 Task: Compose an email with the signature Heather Cooper with the subject Request for a recommendation and the message Can you please send me the details of the new project management software? from softage.5@softage.net to softage.7@softage.net, select last word, change the font color from current to yellow and background color to blue Send the email. Finally, move the email from Sent Items to the label Weightlifting
Action: Mouse moved to (1155, 91)
Screenshot: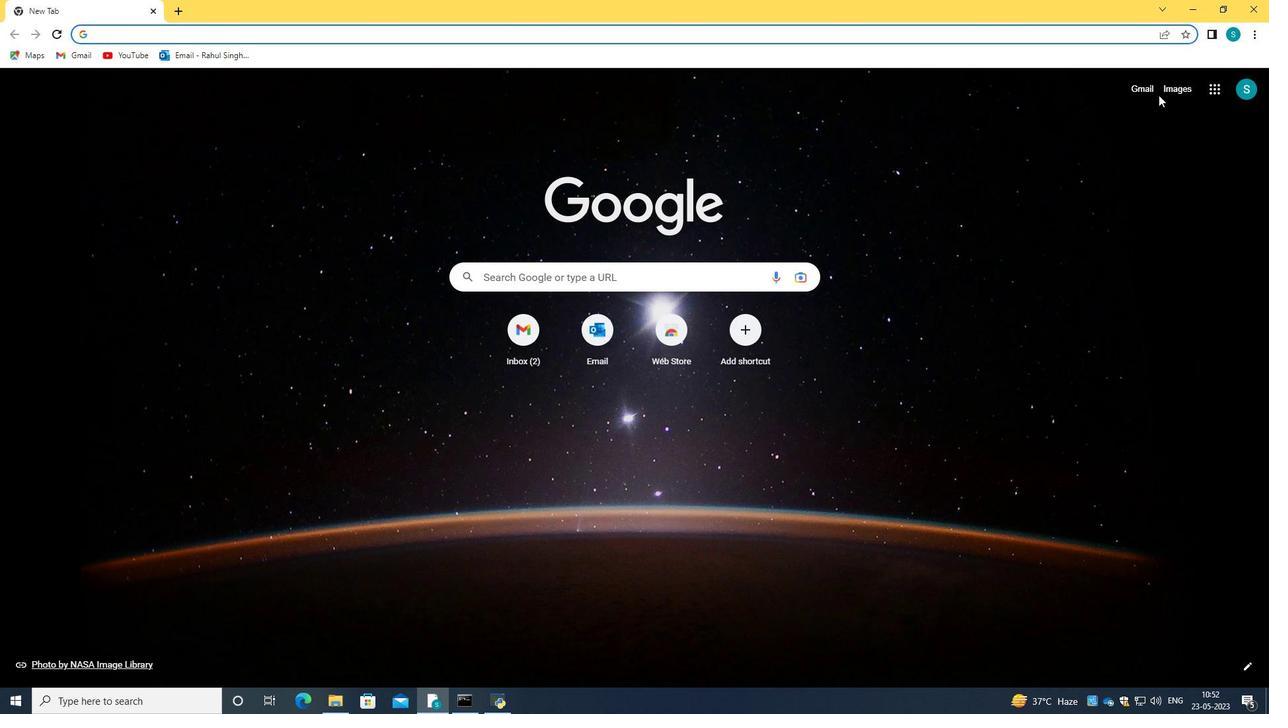 
Action: Mouse pressed left at (1155, 91)
Screenshot: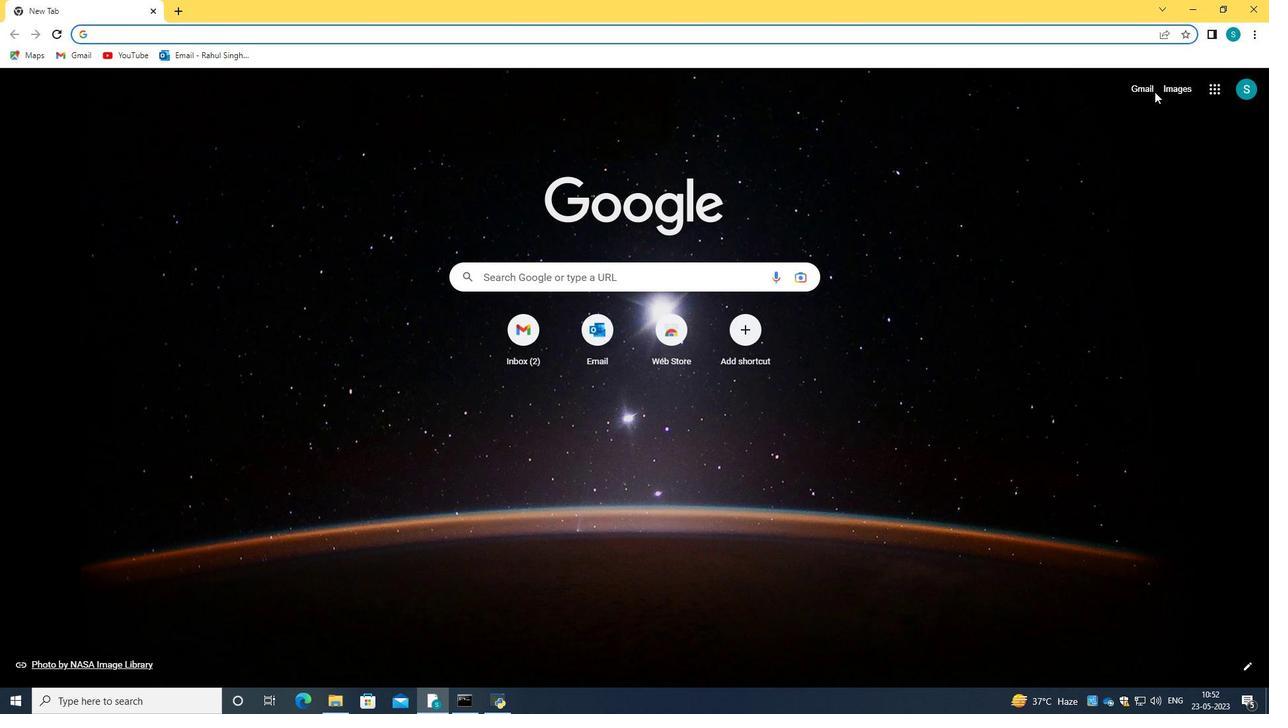 
Action: Mouse moved to (1143, 88)
Screenshot: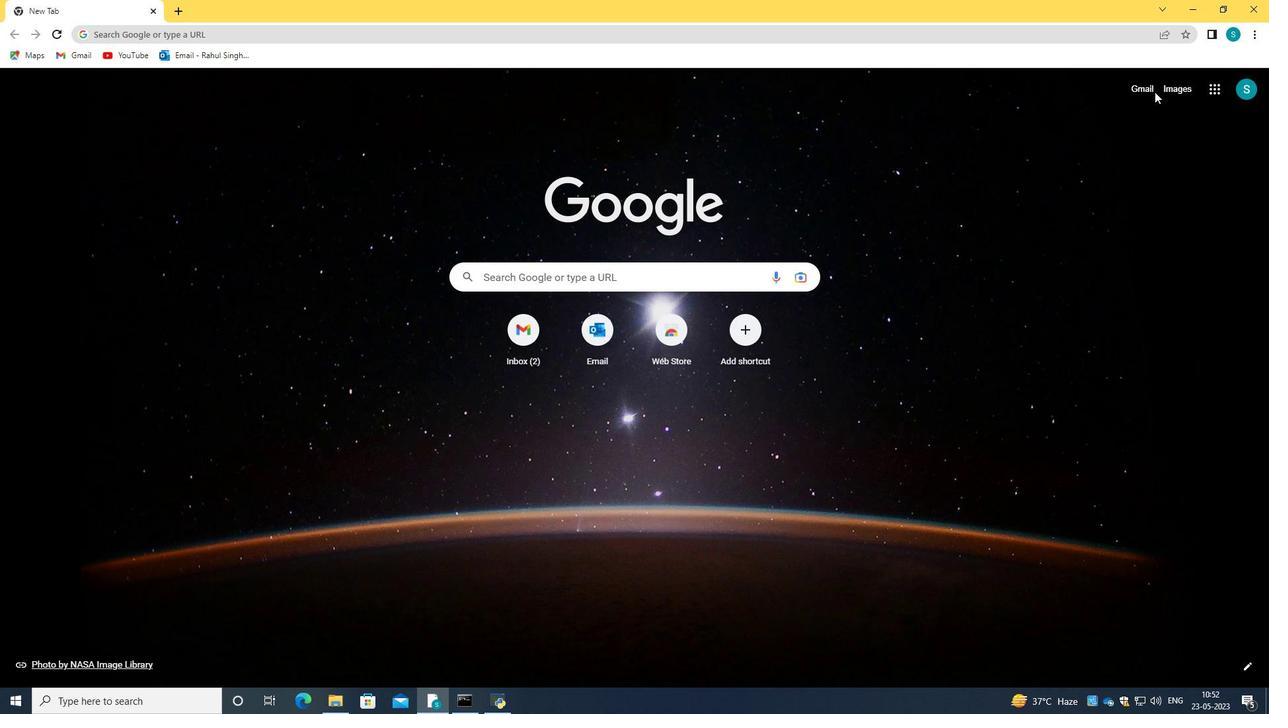 
Action: Mouse pressed left at (1143, 88)
Screenshot: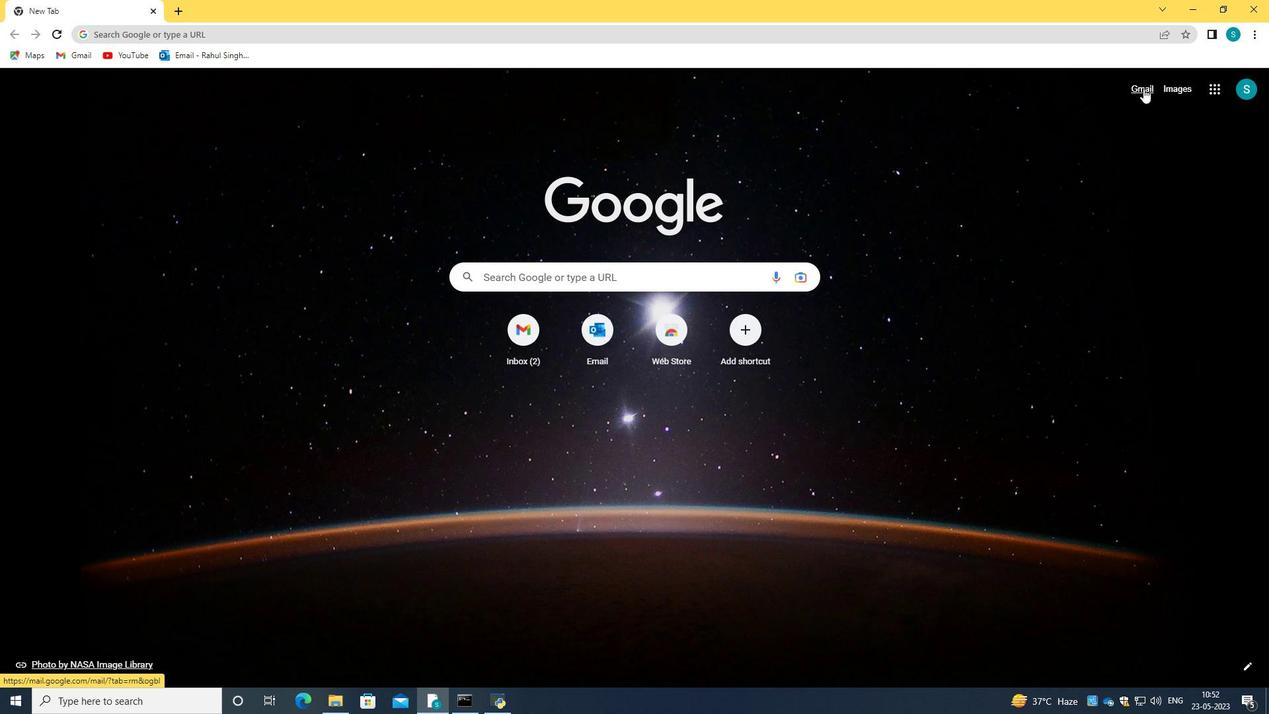 
Action: Mouse moved to (656, 212)
Screenshot: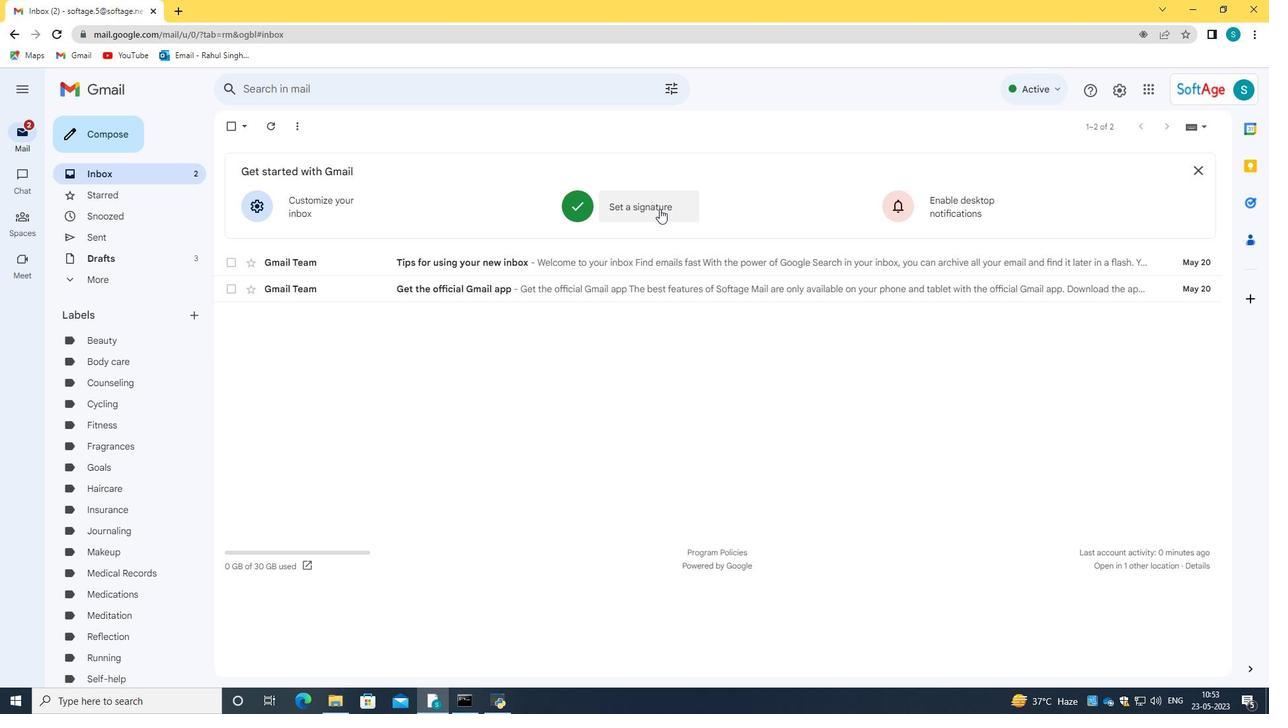 
Action: Mouse pressed left at (656, 212)
Screenshot: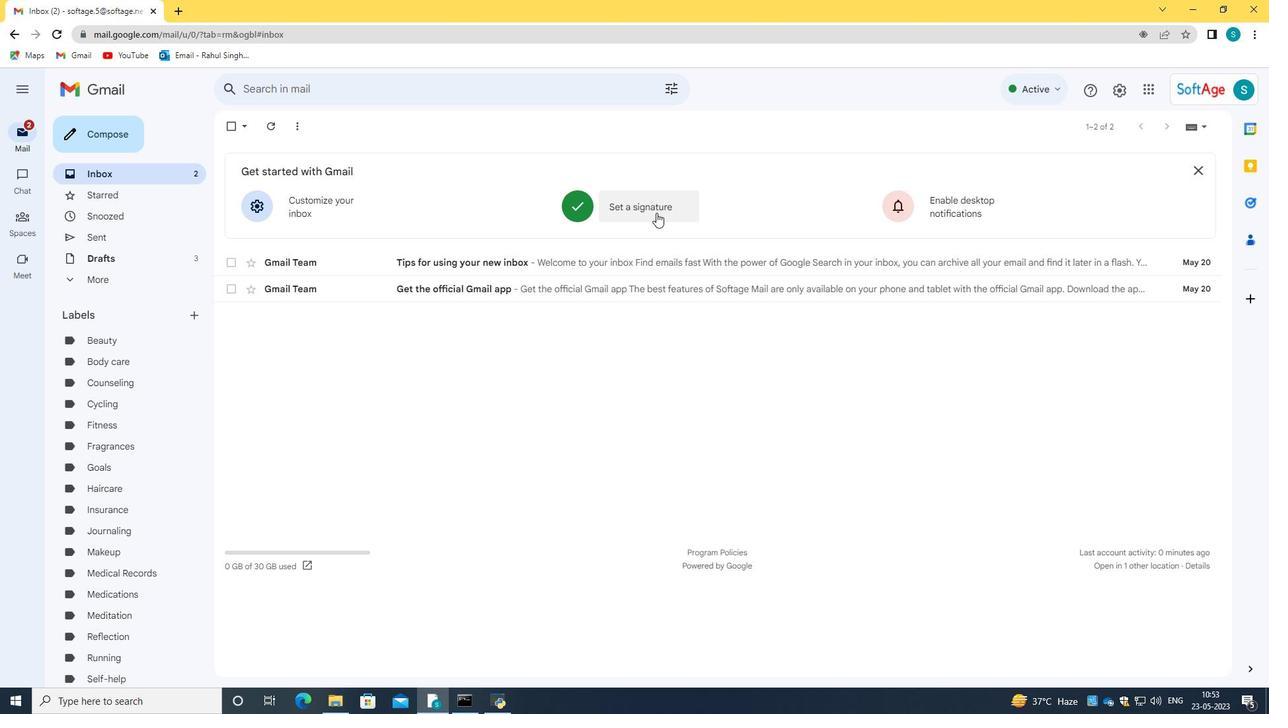 
Action: Mouse moved to (773, 285)
Screenshot: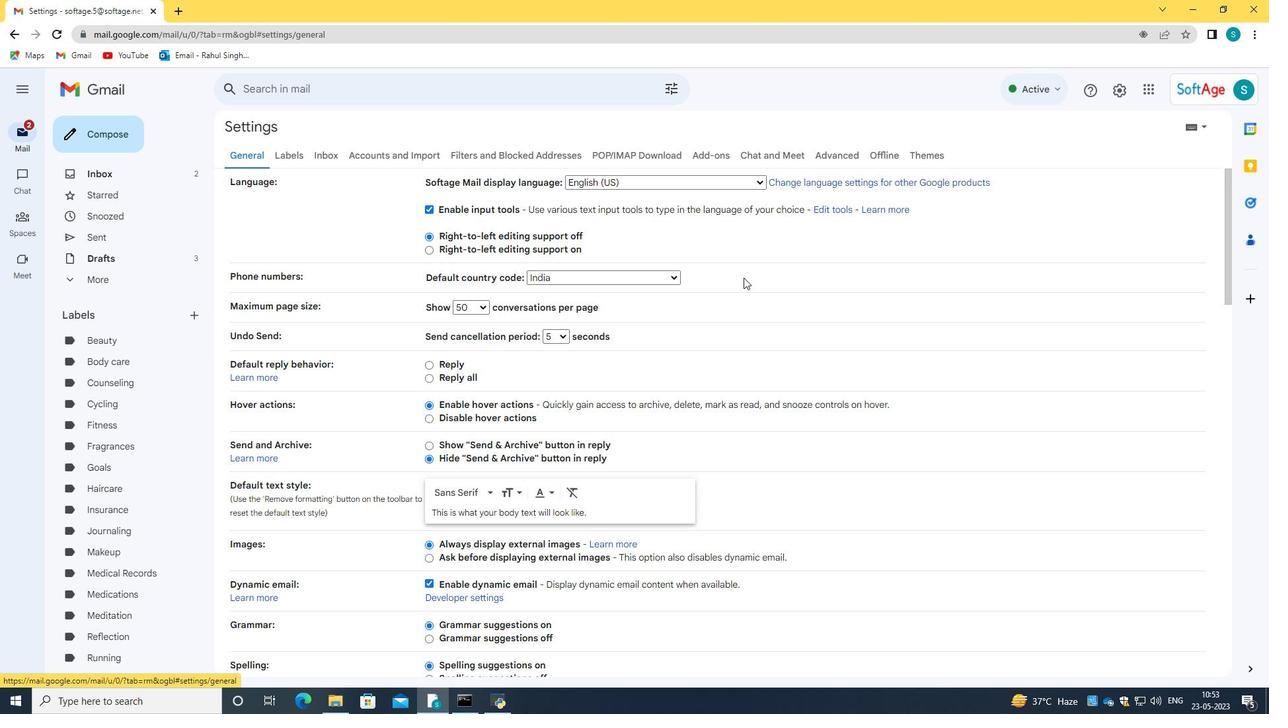 
Action: Mouse scrolled (773, 284) with delta (0, 0)
Screenshot: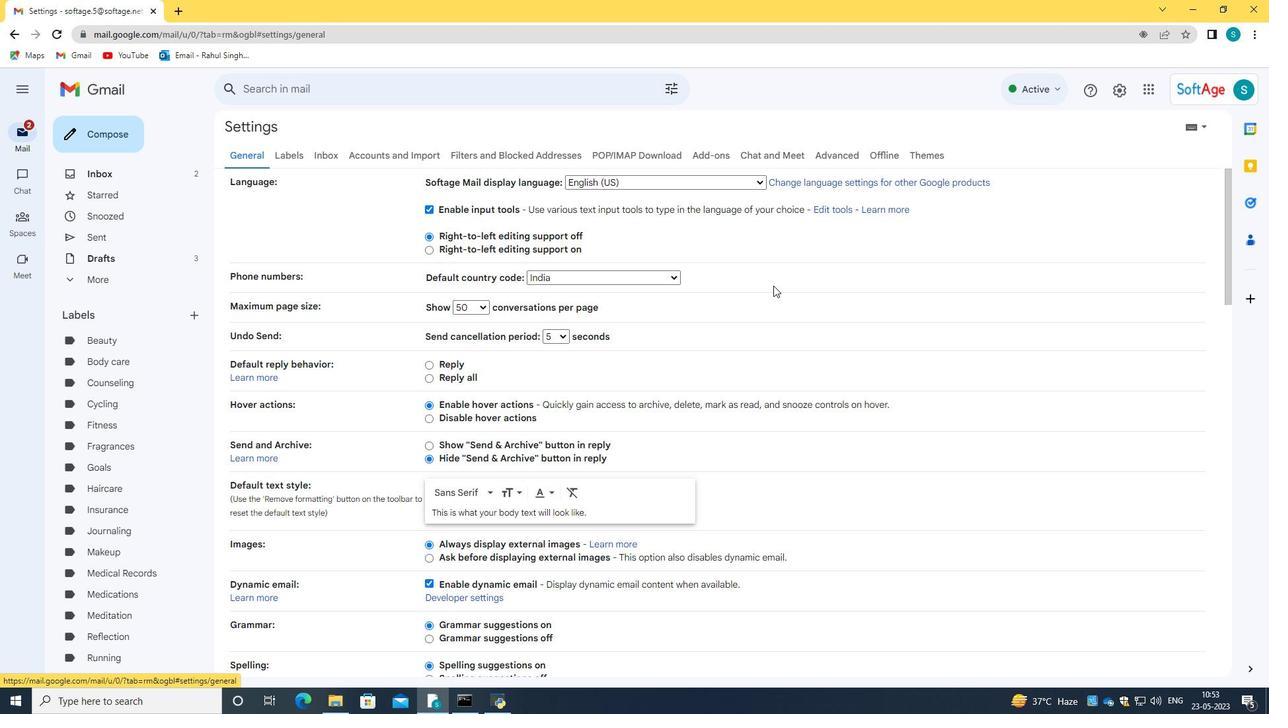 
Action: Mouse scrolled (773, 284) with delta (0, 0)
Screenshot: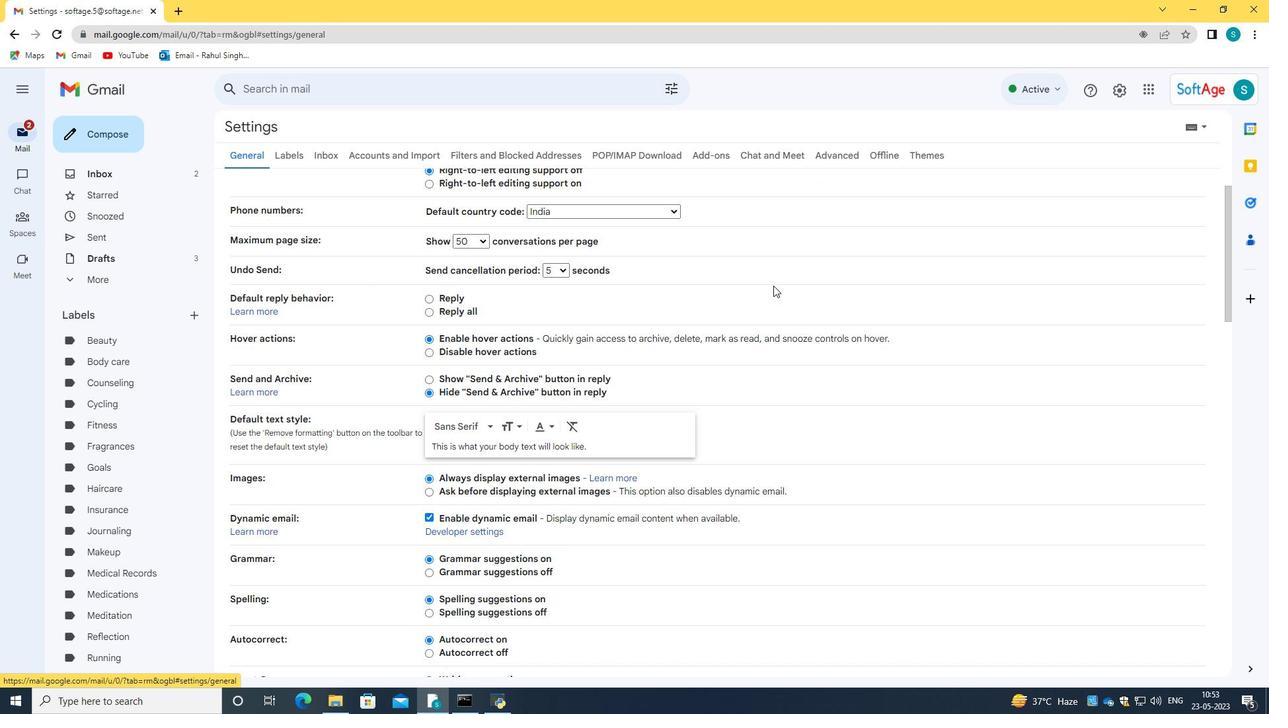 
Action: Mouse scrolled (773, 284) with delta (0, 0)
Screenshot: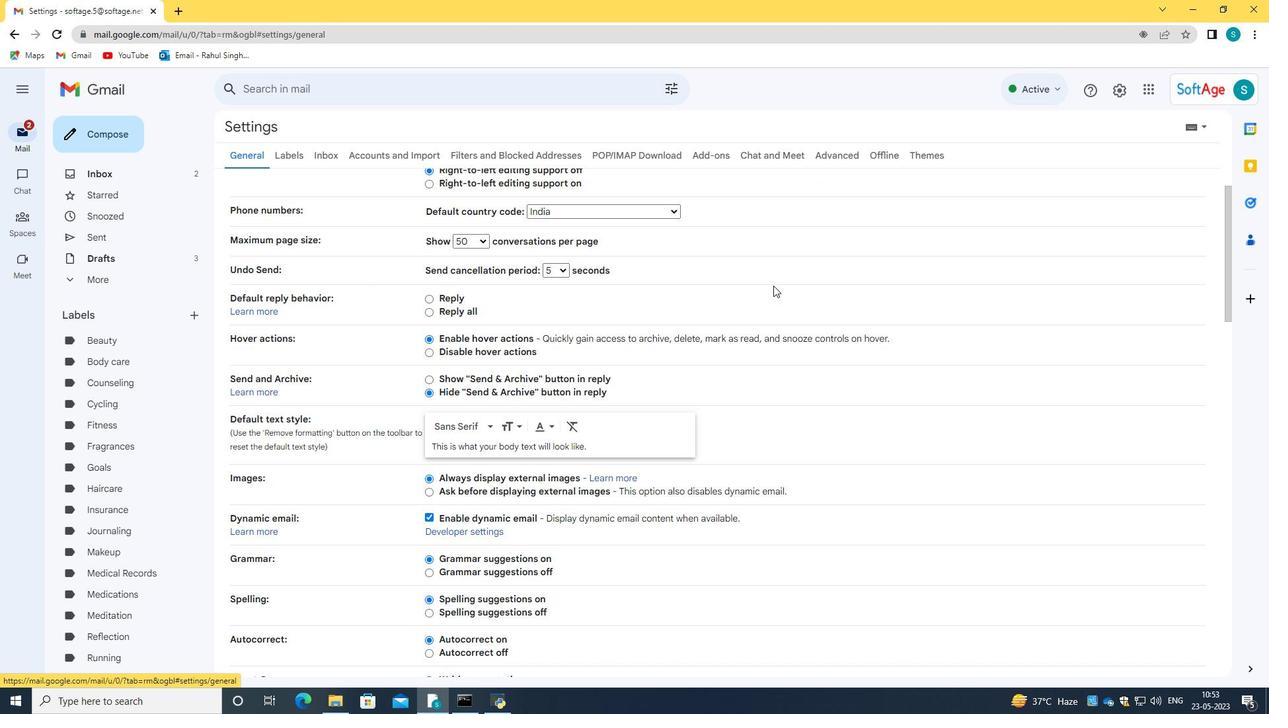 
Action: Mouse moved to (773, 285)
Screenshot: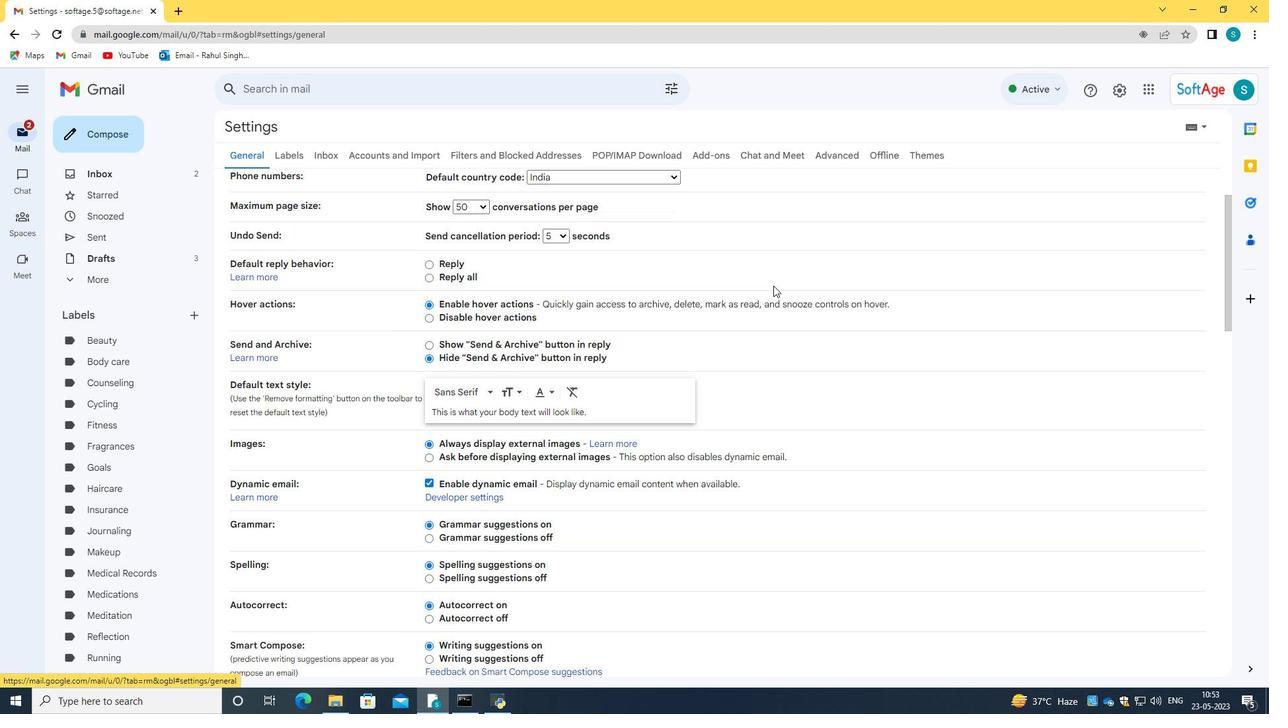 
Action: Mouse scrolled (773, 284) with delta (0, 0)
Screenshot: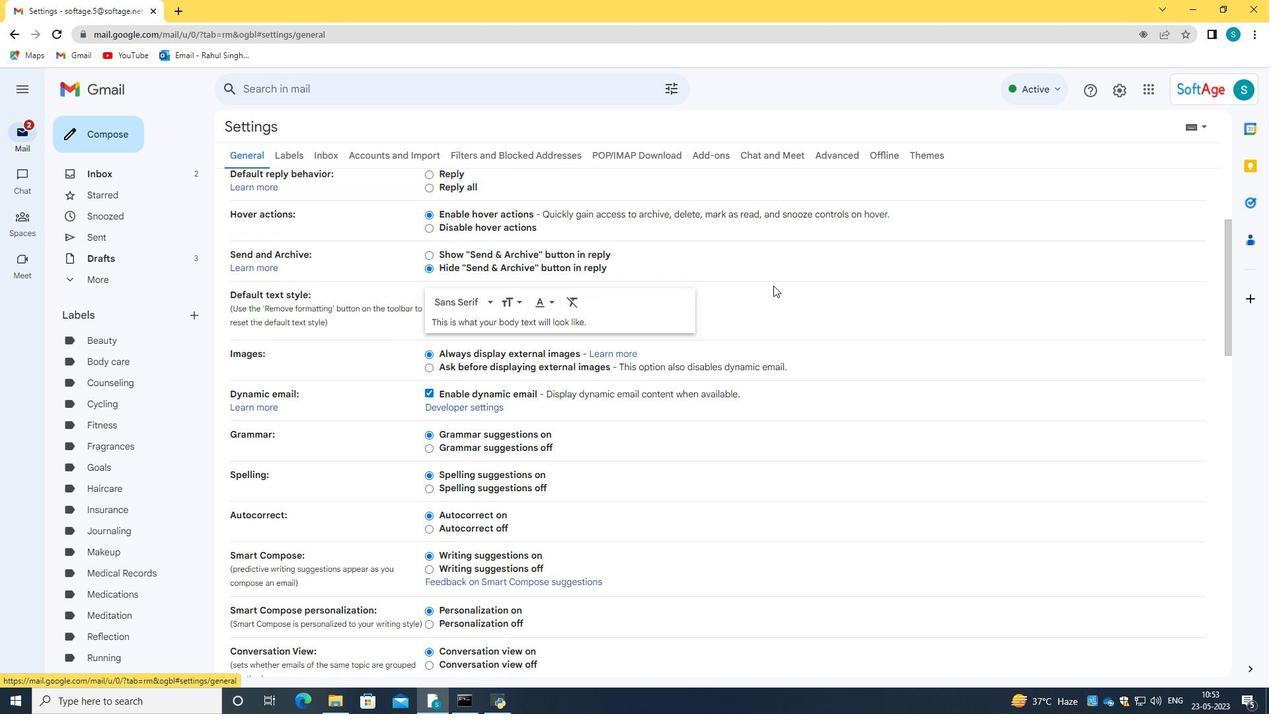 
Action: Mouse moved to (773, 286)
Screenshot: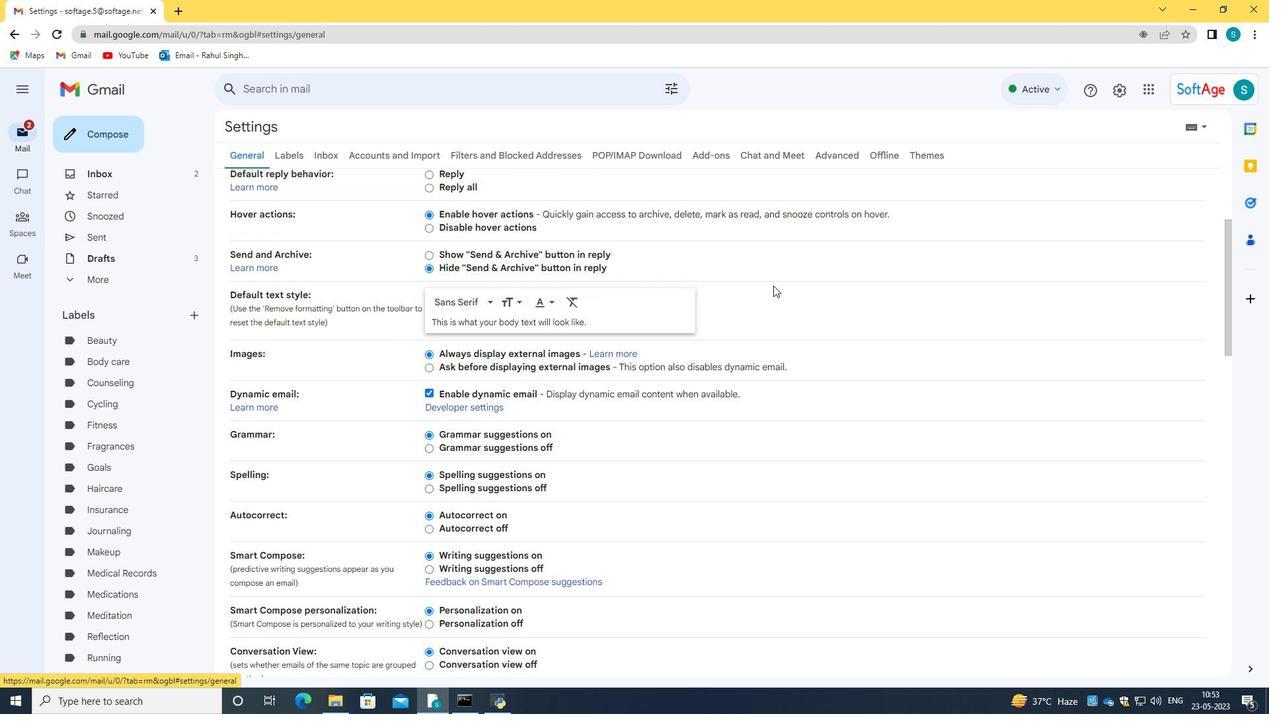 
Action: Mouse scrolled (773, 286) with delta (0, 0)
Screenshot: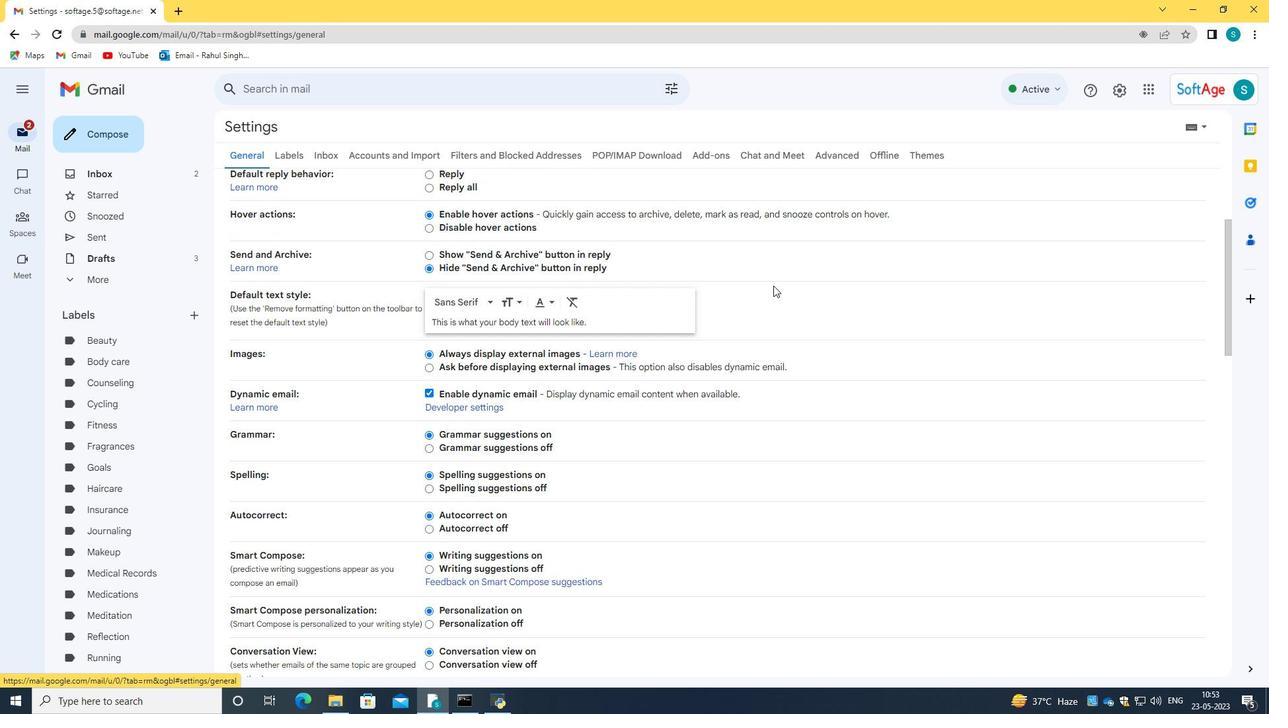 
Action: Mouse moved to (773, 287)
Screenshot: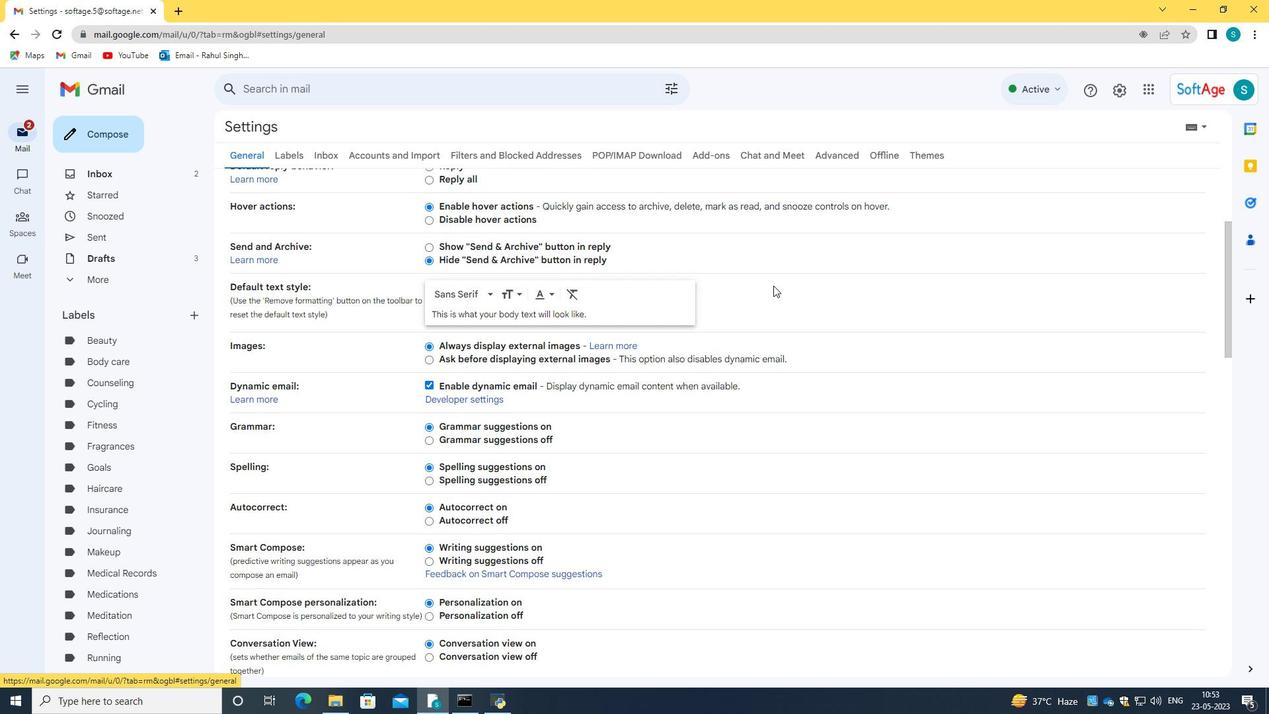 
Action: Mouse scrolled (773, 286) with delta (0, 0)
Screenshot: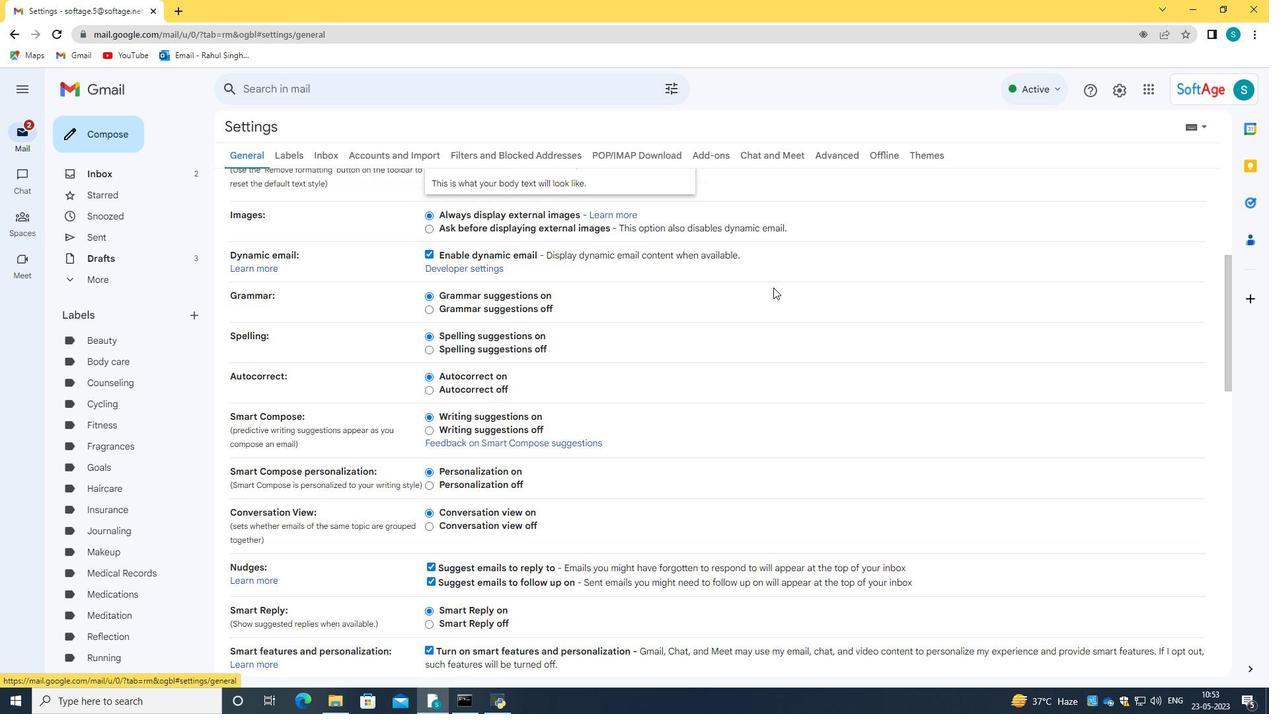 
Action: Mouse scrolled (773, 286) with delta (0, 0)
Screenshot: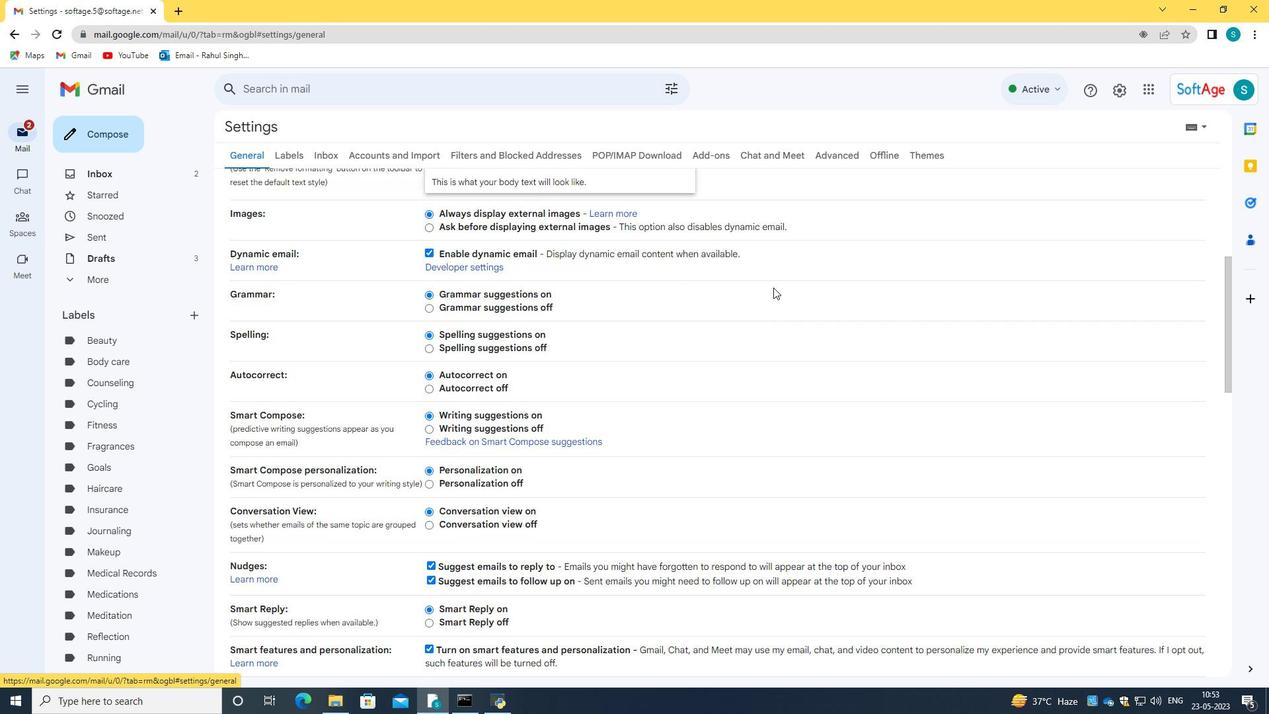 
Action: Mouse scrolled (773, 286) with delta (0, 0)
Screenshot: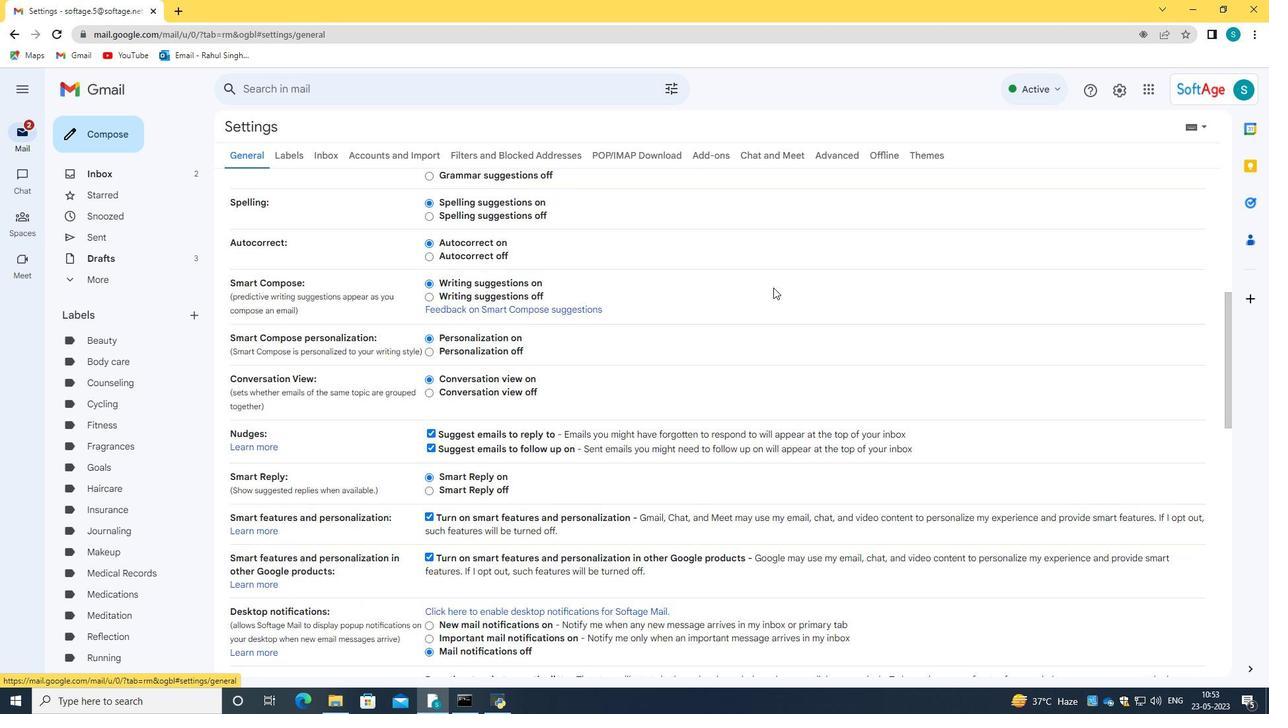 
Action: Mouse scrolled (773, 286) with delta (0, 0)
Screenshot: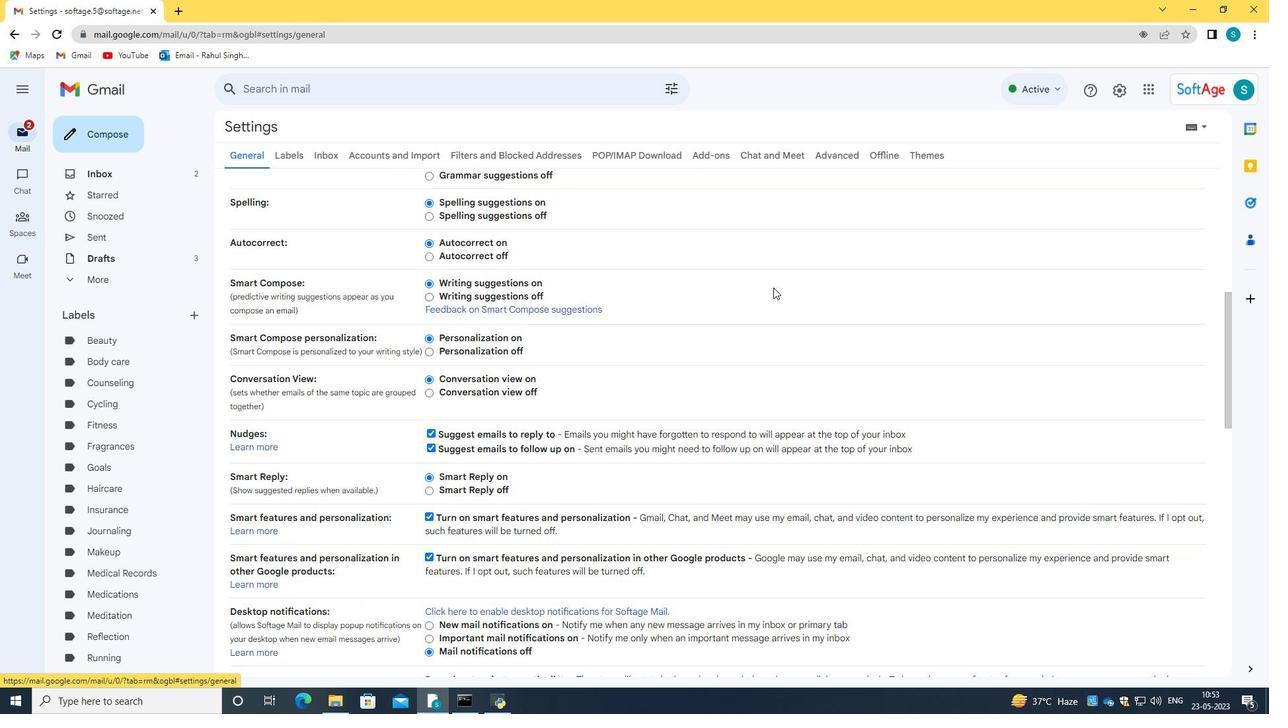 
Action: Mouse scrolled (773, 286) with delta (0, 0)
Screenshot: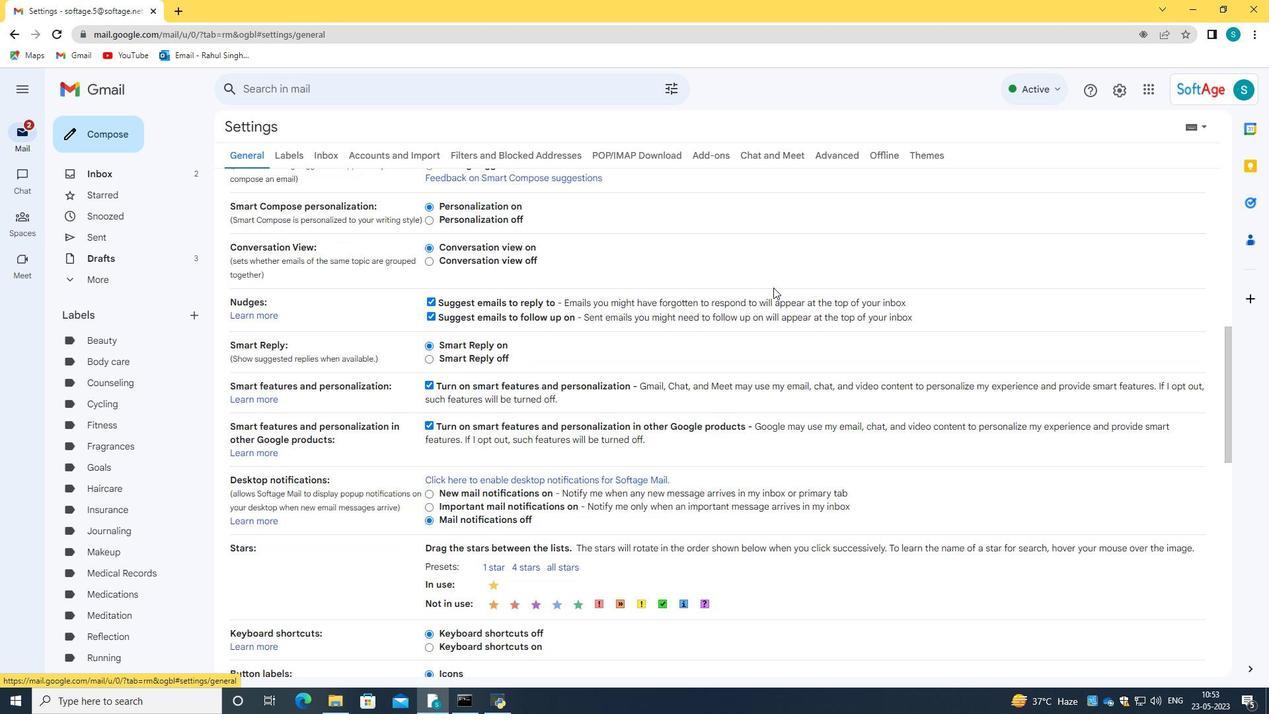 
Action: Mouse scrolled (773, 286) with delta (0, 0)
Screenshot: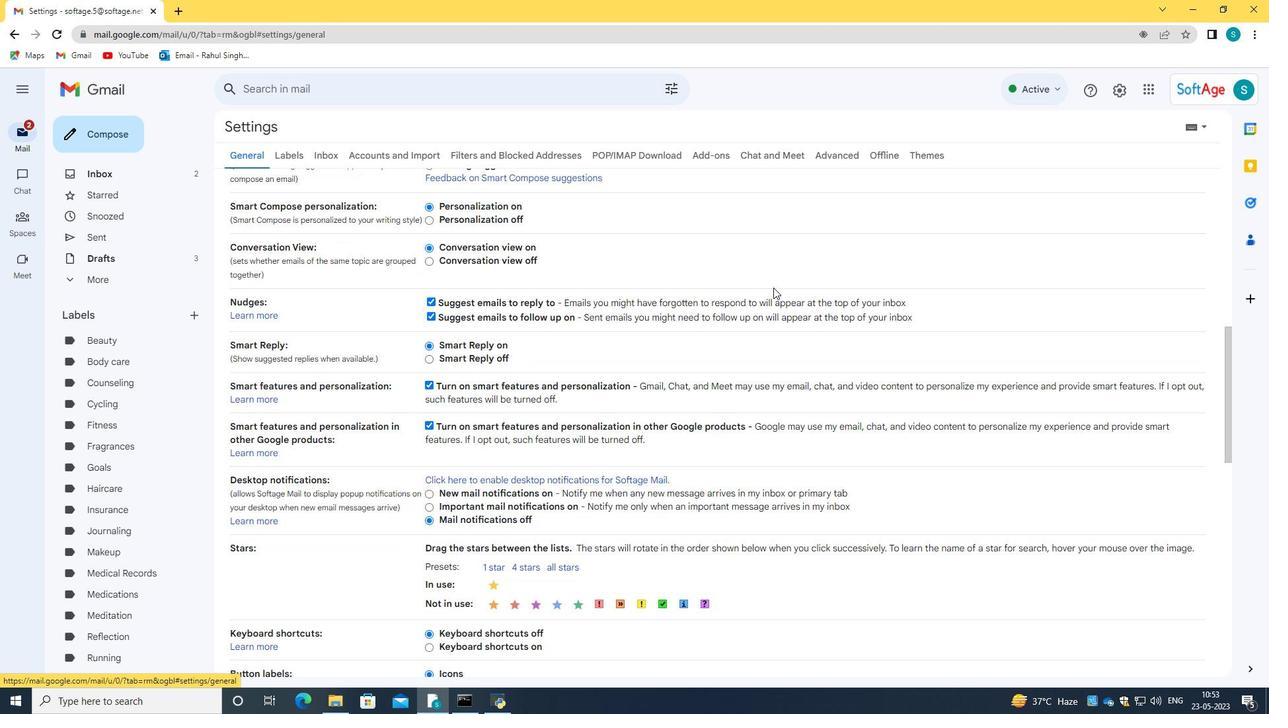 
Action: Mouse moved to (770, 308)
Screenshot: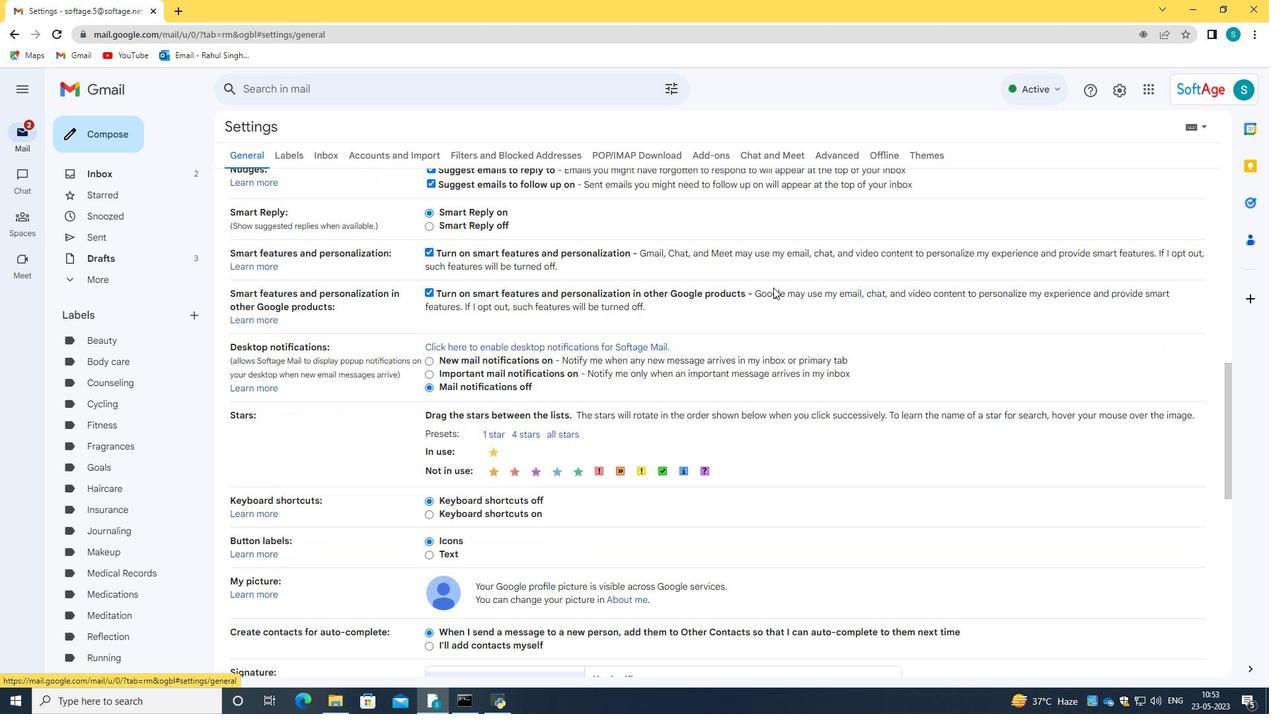 
Action: Mouse scrolled (770, 307) with delta (0, 0)
Screenshot: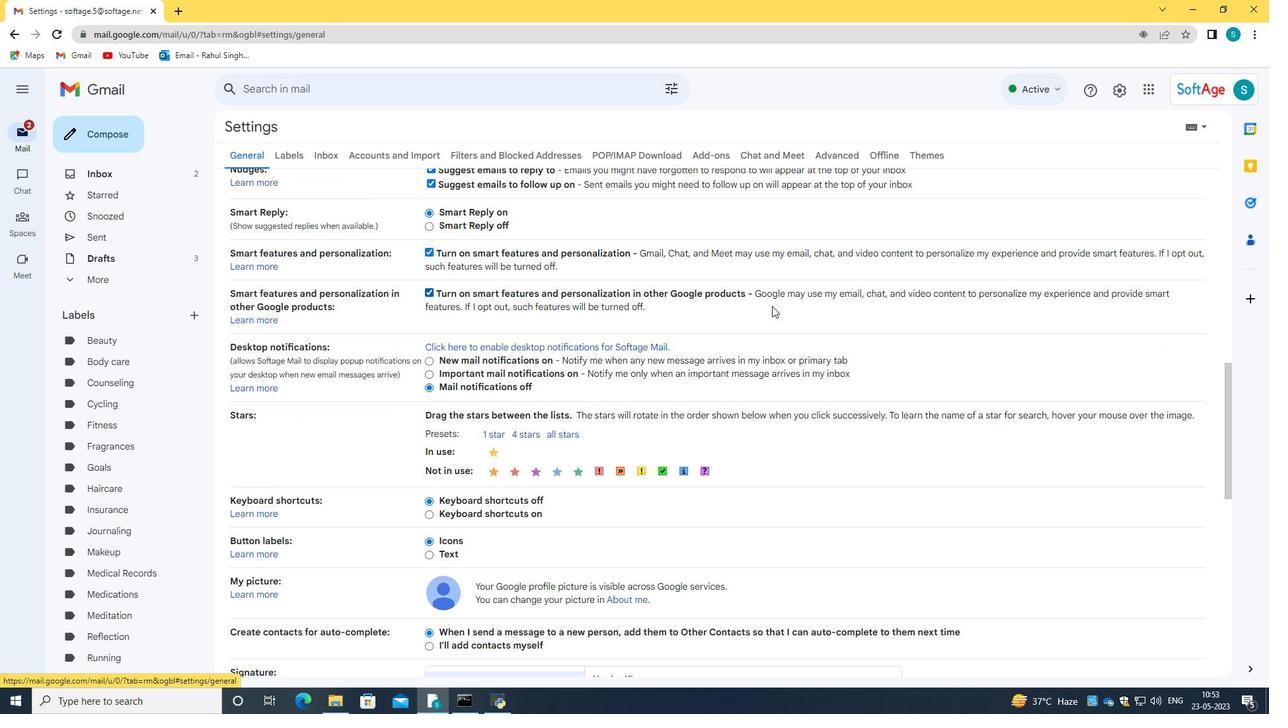 
Action: Mouse scrolled (770, 307) with delta (0, 0)
Screenshot: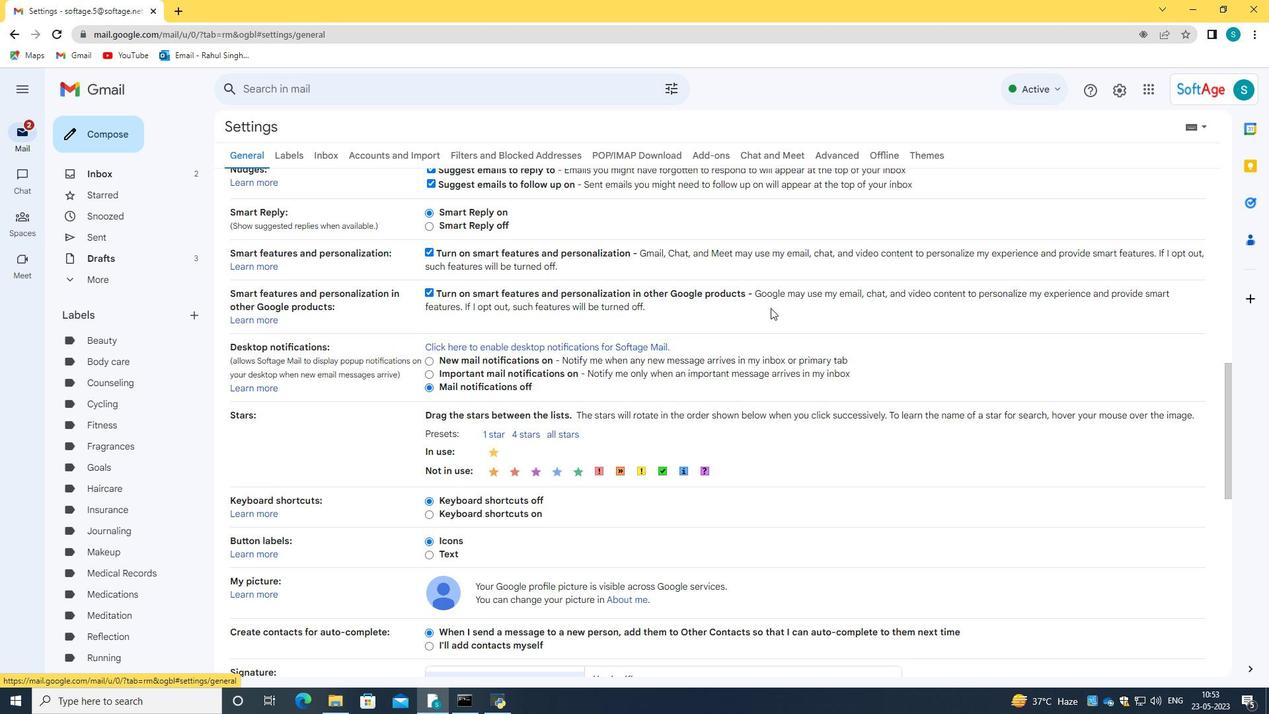 
Action: Mouse moved to (494, 662)
Screenshot: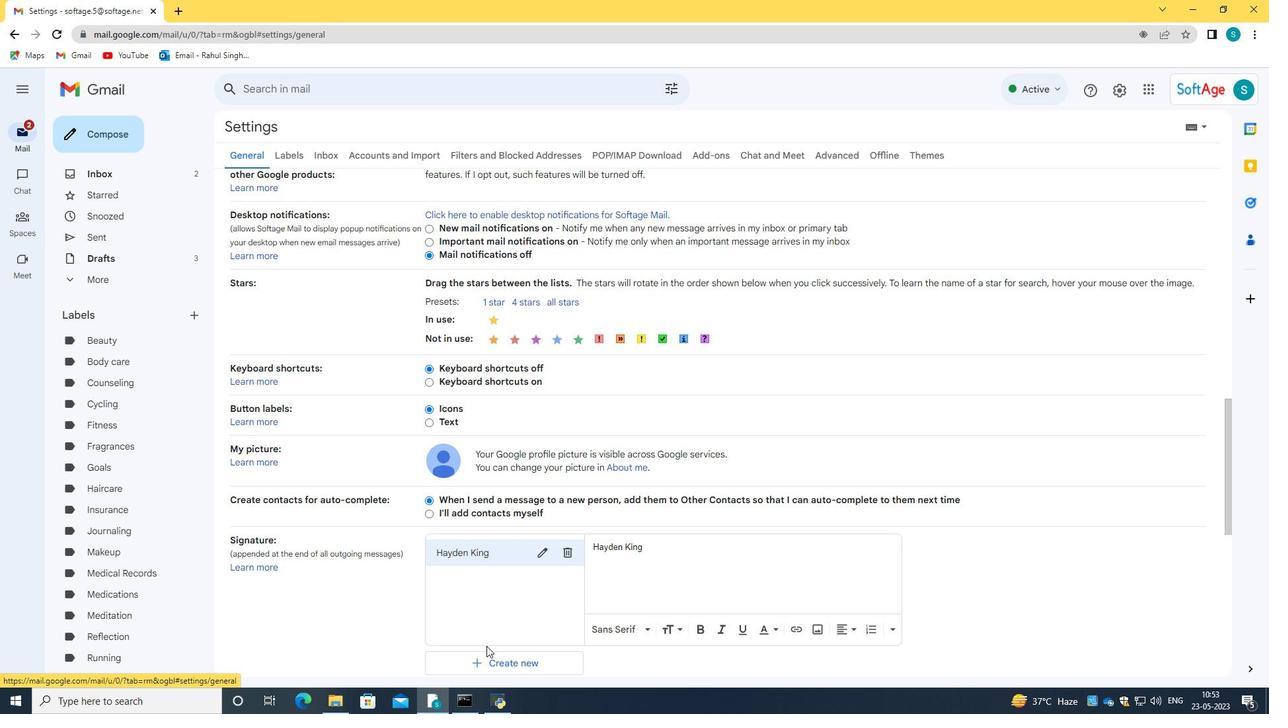 
Action: Mouse pressed left at (494, 662)
Screenshot: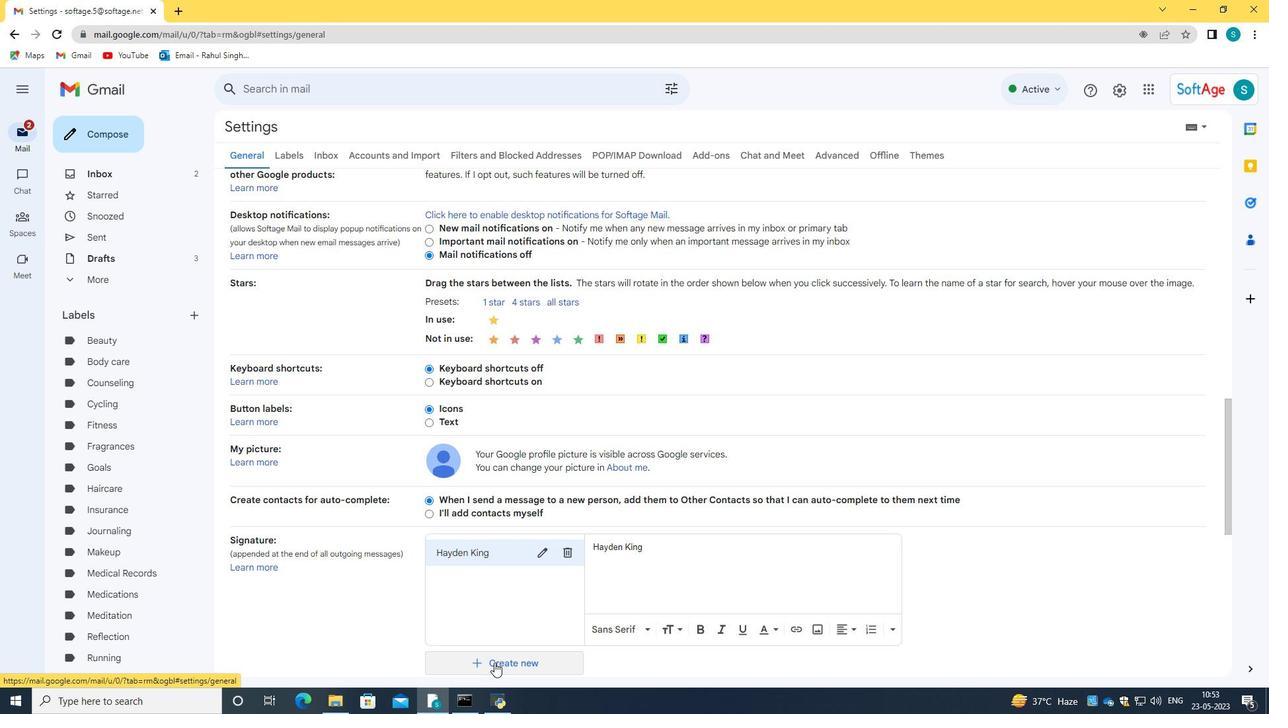 
Action: Mouse moved to (567, 369)
Screenshot: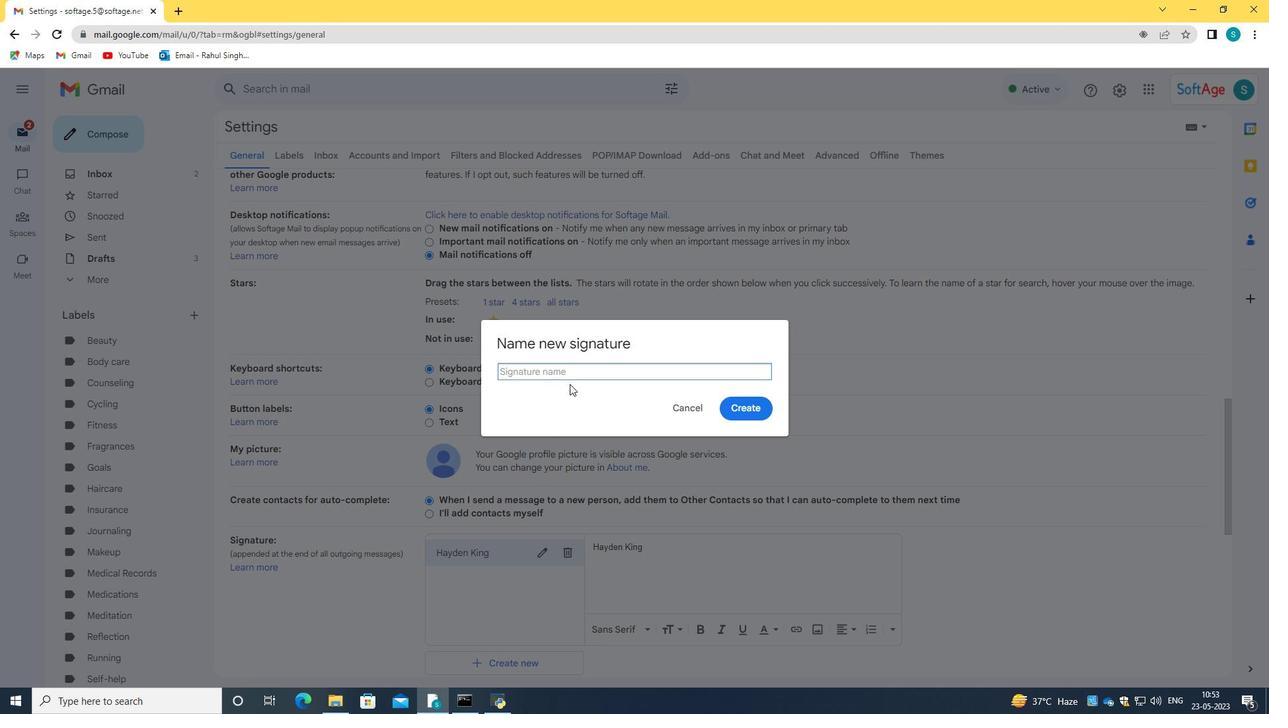 
Action: Key pressed <Key.caps_lock>J<Key.caps_lock><Key.backspace><Key.caps_lock>H<Key.caps_lock>eather<Key.space><Key.caps_lock>C<Key.caps_lock>ooper
Screenshot: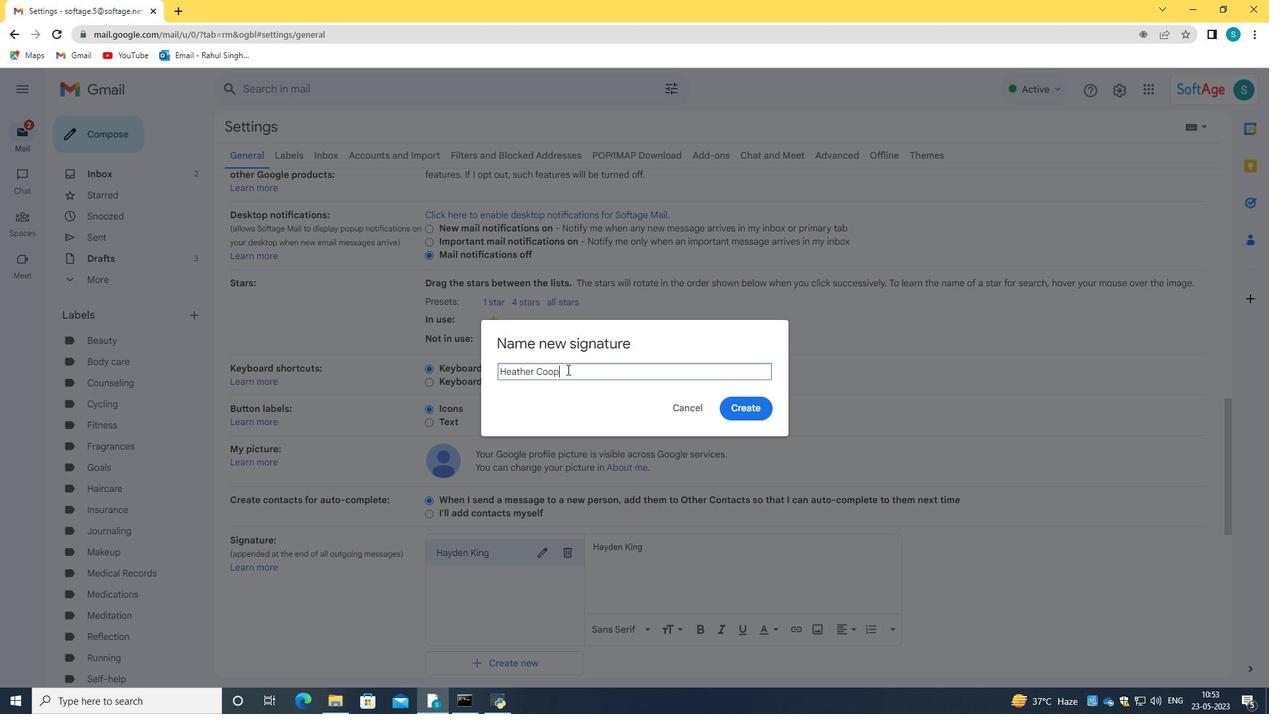
Action: Mouse moved to (745, 403)
Screenshot: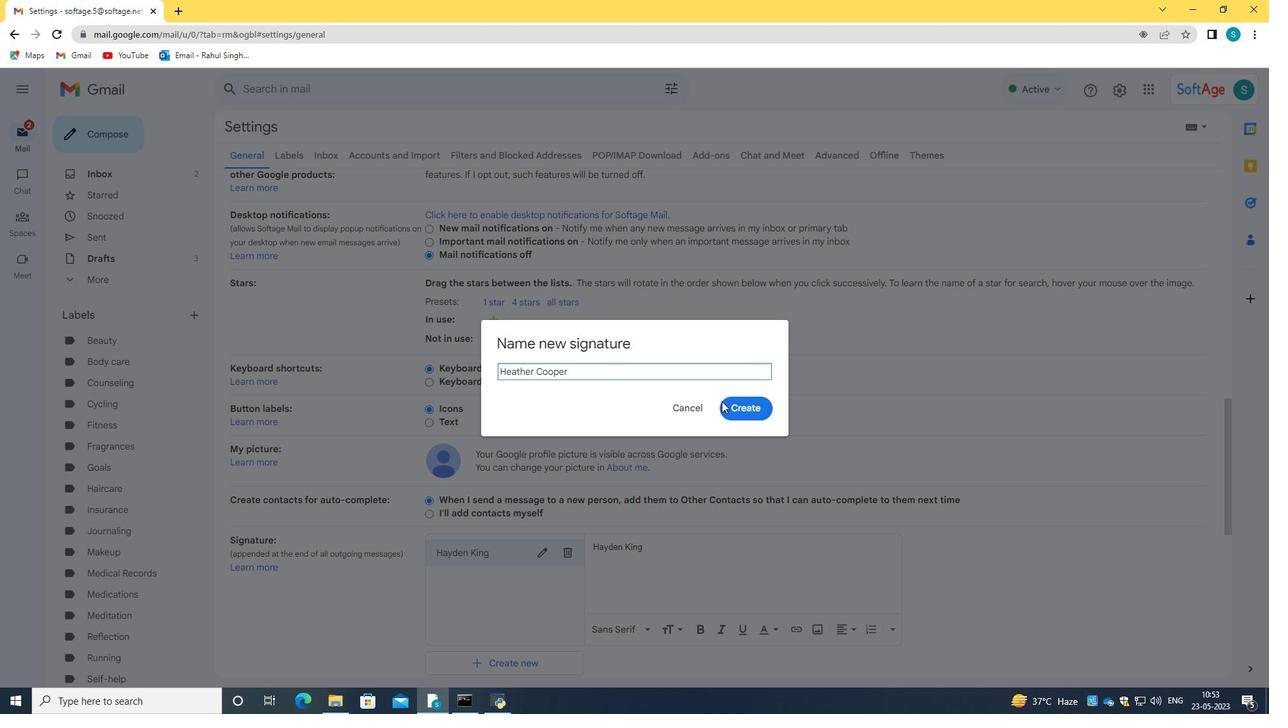 
Action: Mouse pressed left at (745, 403)
Screenshot: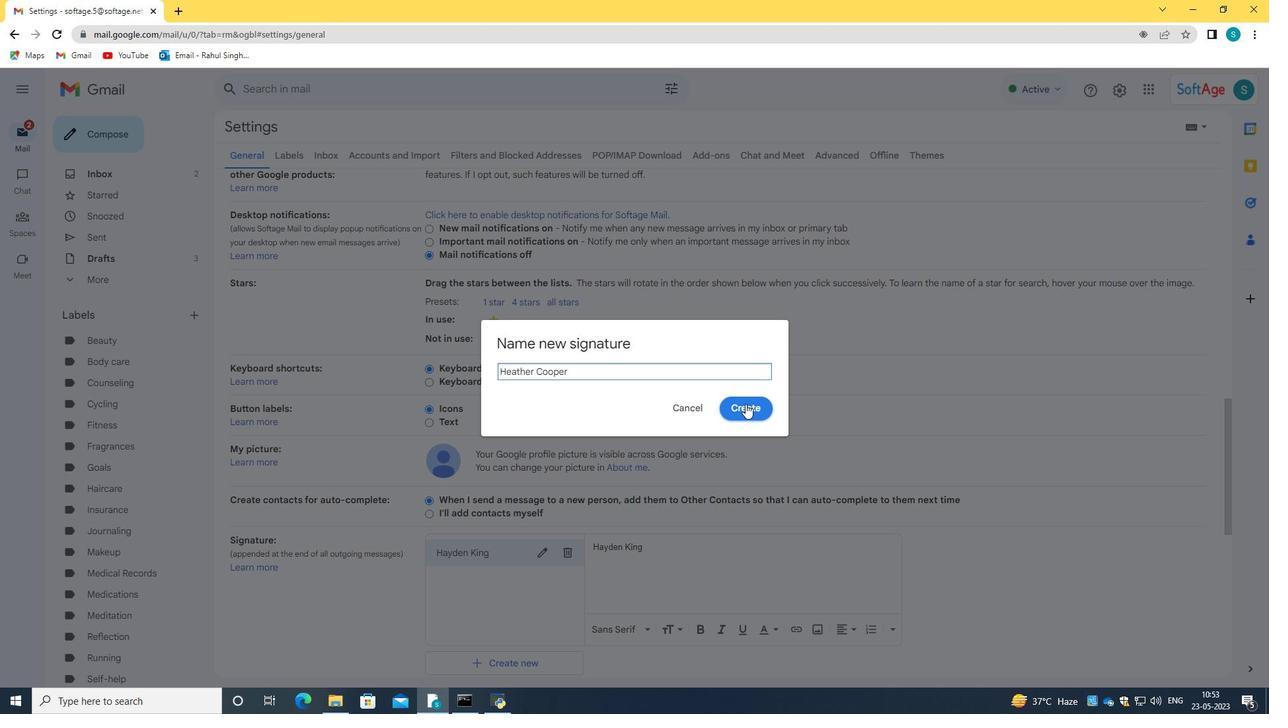 
Action: Mouse moved to (678, 558)
Screenshot: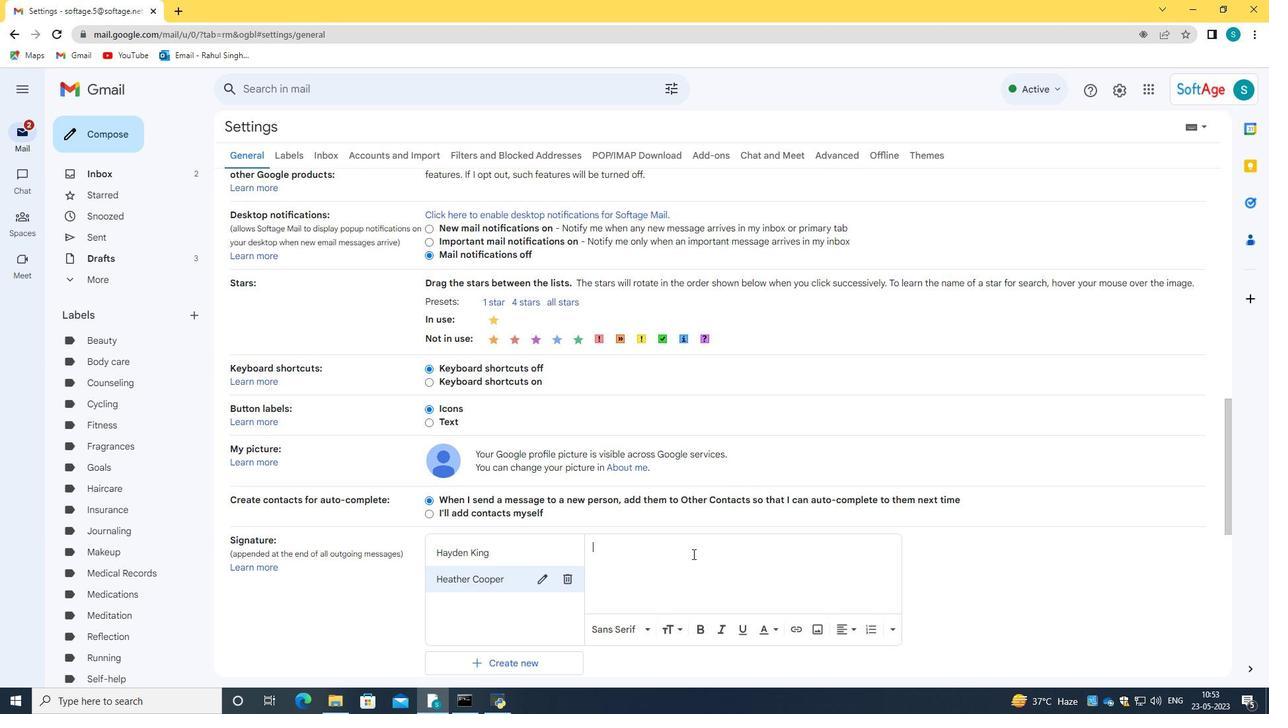 
Action: Mouse pressed left at (678, 558)
Screenshot: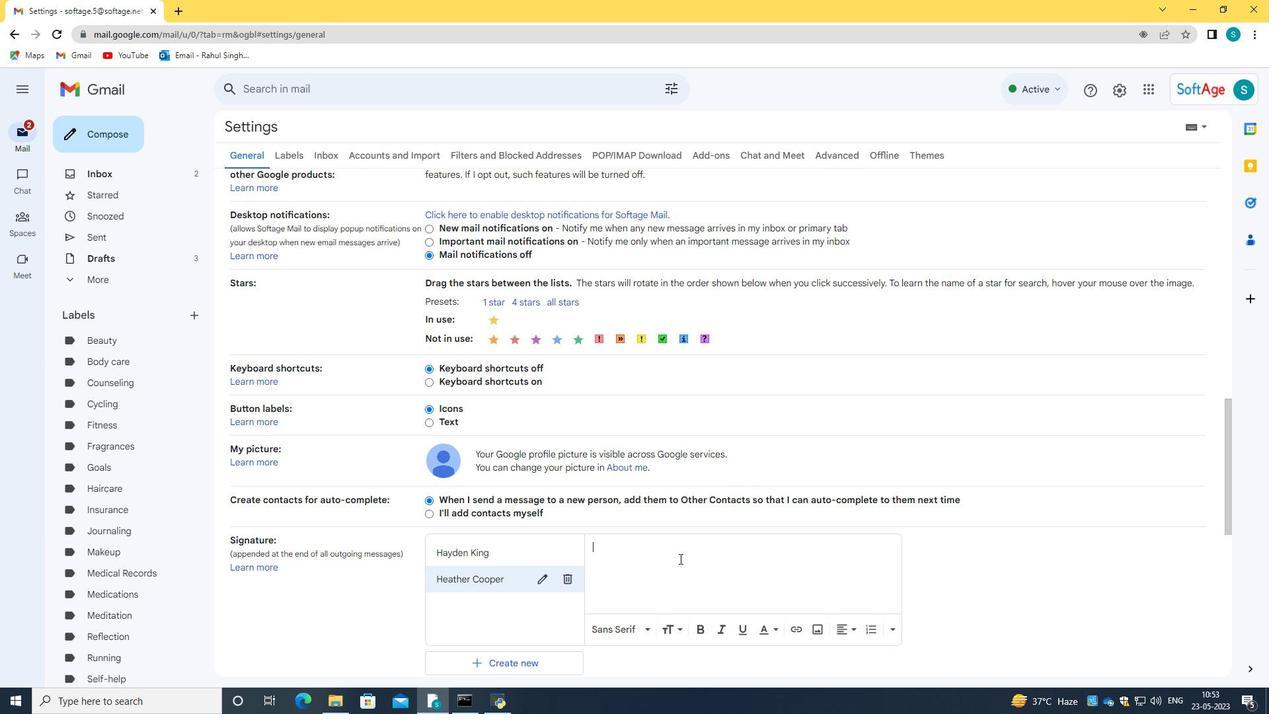 
Action: Key pressed <Key.caps_lock>H<Key.caps_lock>eather<Key.space><Key.caps_lock>C<Key.caps_lock>ooper
Screenshot: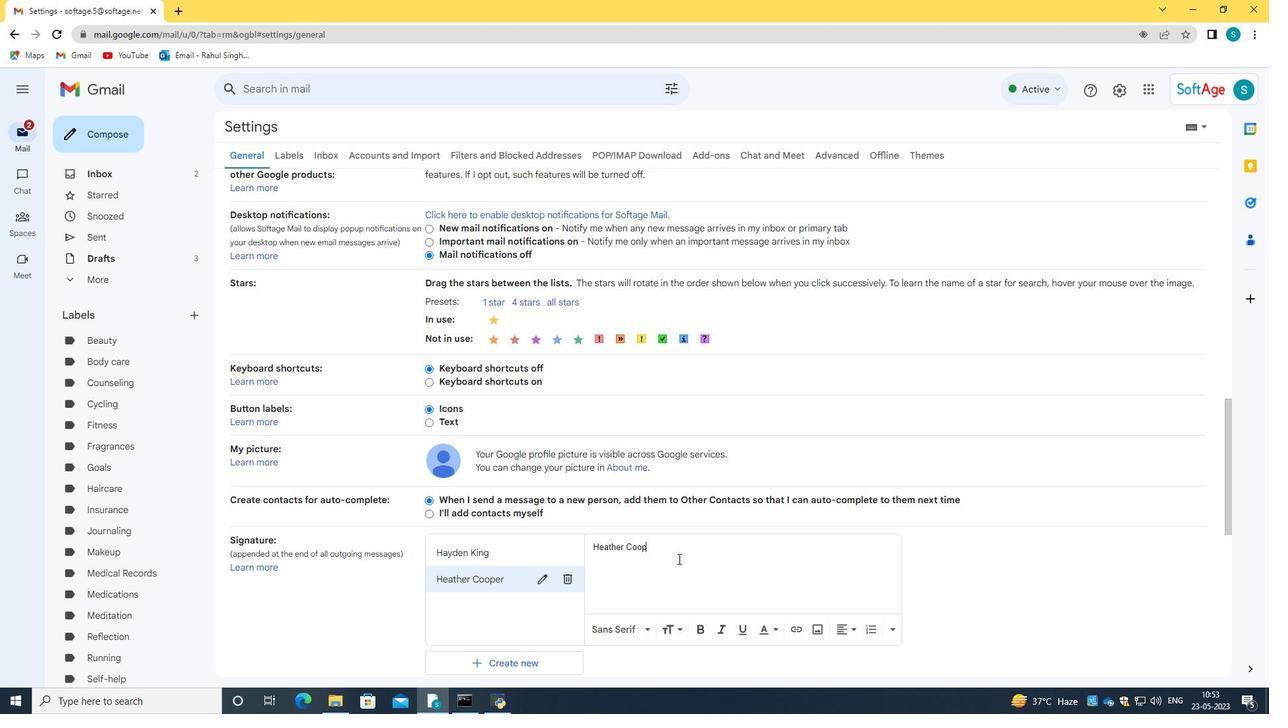 
Action: Mouse scrolled (678, 558) with delta (0, 0)
Screenshot: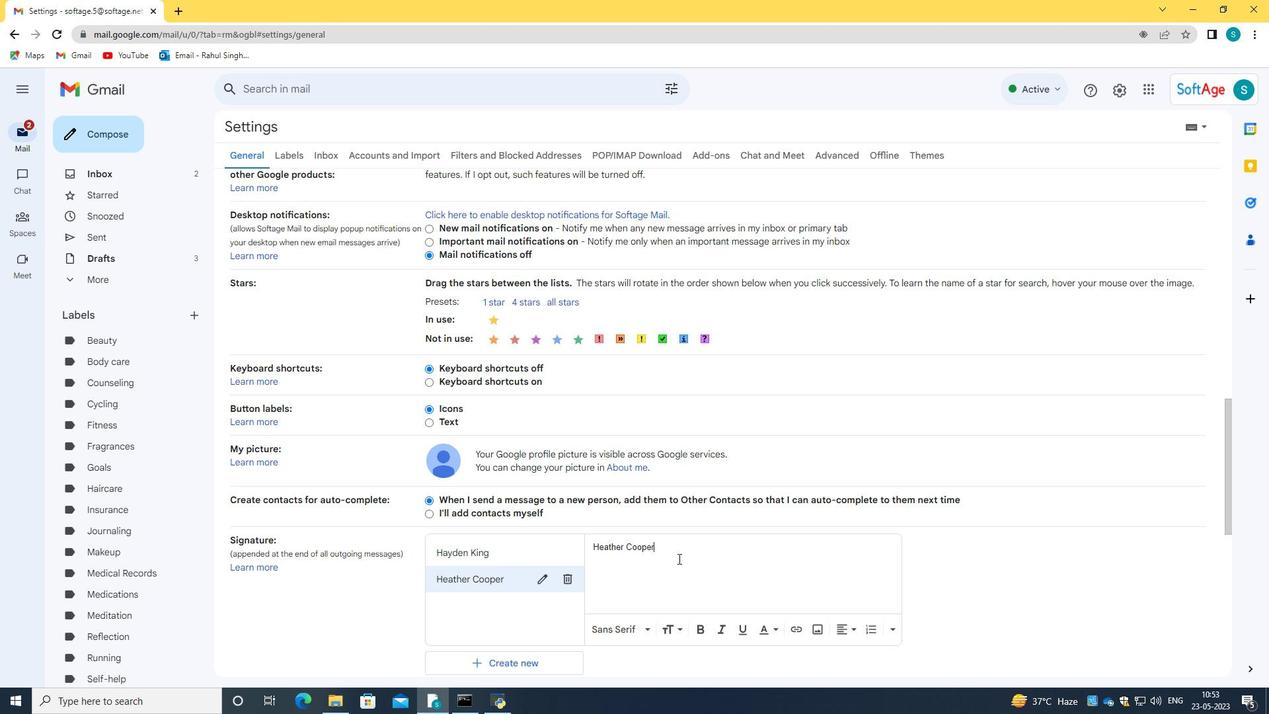
Action: Mouse scrolled (678, 558) with delta (0, 0)
Screenshot: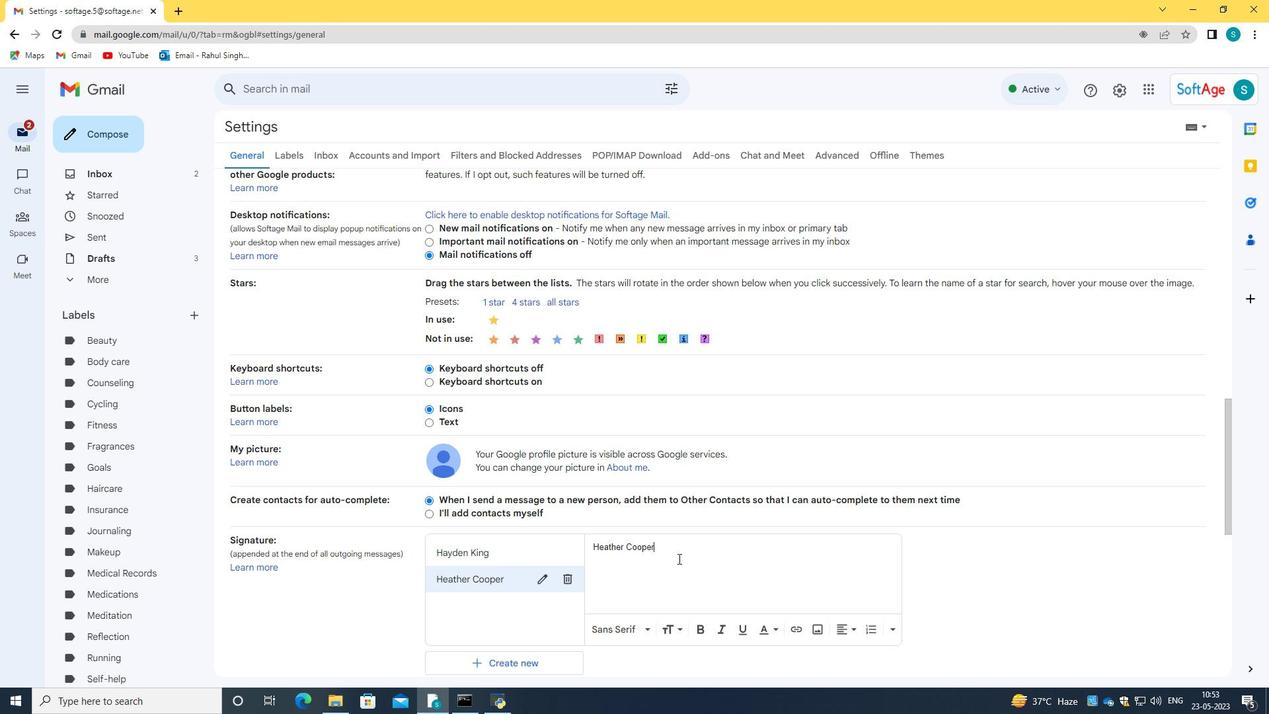 
Action: Mouse scrolled (678, 558) with delta (0, 0)
Screenshot: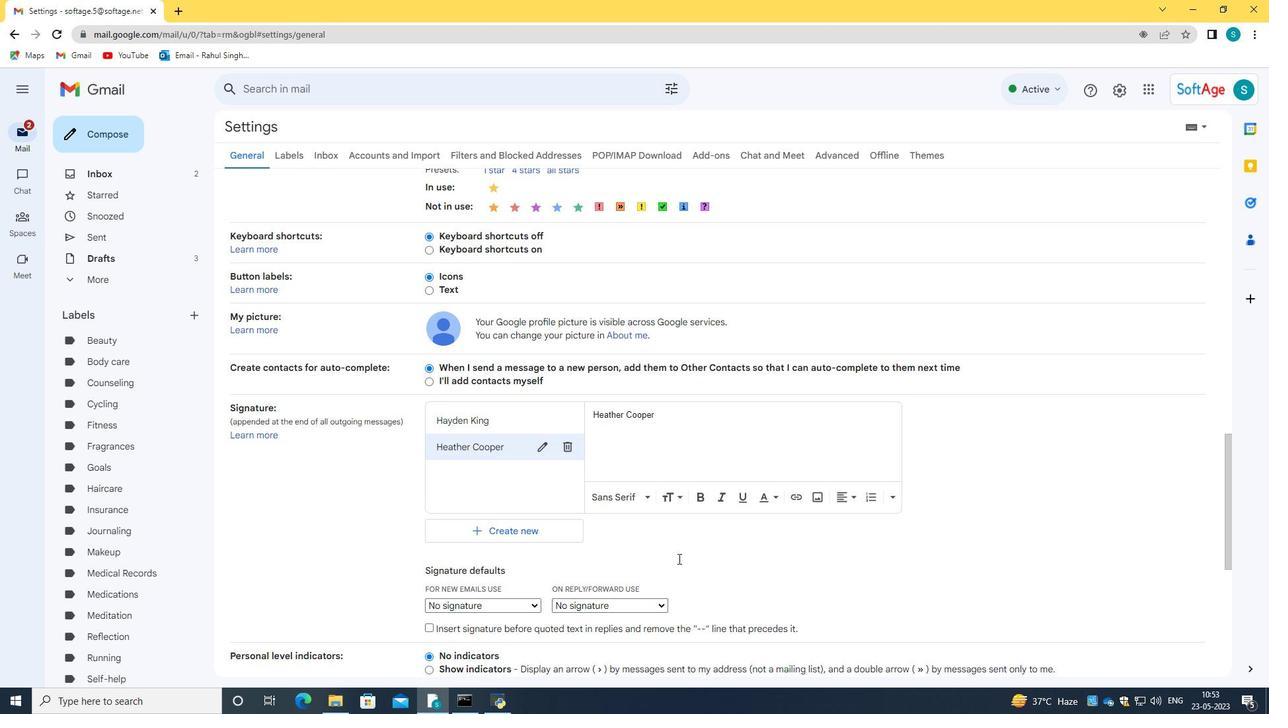 
Action: Mouse scrolled (678, 558) with delta (0, 0)
Screenshot: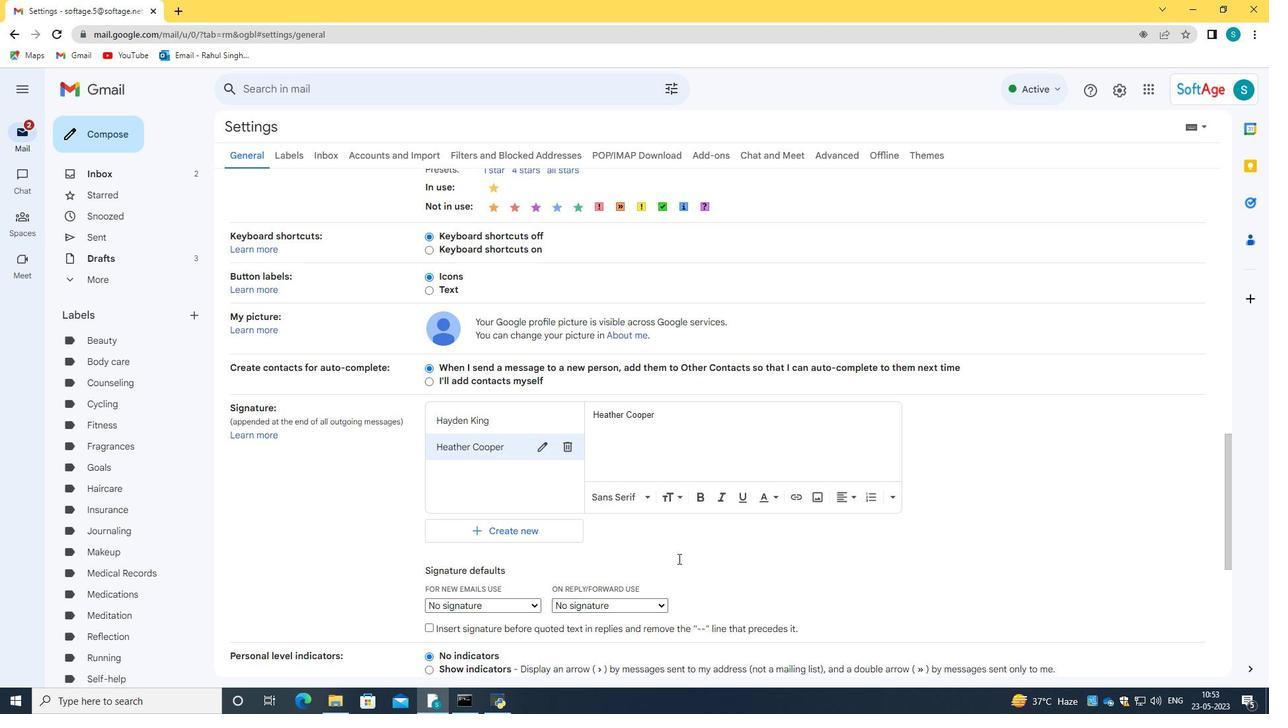 
Action: Mouse scrolled (678, 558) with delta (0, 0)
Screenshot: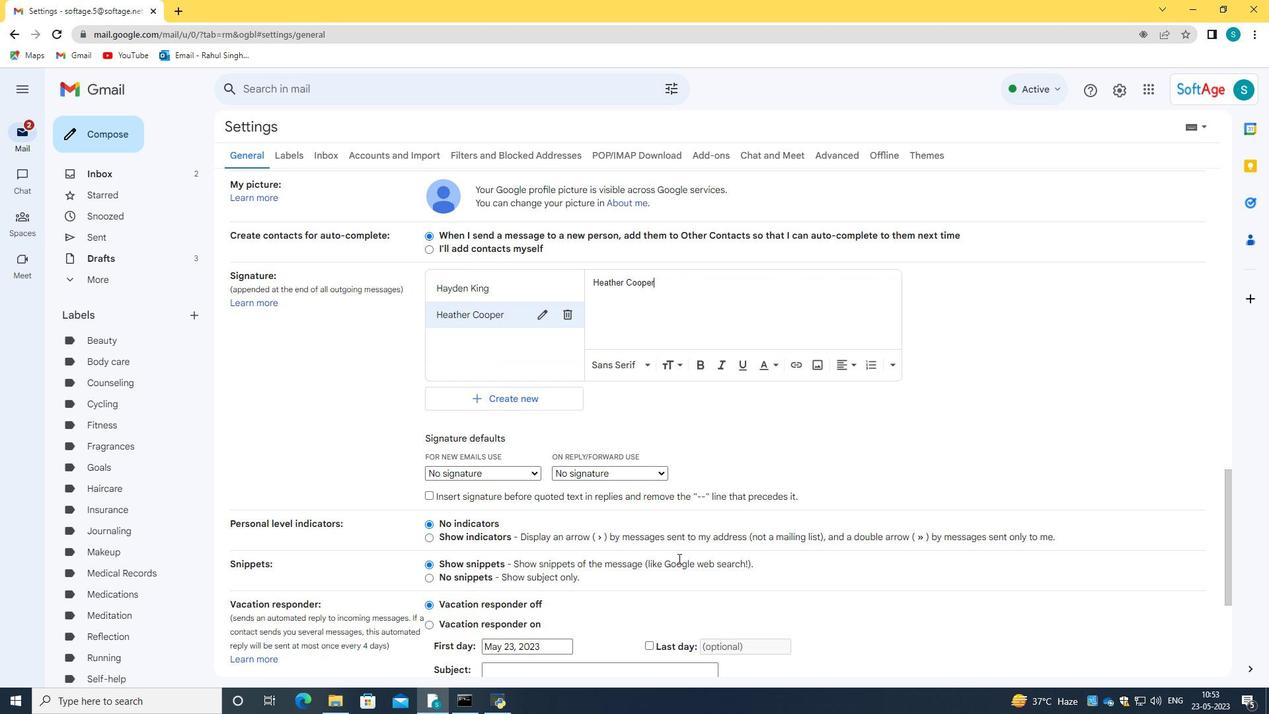 
Action: Mouse scrolled (678, 558) with delta (0, 0)
Screenshot: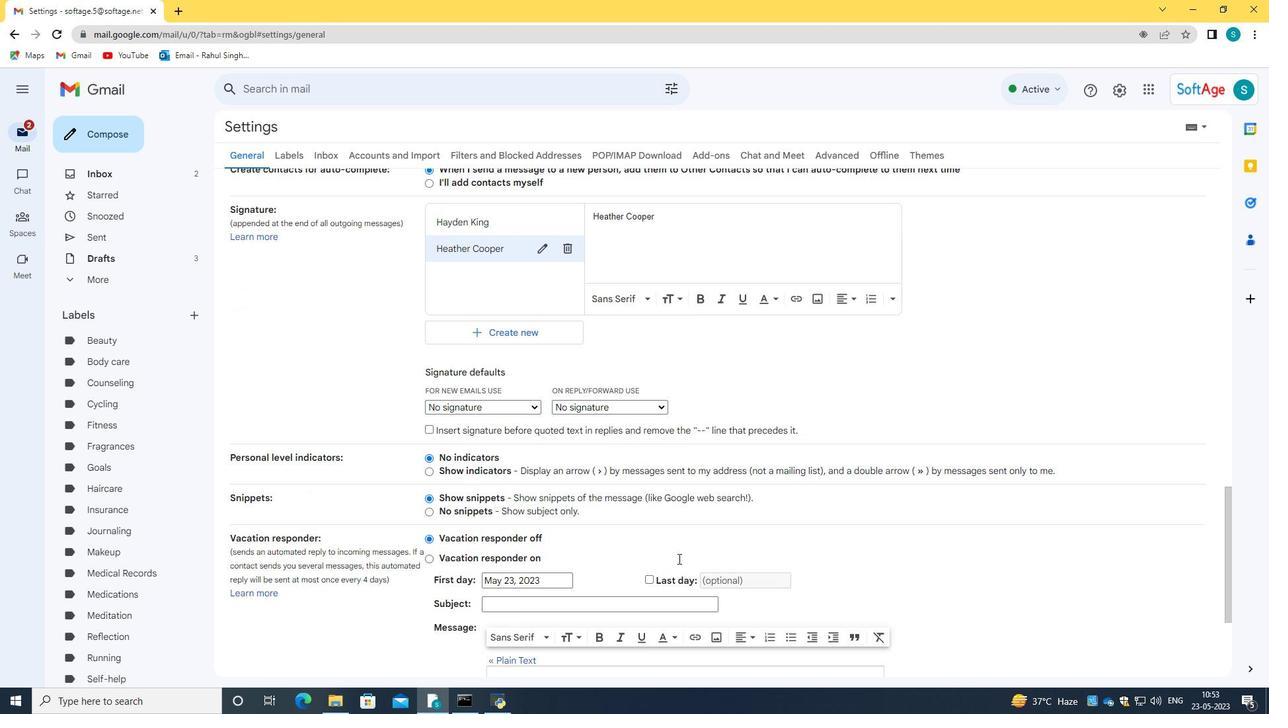 
Action: Mouse scrolled (678, 558) with delta (0, 0)
Screenshot: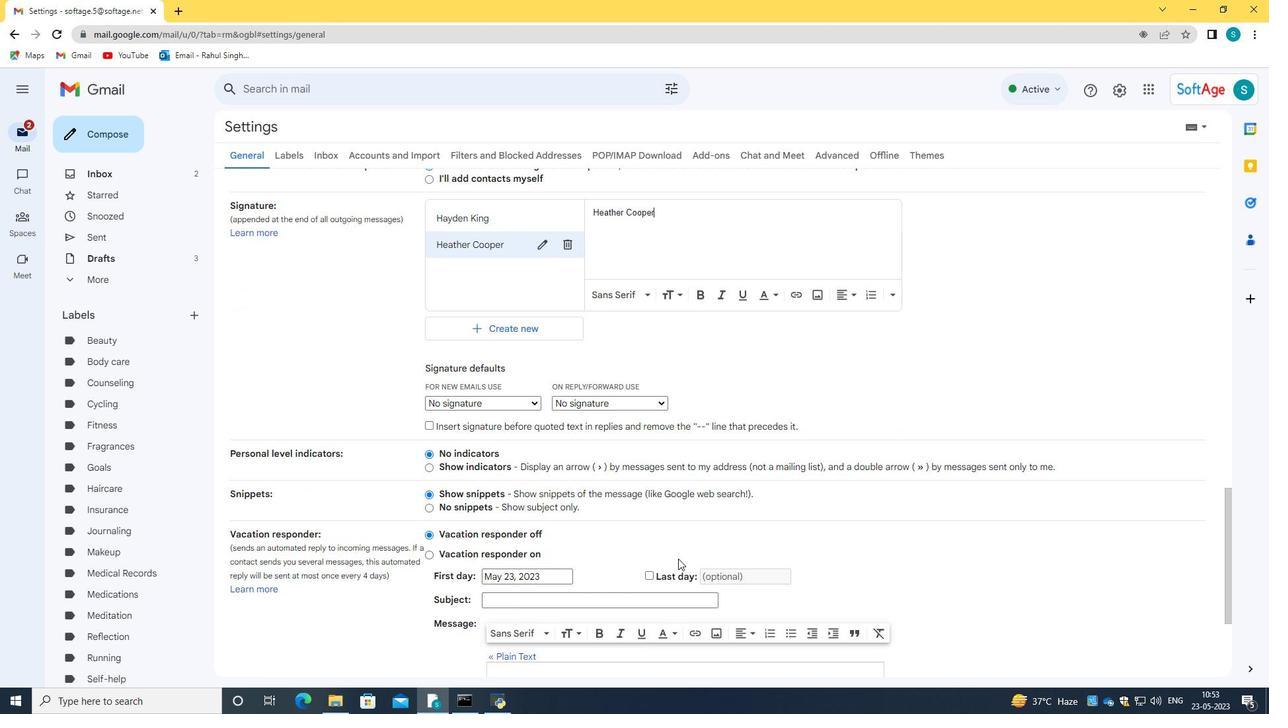 
Action: Mouse scrolled (678, 558) with delta (0, 0)
Screenshot: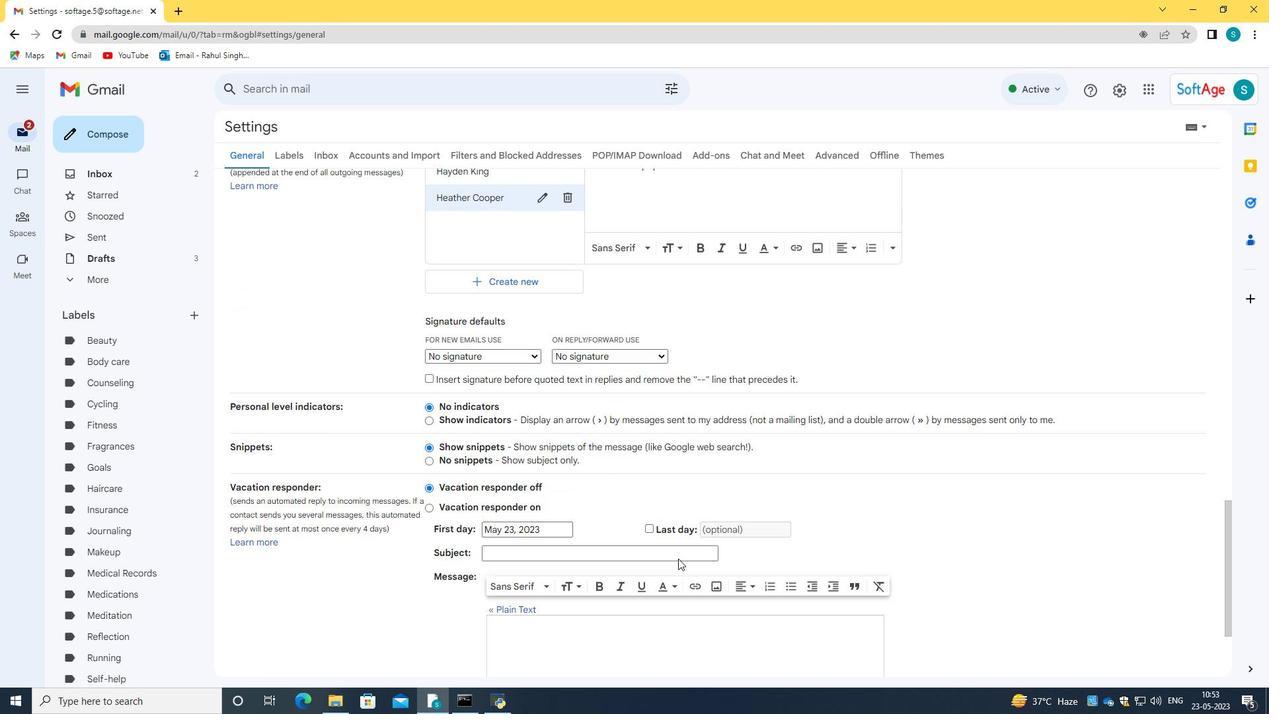 
Action: Mouse scrolled (678, 558) with delta (0, 0)
Screenshot: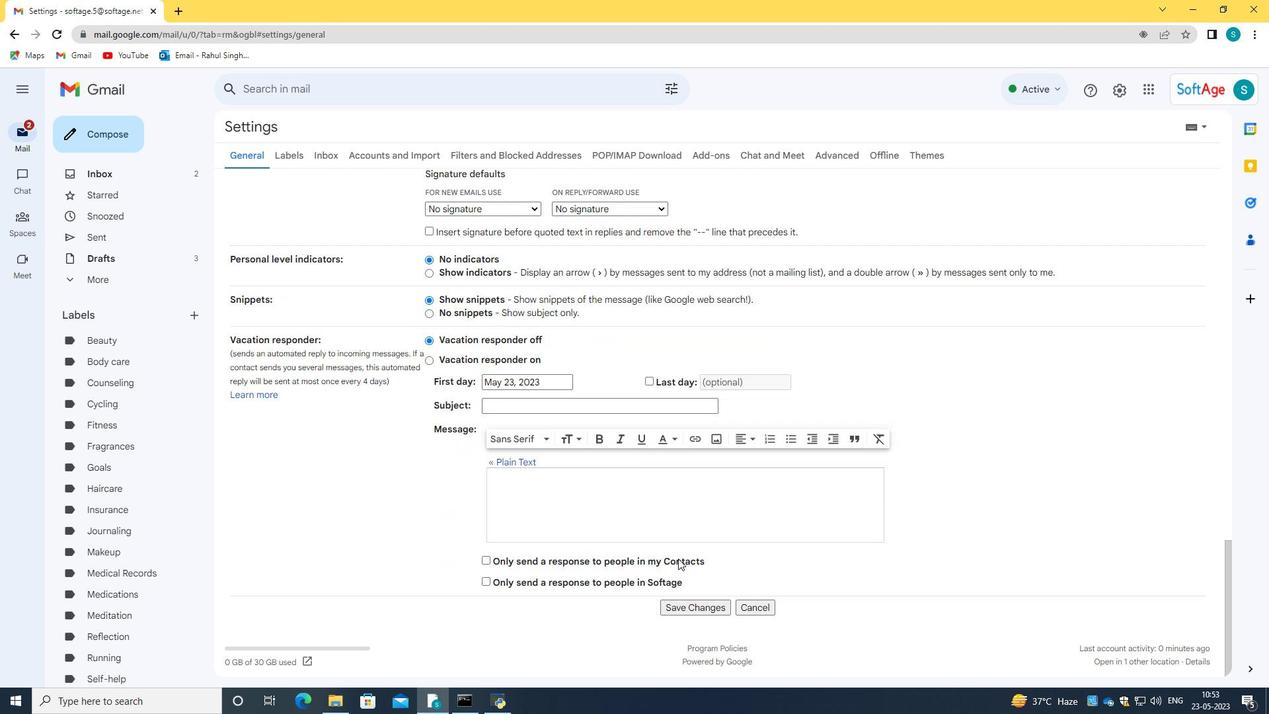 
Action: Mouse moved to (686, 603)
Screenshot: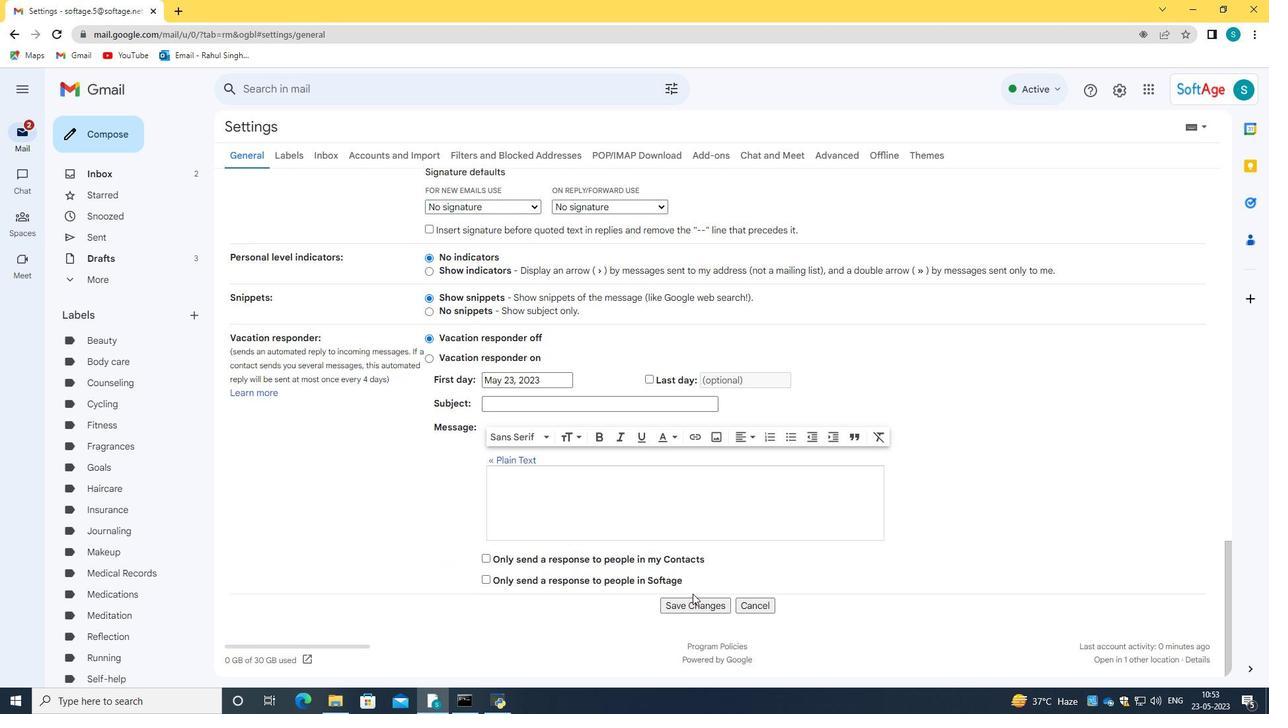 
Action: Mouse pressed left at (686, 603)
Screenshot: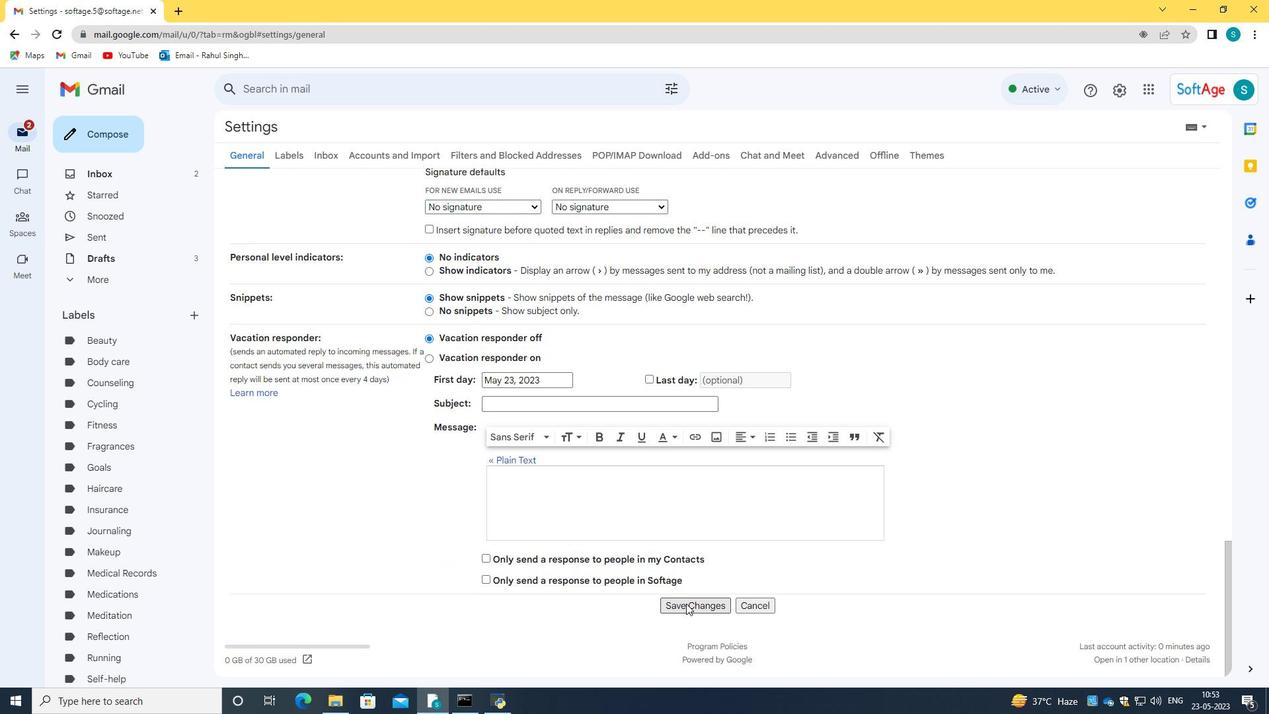 
Action: Mouse moved to (97, 135)
Screenshot: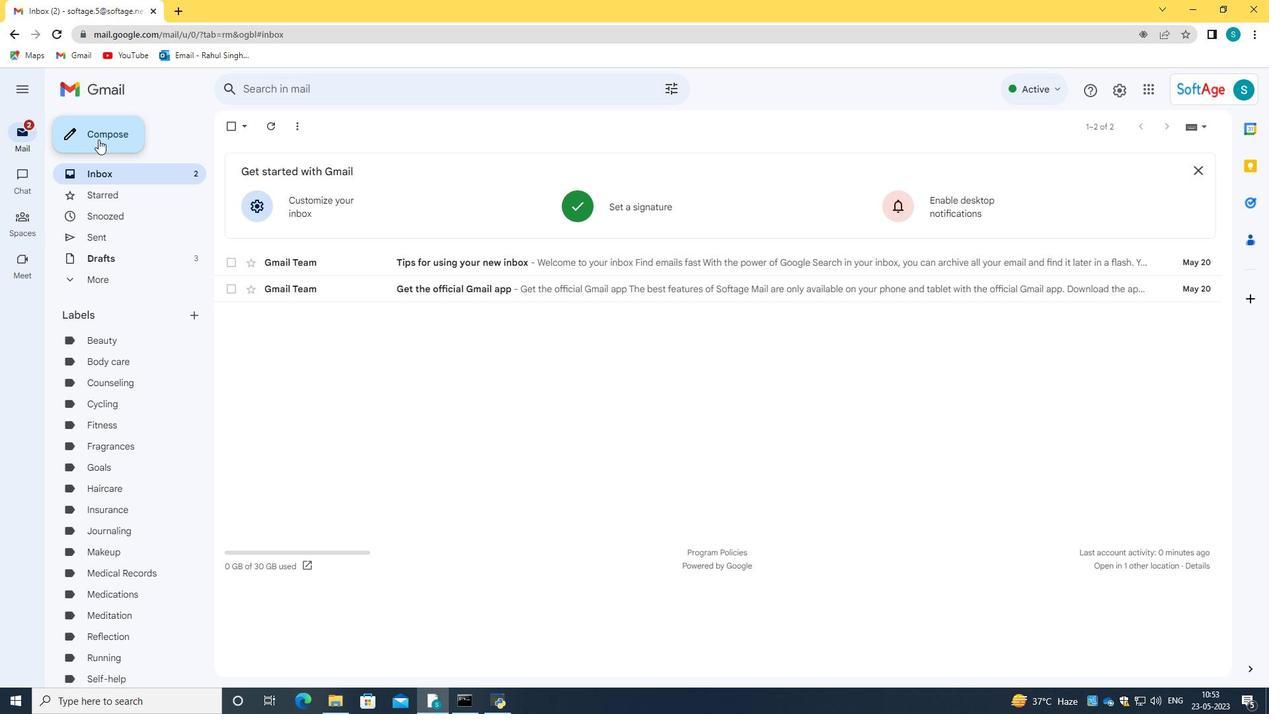 
Action: Mouse pressed left at (97, 135)
Screenshot: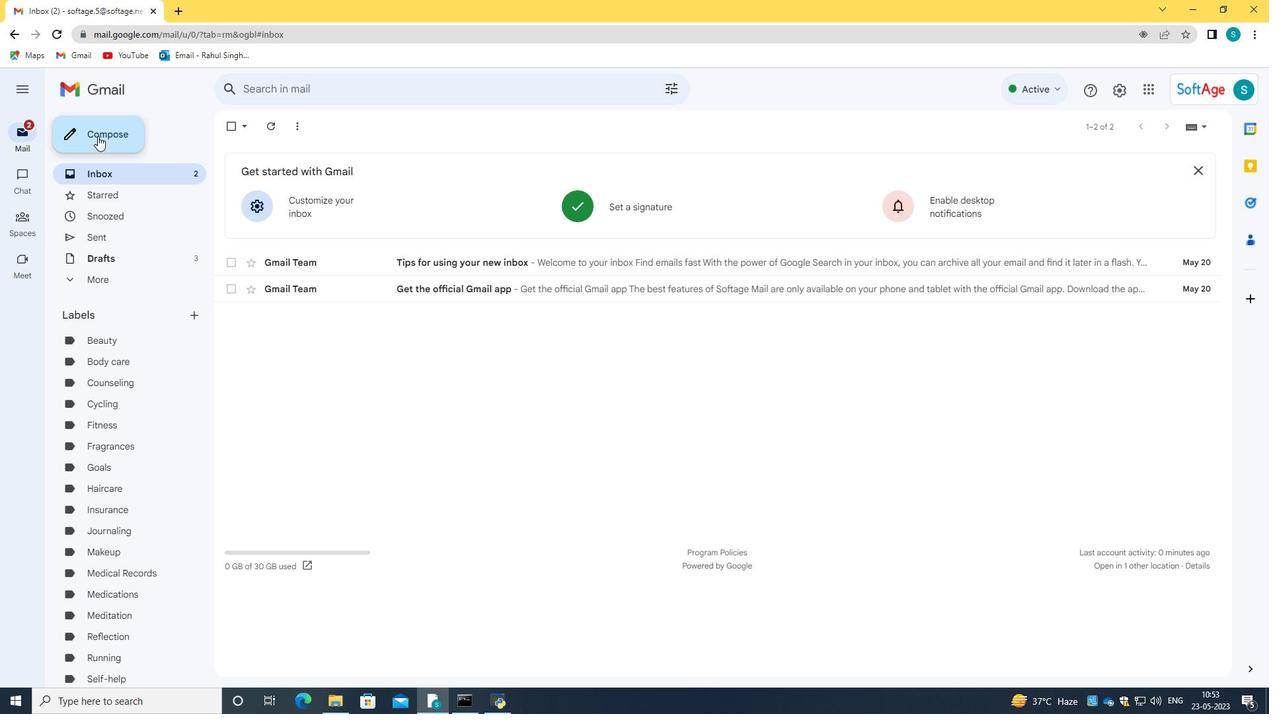 
Action: Mouse moved to (1193, 292)
Screenshot: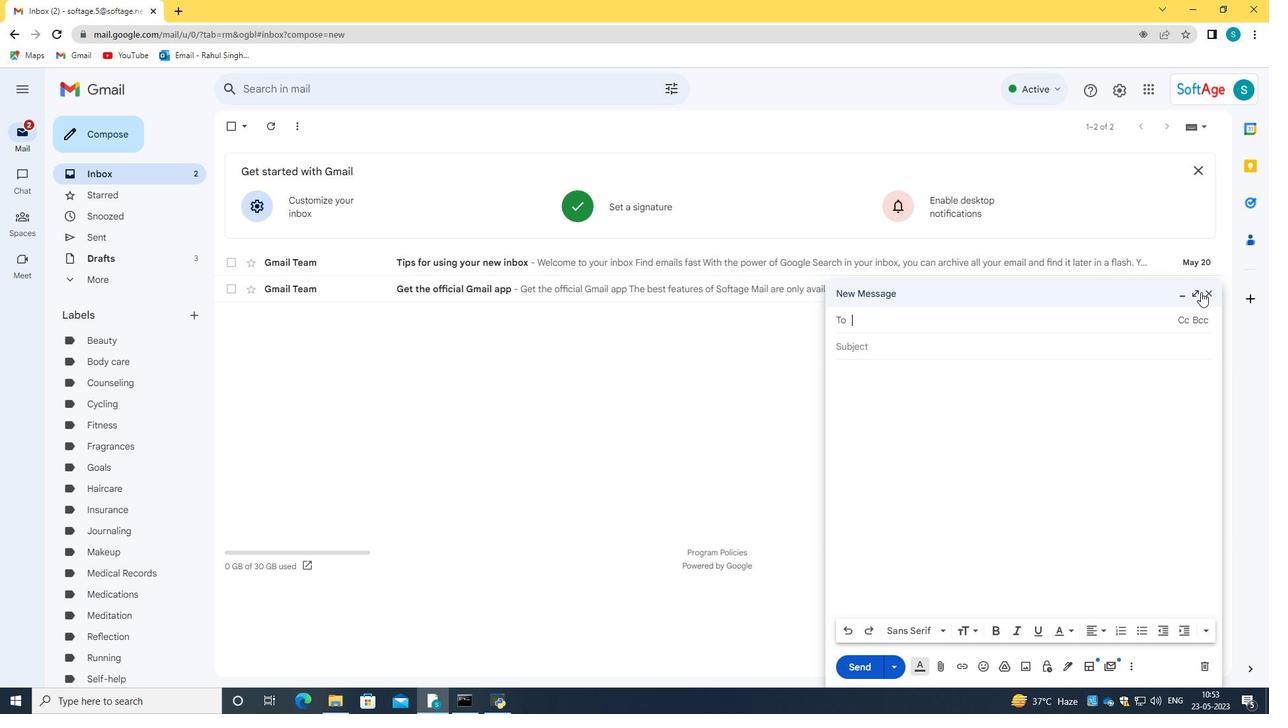 
Action: Mouse pressed left at (1193, 292)
Screenshot: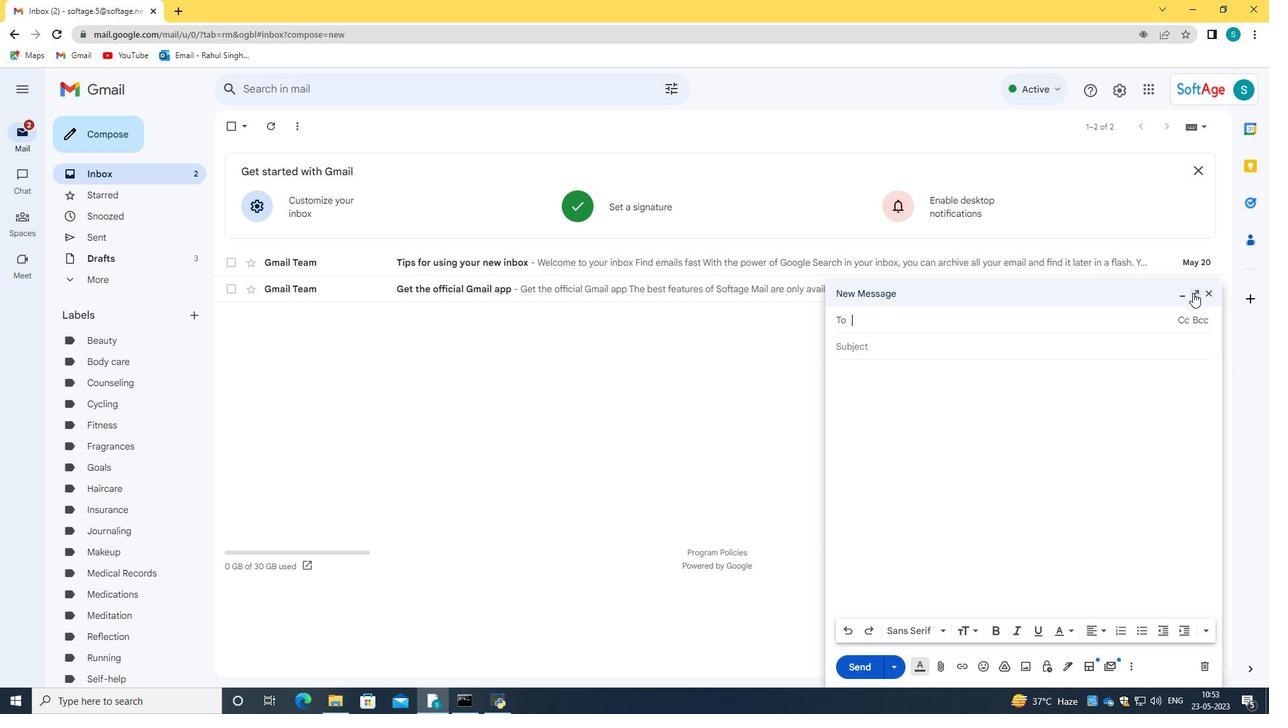 
Action: Mouse moved to (341, 645)
Screenshot: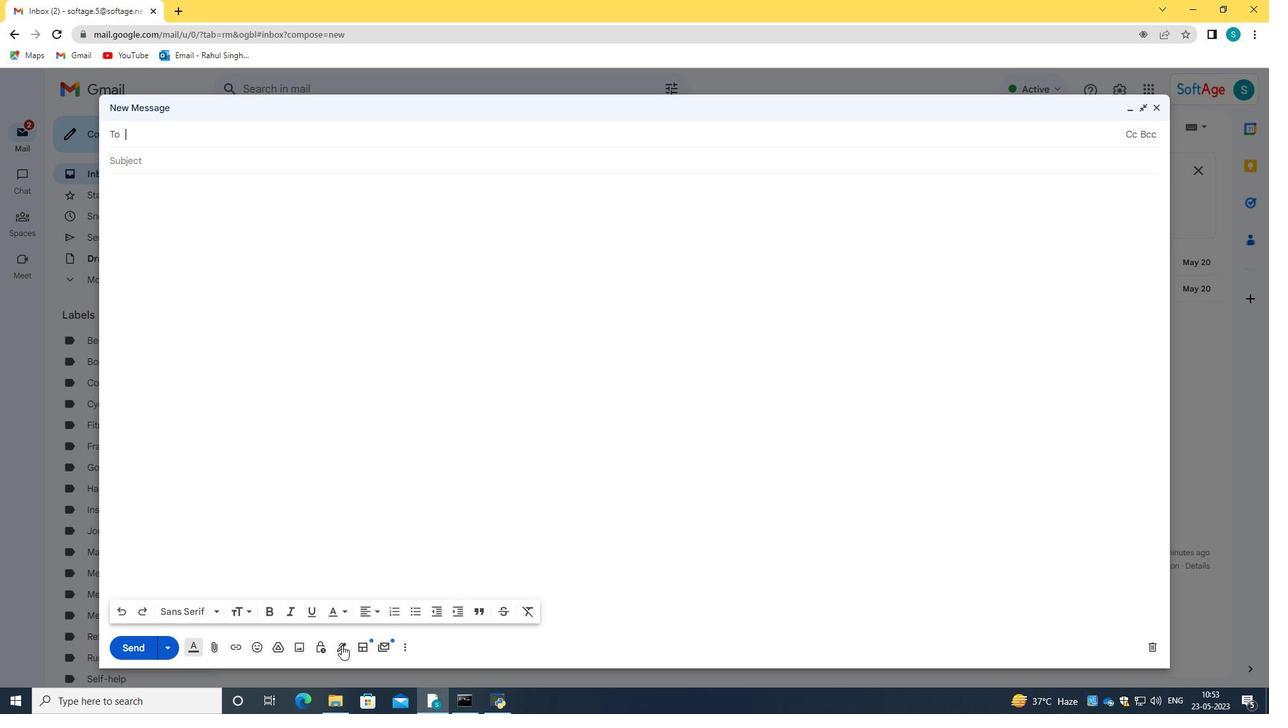 
Action: Mouse pressed left at (341, 645)
Screenshot: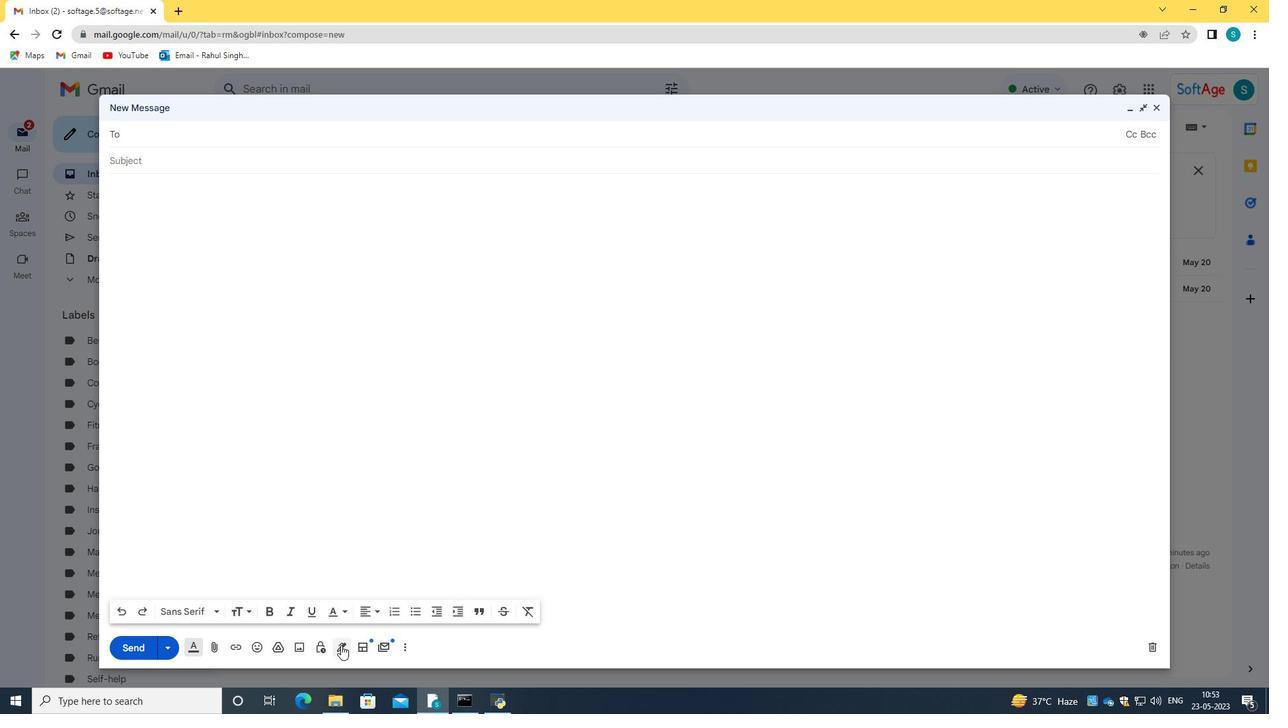 
Action: Mouse moved to (399, 626)
Screenshot: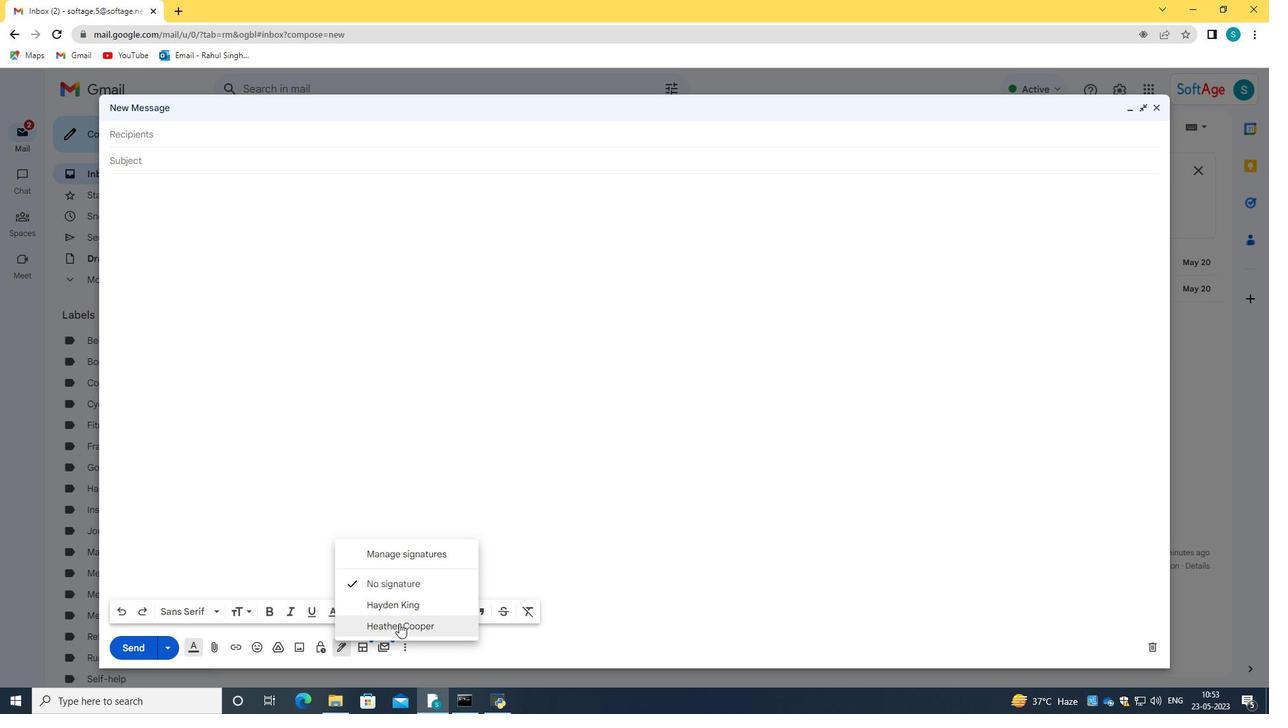 
Action: Mouse pressed left at (399, 626)
Screenshot: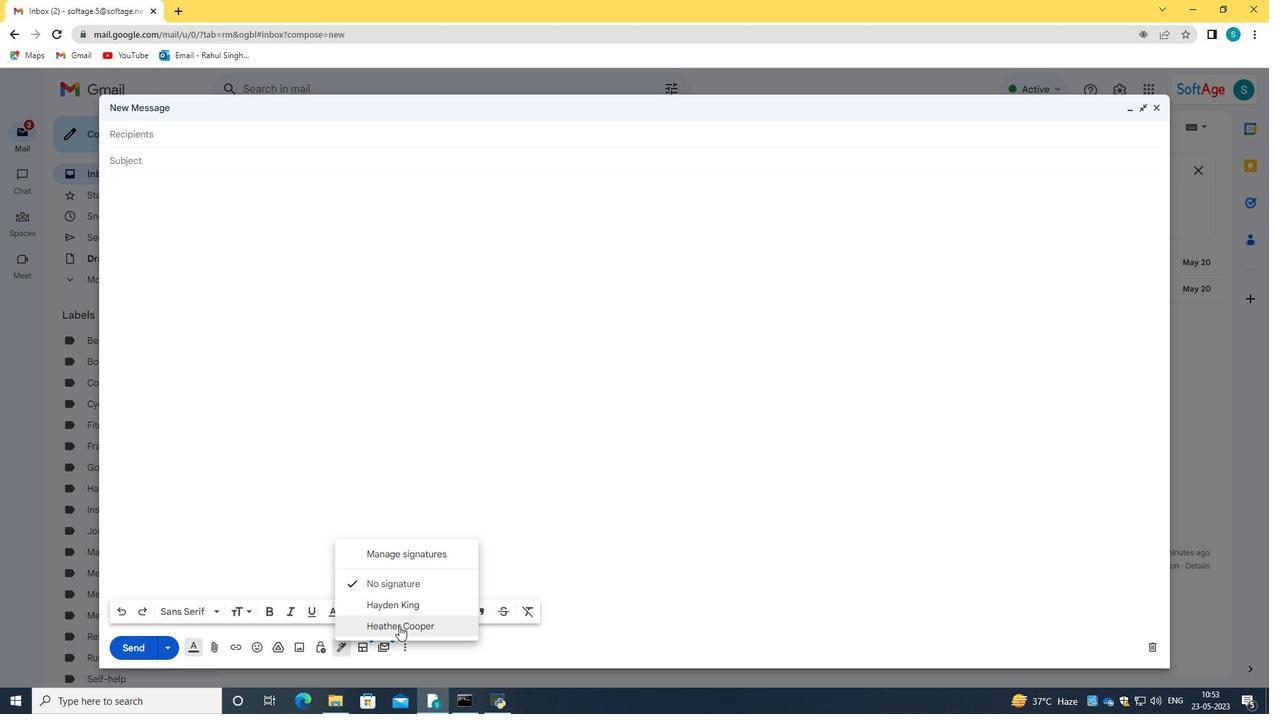 
Action: Mouse moved to (148, 161)
Screenshot: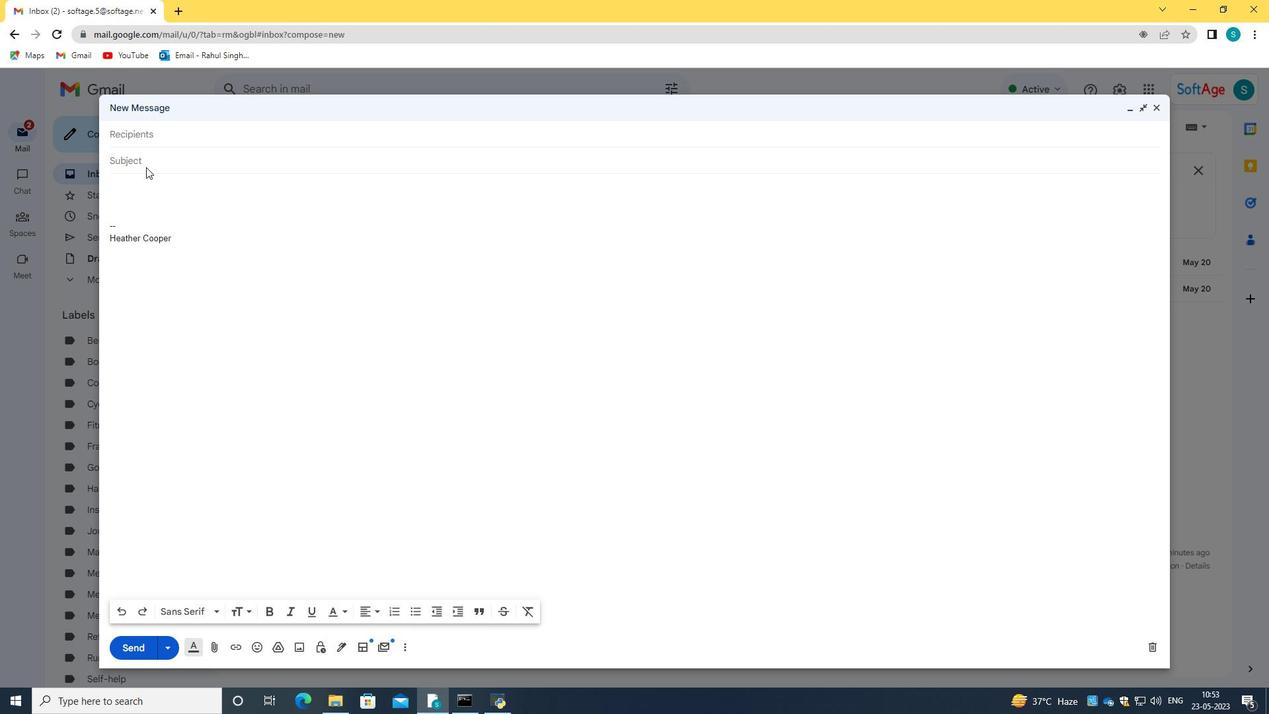 
Action: Mouse pressed left at (148, 161)
Screenshot: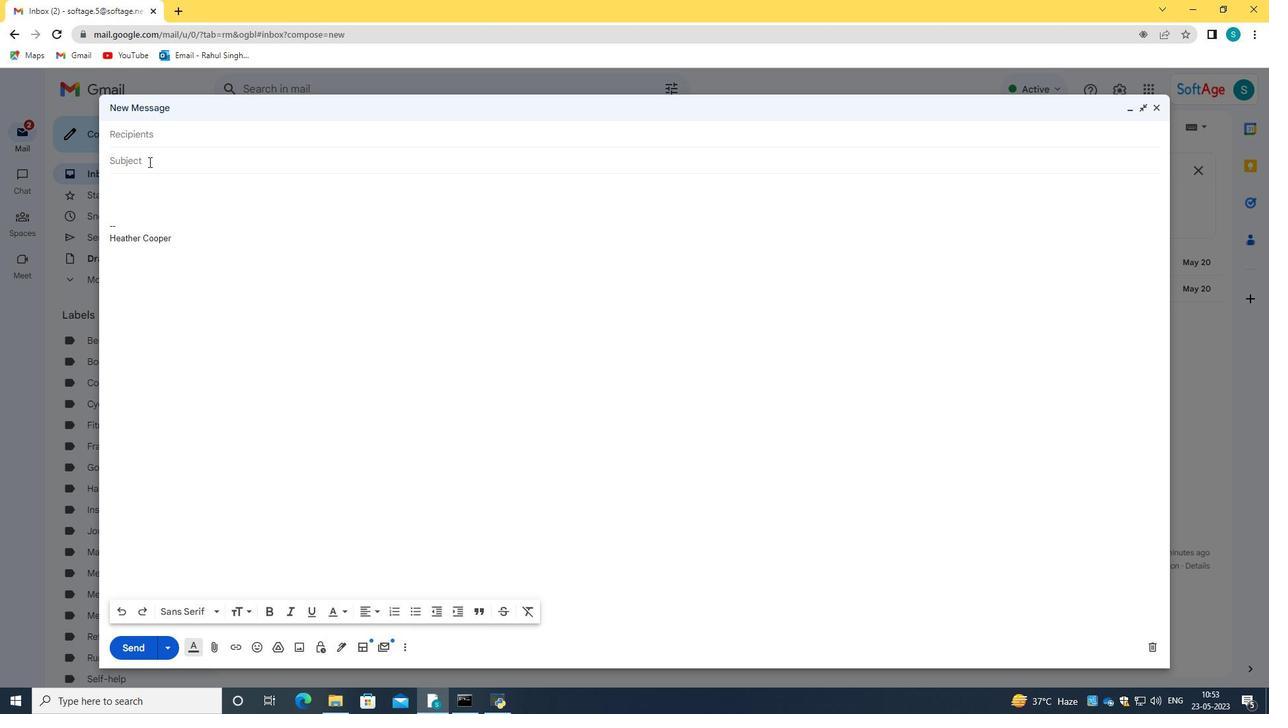 
Action: Mouse moved to (148, 161)
Screenshot: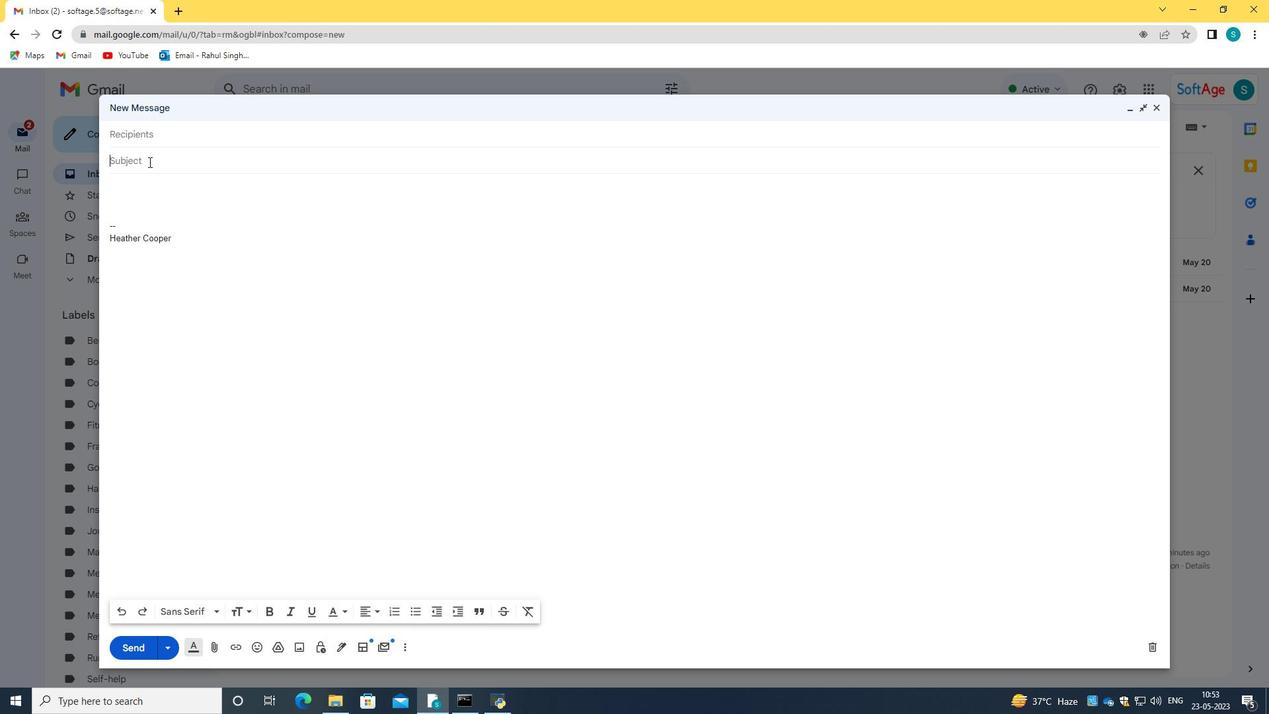 
Action: Key pressed <Key.caps_lock>R<Key.caps_lock>equest<Key.space>for<Key.space>a<Key.space>recommendation
Screenshot: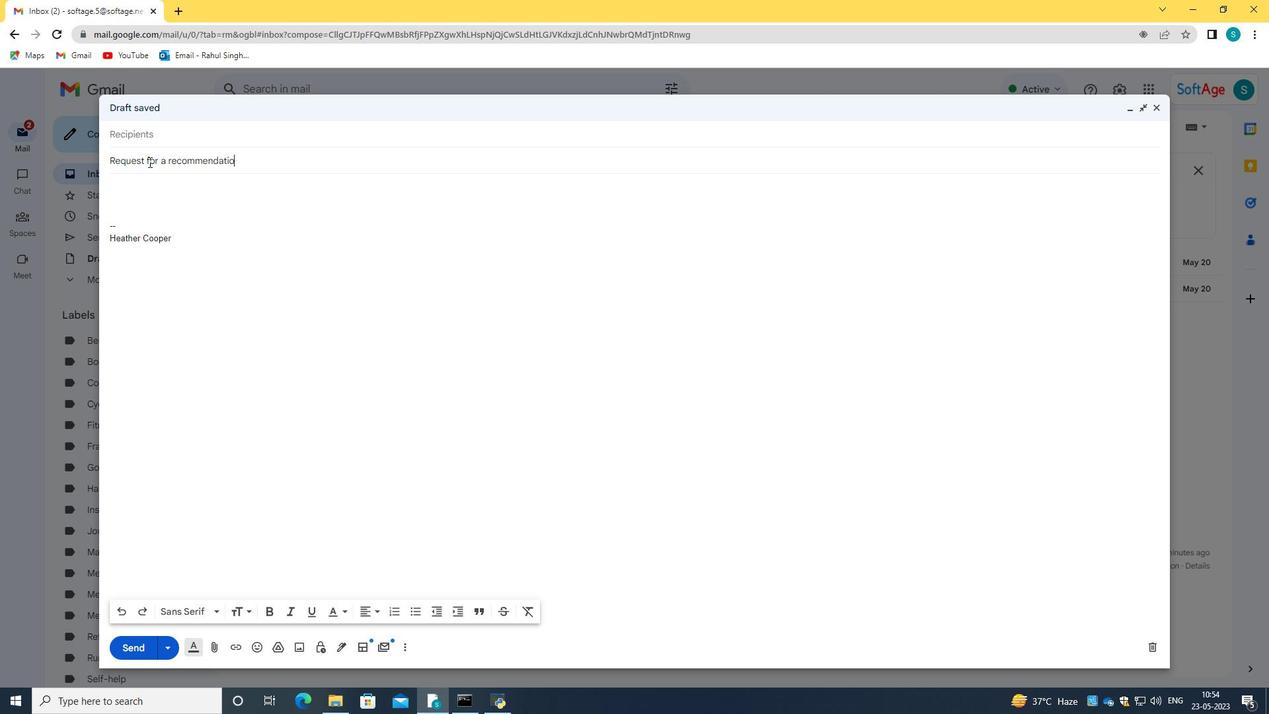 
Action: Mouse moved to (159, 191)
Screenshot: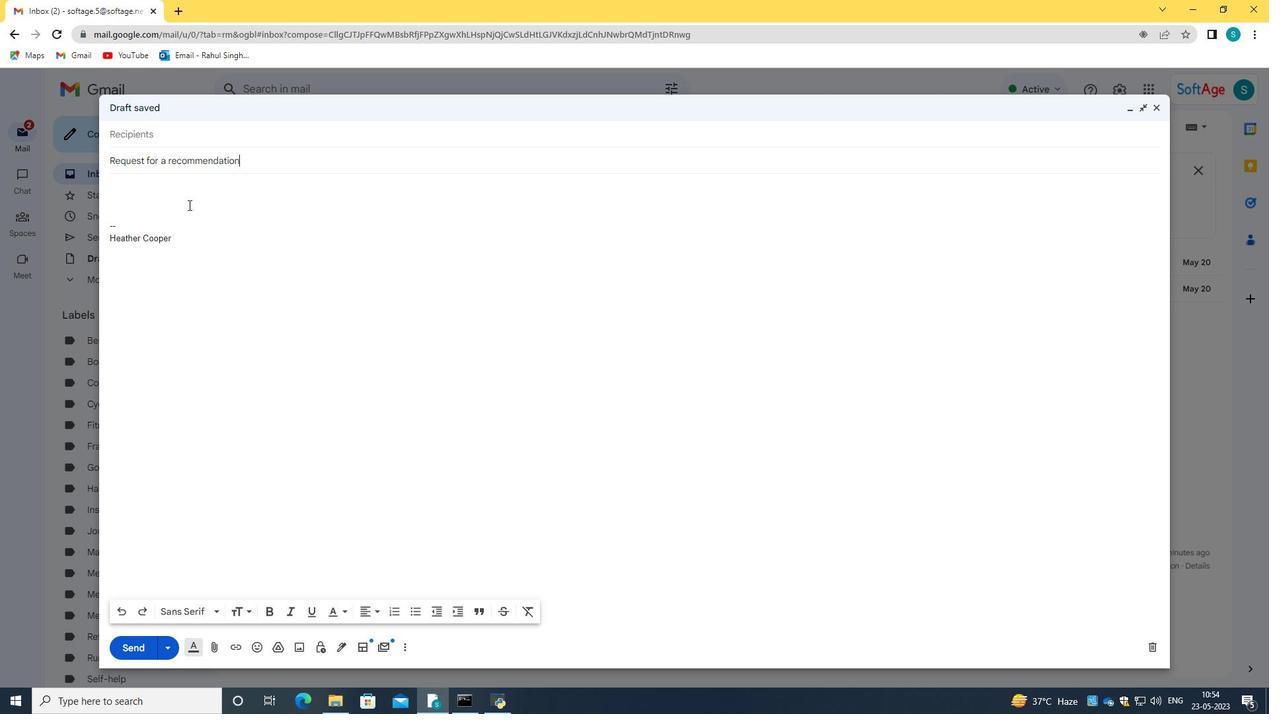 
Action: Mouse pressed left at (159, 191)
Screenshot: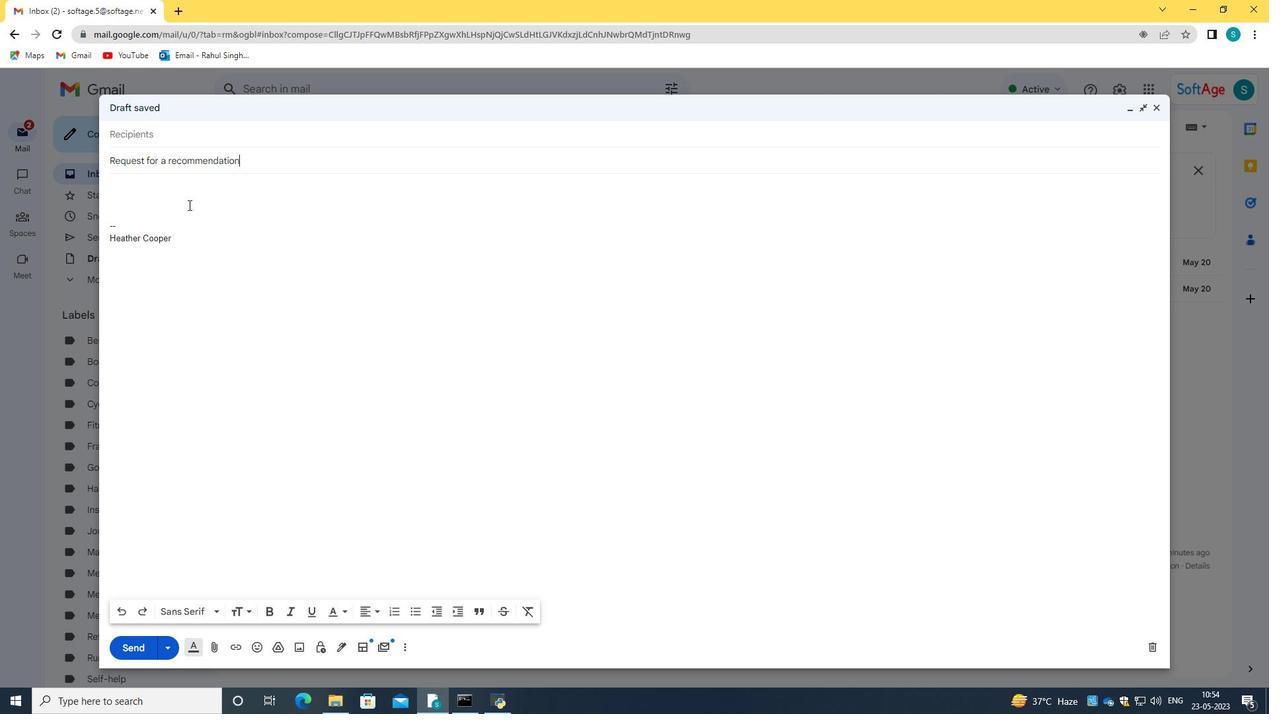 
Action: Key pressed <Key.caps_lock>C<Key.caps_lock>an<Key.space>you<Key.space>plese<Key.space><Key.backspace><Key.backspace><Key.backspace><Key.backspace>ease<Key.space>send<Key.space>me<Key.space>the<Key.space>detail<Key.space>of<Key.space>the<Key.space>new<Key.space>project<Key.space>management<Key.space>softa<Key.backspace>ware<Key.shift_r>?
Screenshot: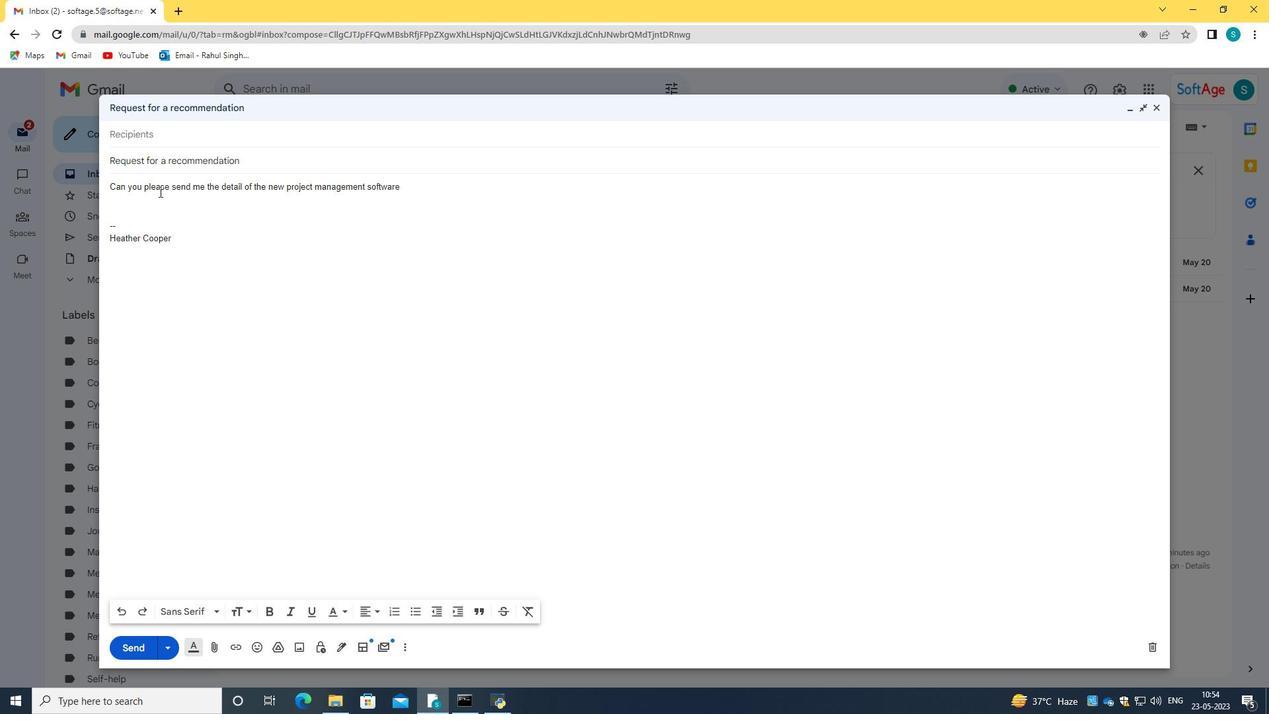 
Action: Mouse moved to (140, 138)
Screenshot: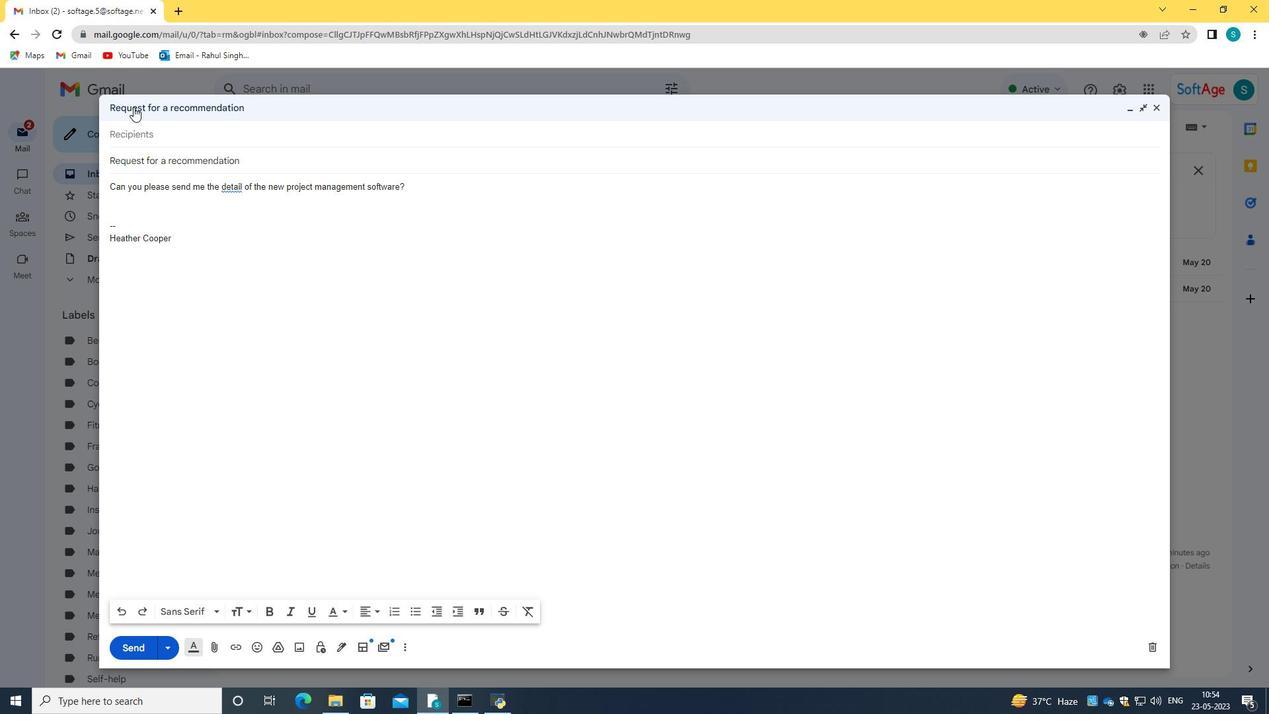 
Action: Mouse pressed left at (140, 138)
Screenshot: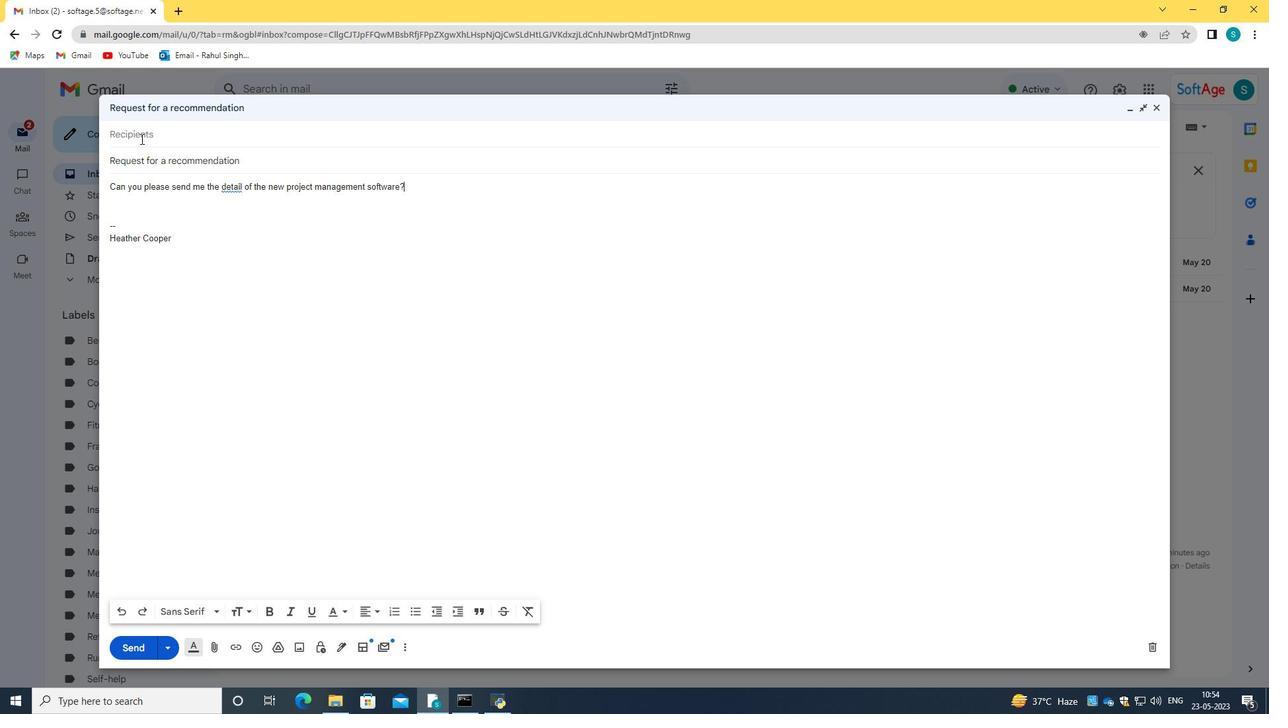 
Action: Key pressed softage.7<Key.shift>@softage.net
Screenshot: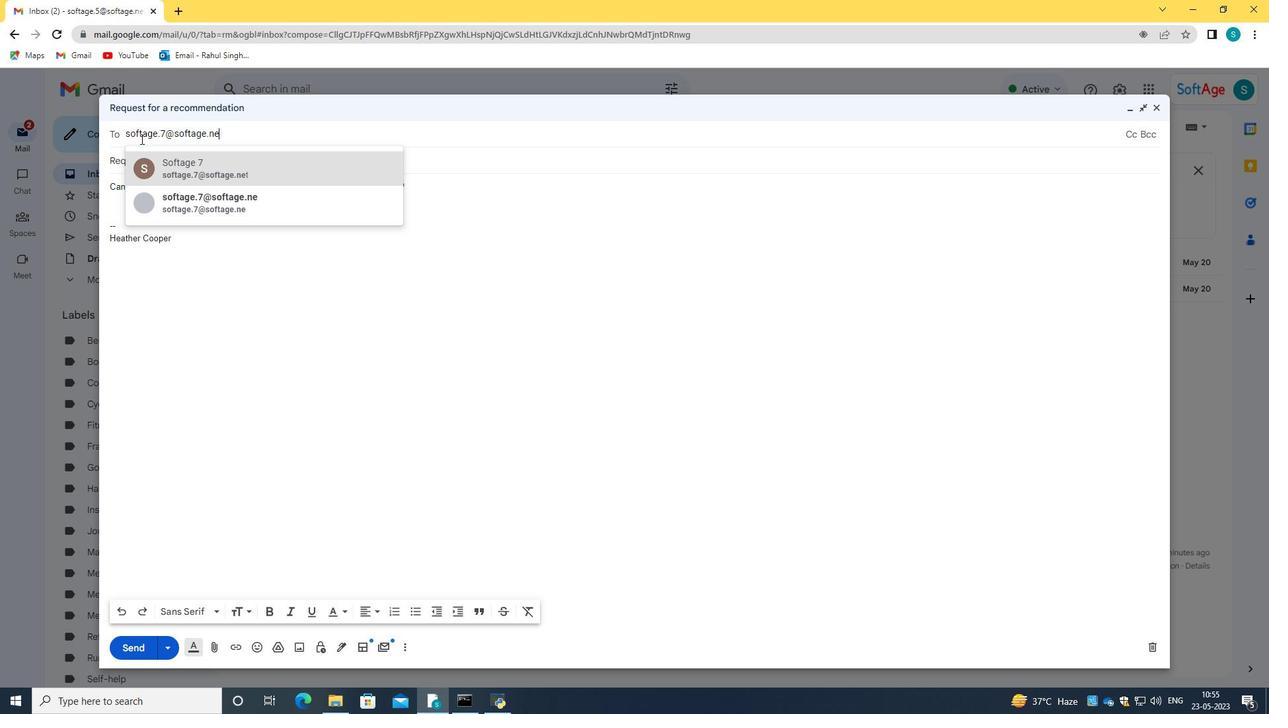 
Action: Mouse moved to (222, 174)
Screenshot: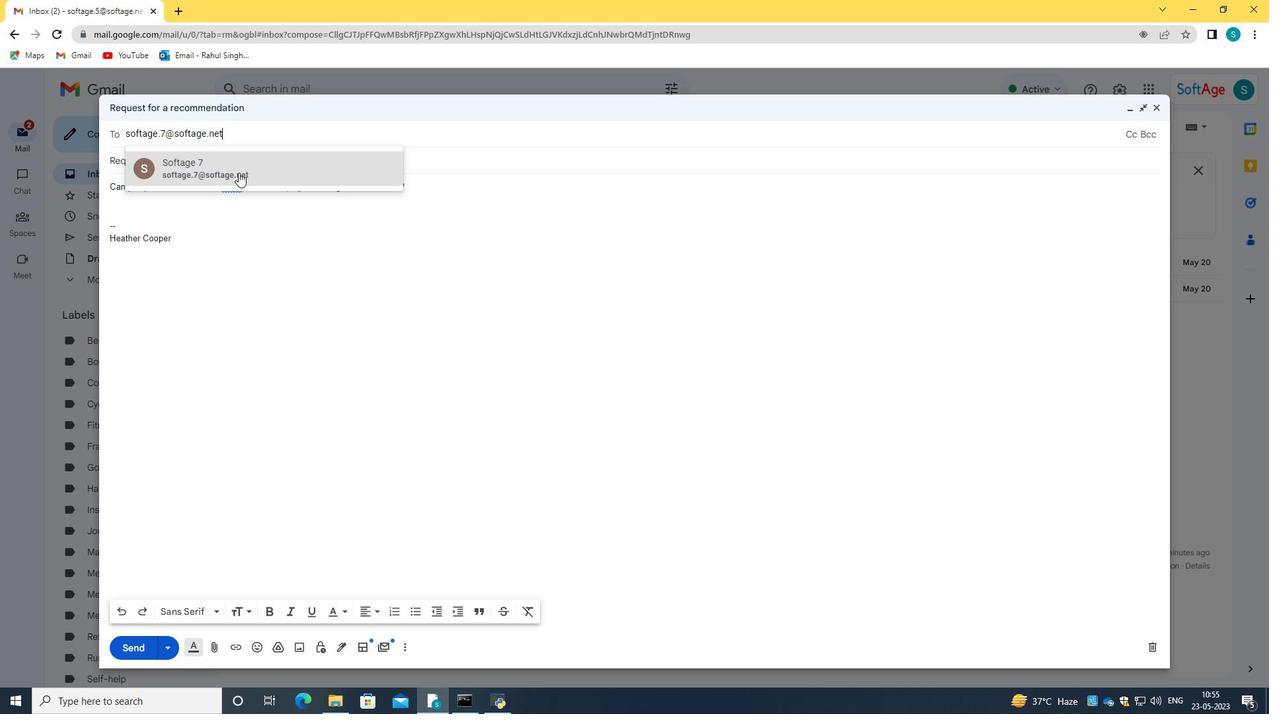 
Action: Mouse pressed left at (222, 174)
Screenshot: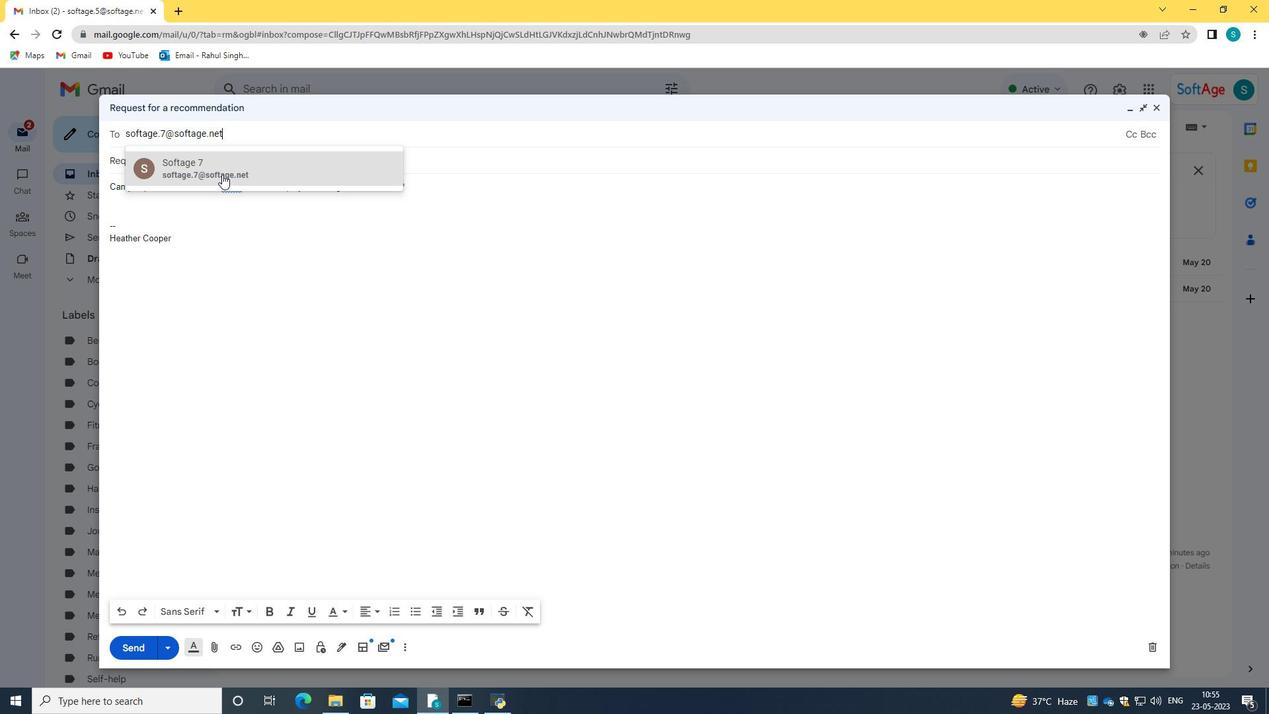 
Action: Mouse moved to (237, 204)
Screenshot: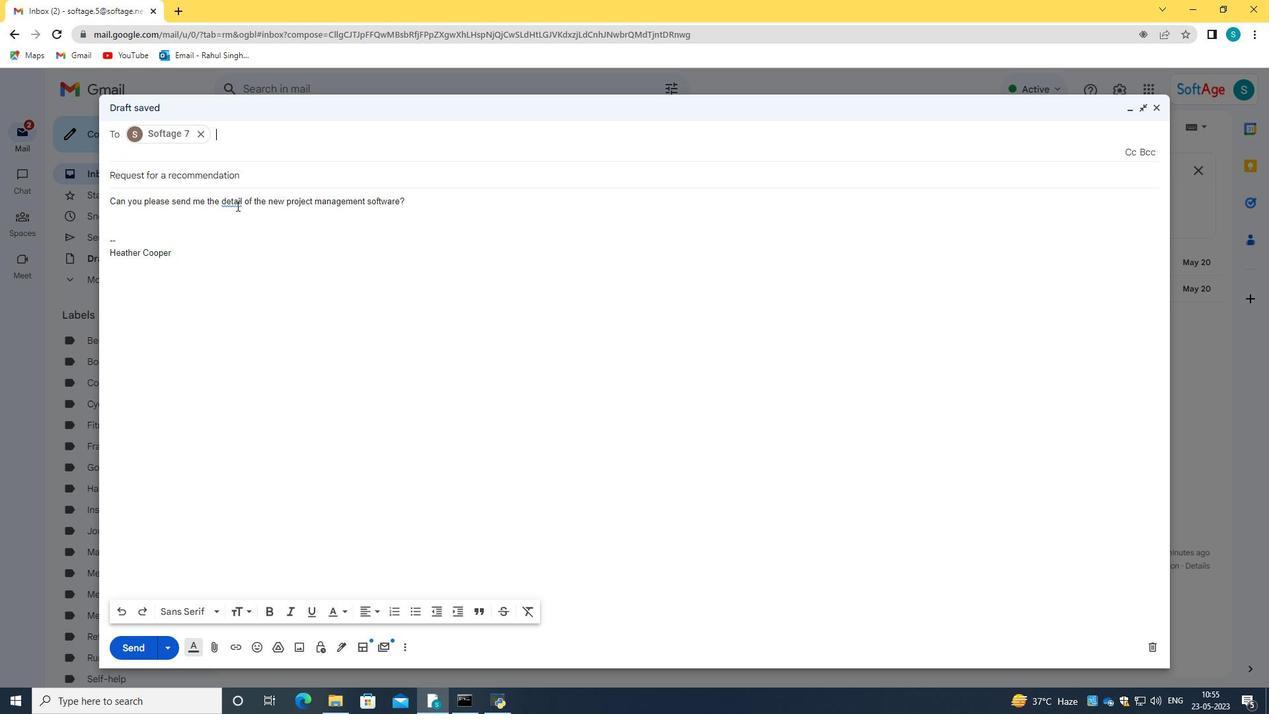 
Action: Mouse pressed left at (237, 204)
Screenshot: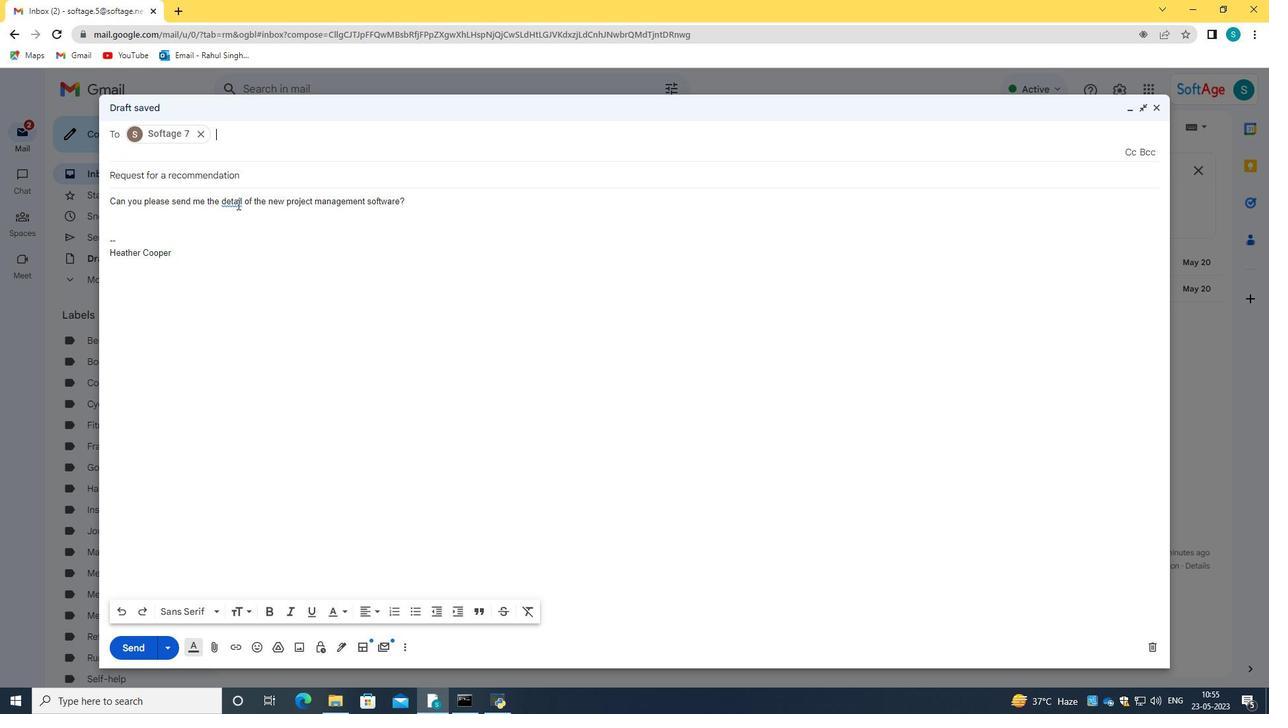 
Action: Mouse moved to (240, 185)
Screenshot: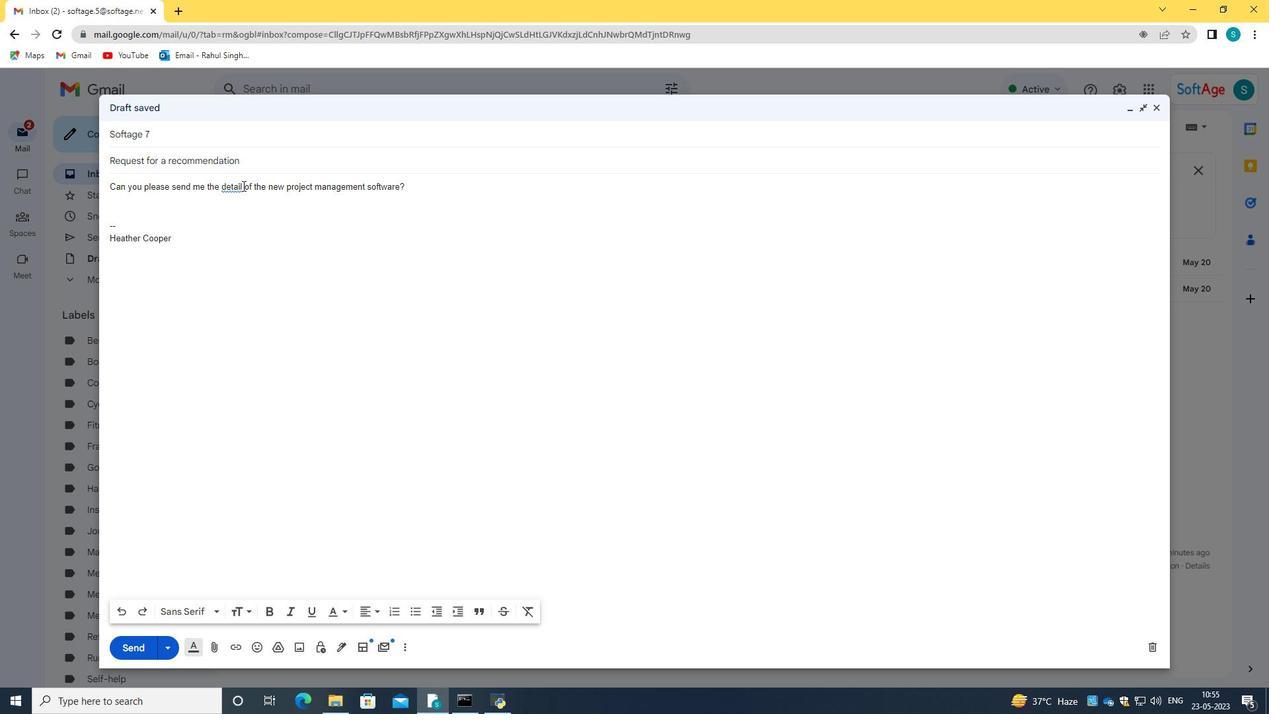 
Action: Mouse pressed left at (240, 185)
Screenshot: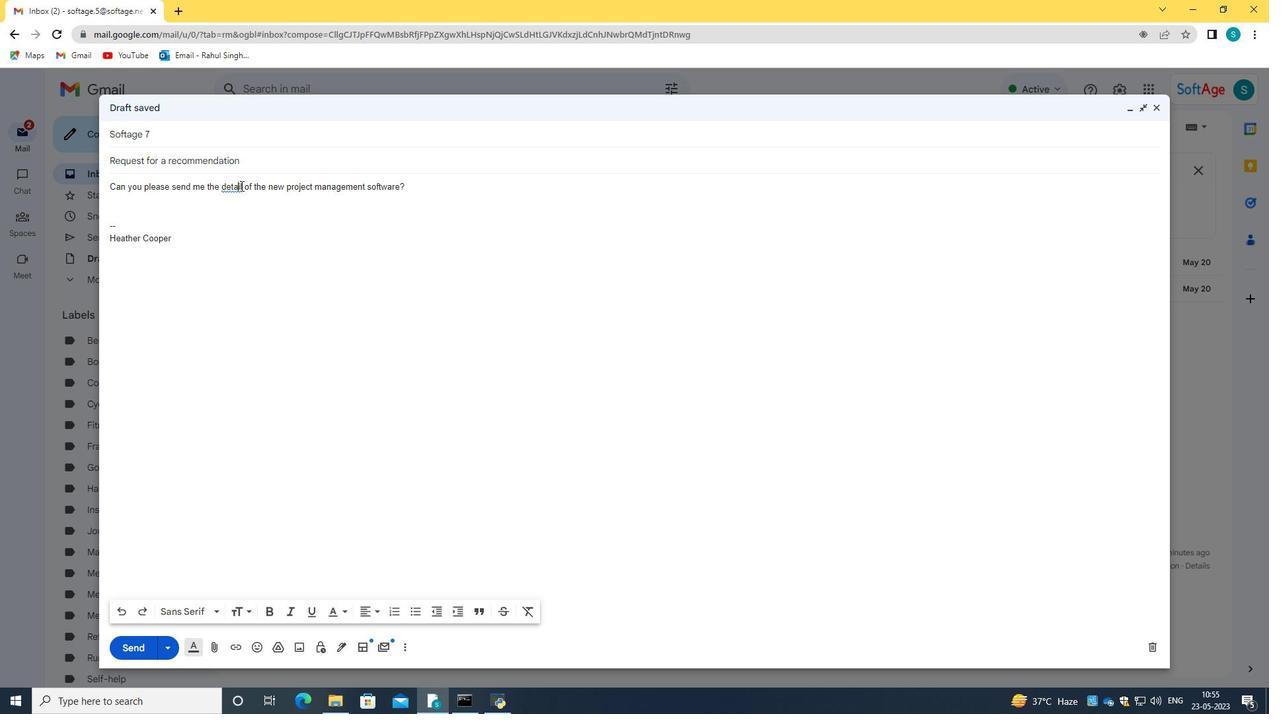 
Action: Mouse moved to (257, 206)
Screenshot: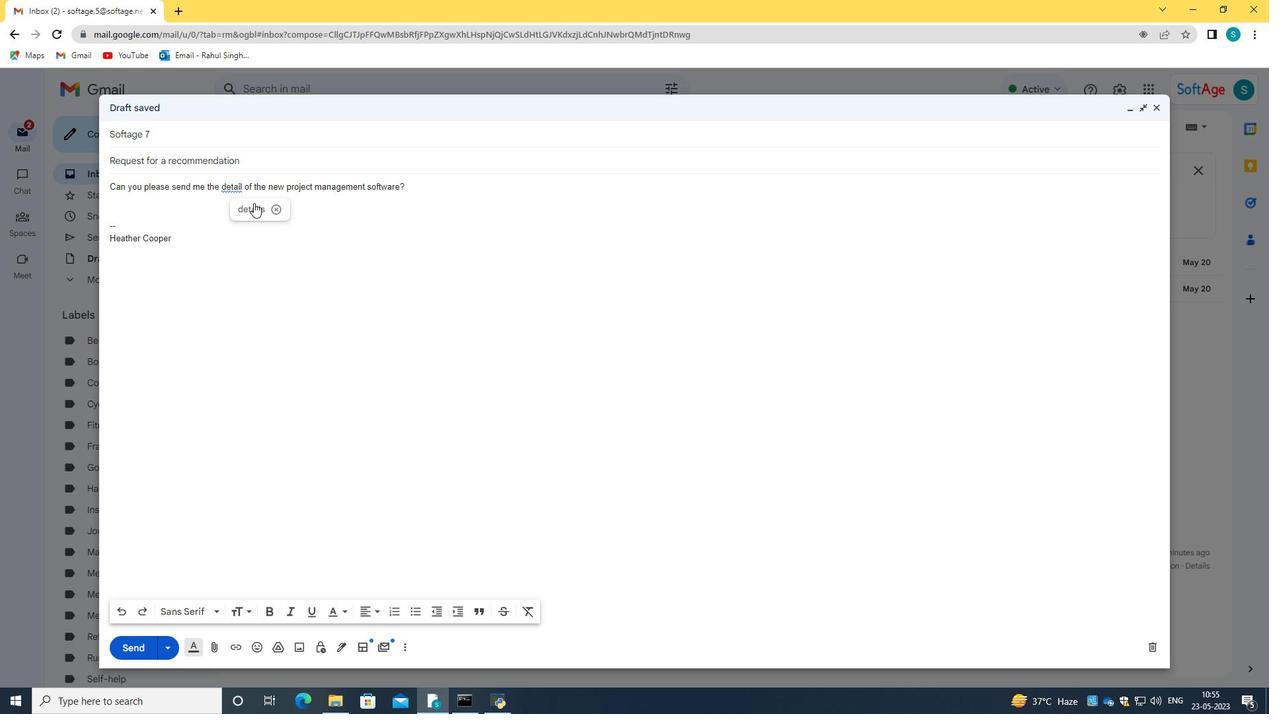 
Action: Mouse pressed left at (257, 206)
Screenshot: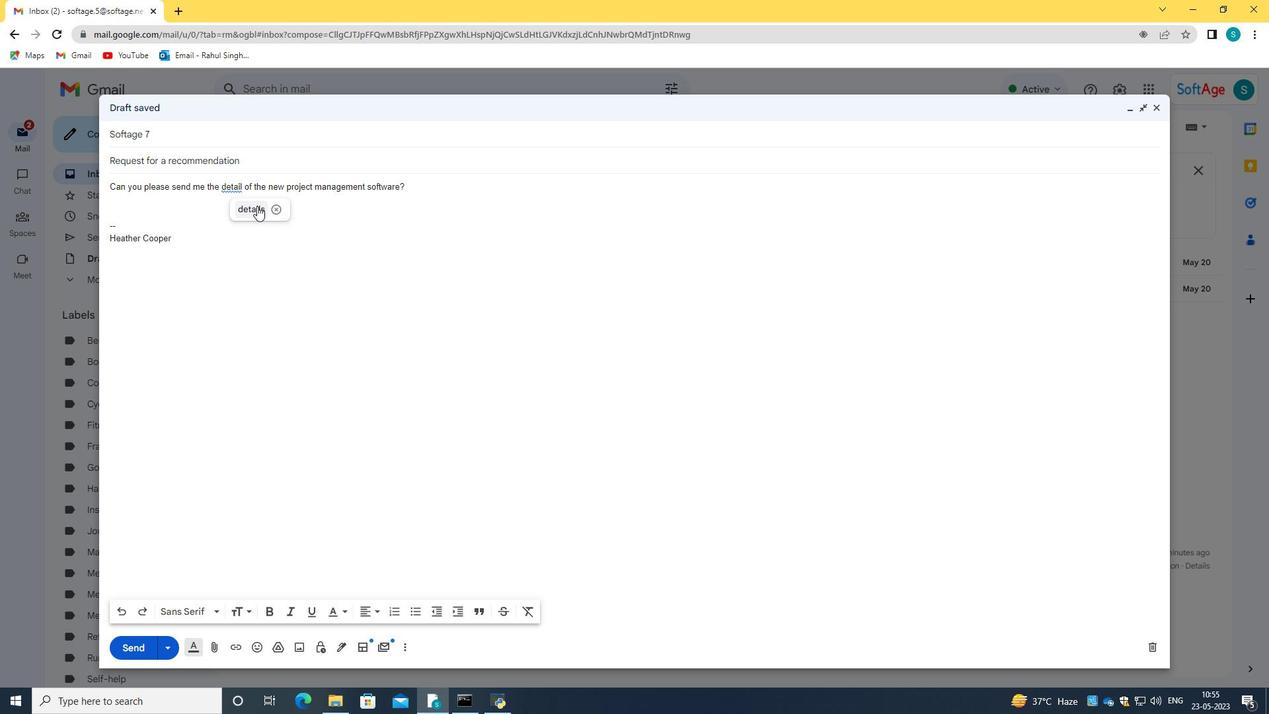 
Action: Mouse moved to (376, 215)
Screenshot: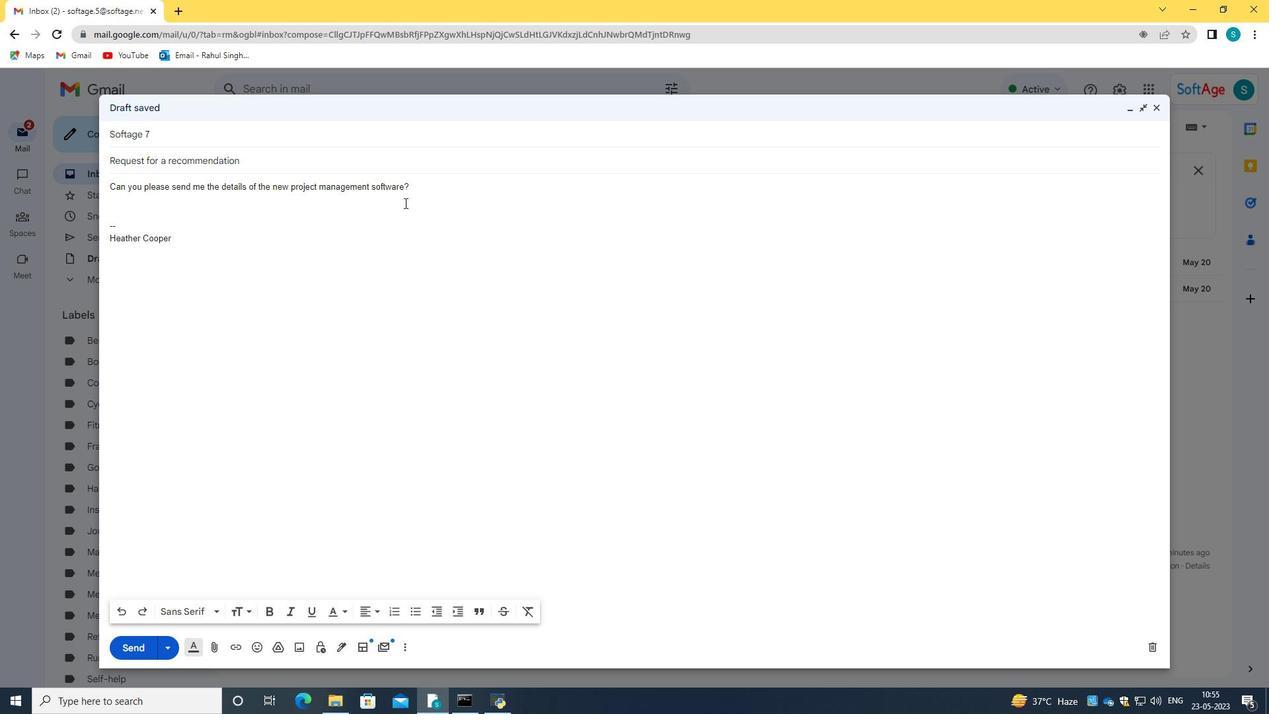 
Action: Mouse pressed left at (376, 215)
Screenshot: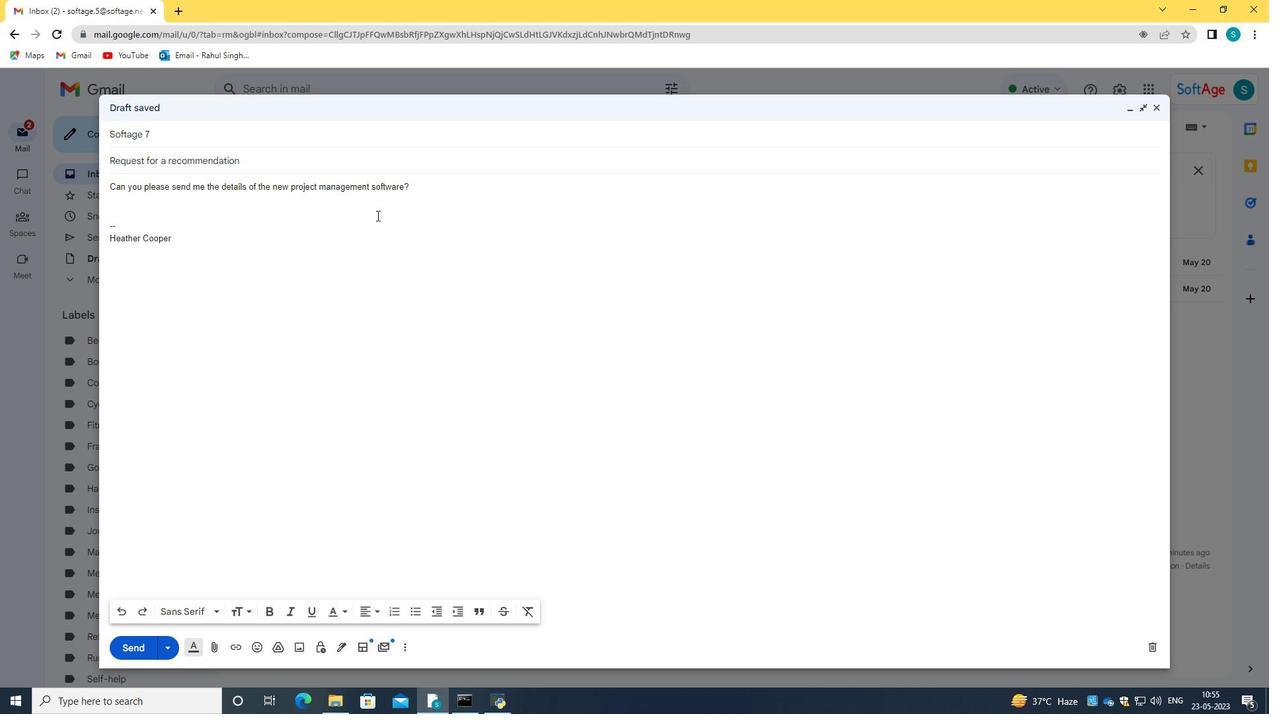 
Action: Mouse moved to (368, 187)
Screenshot: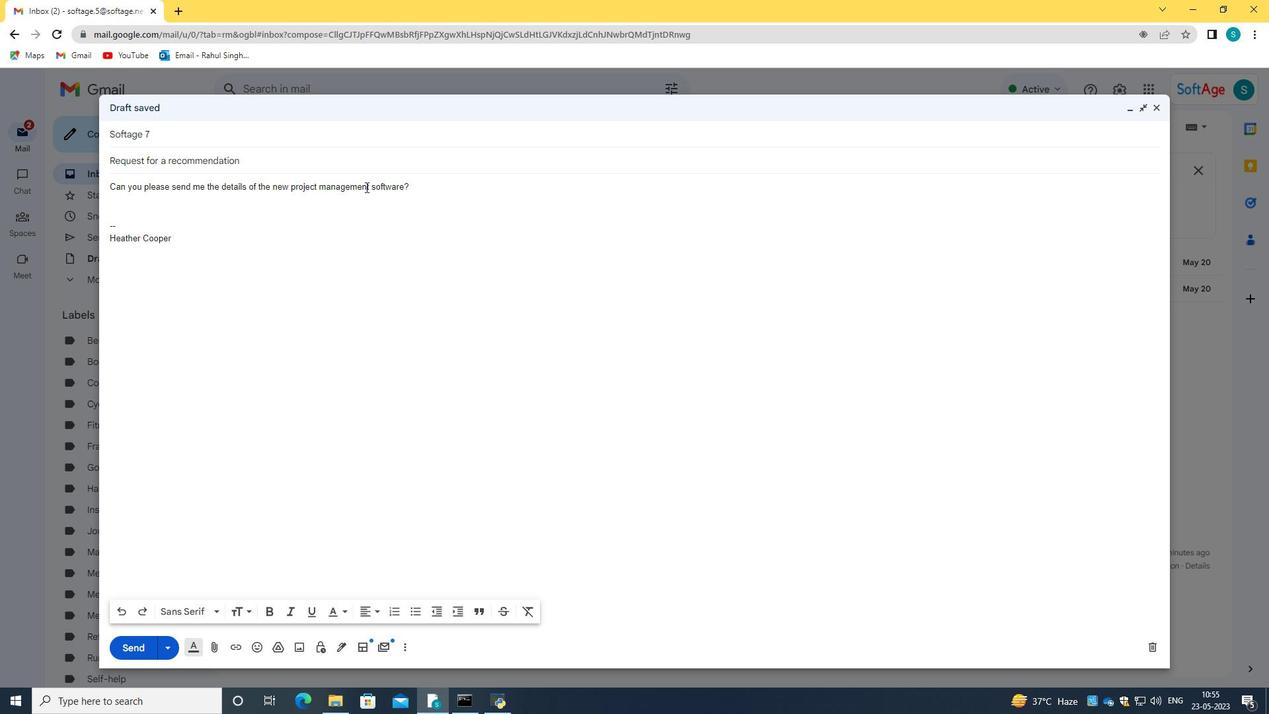 
Action: Mouse pressed left at (368, 187)
Screenshot: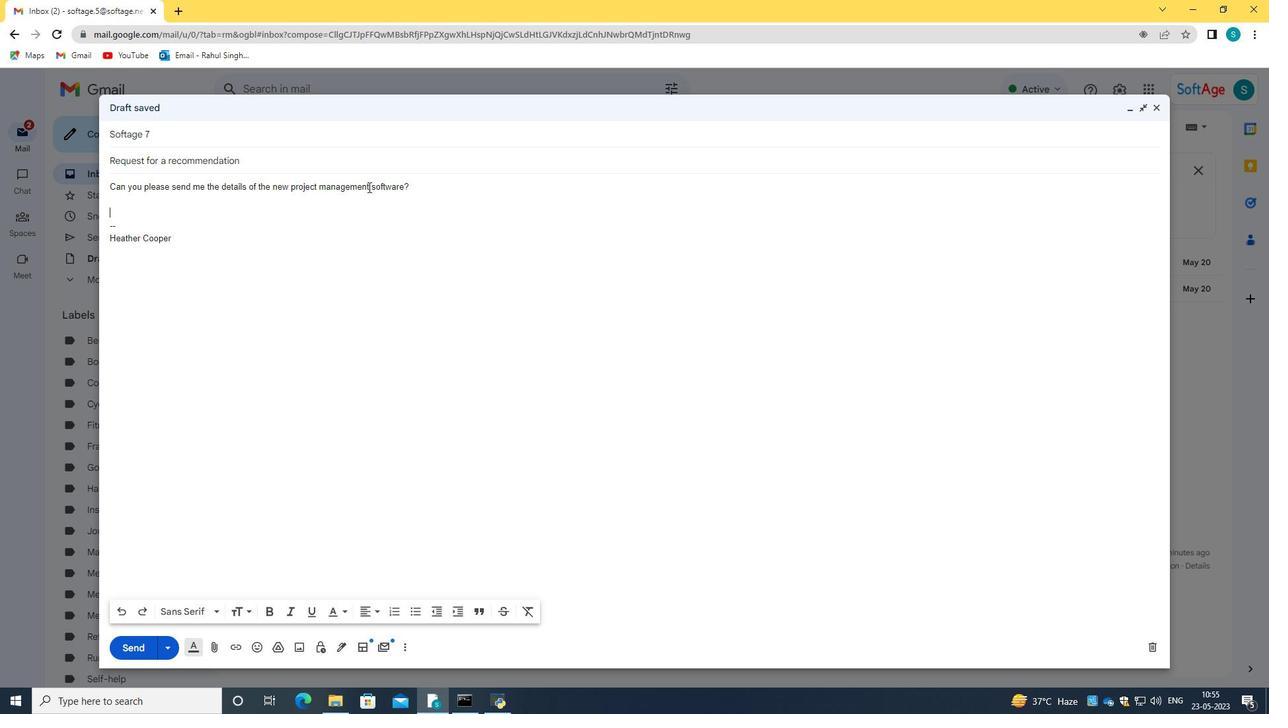 
Action: Mouse moved to (342, 649)
Screenshot: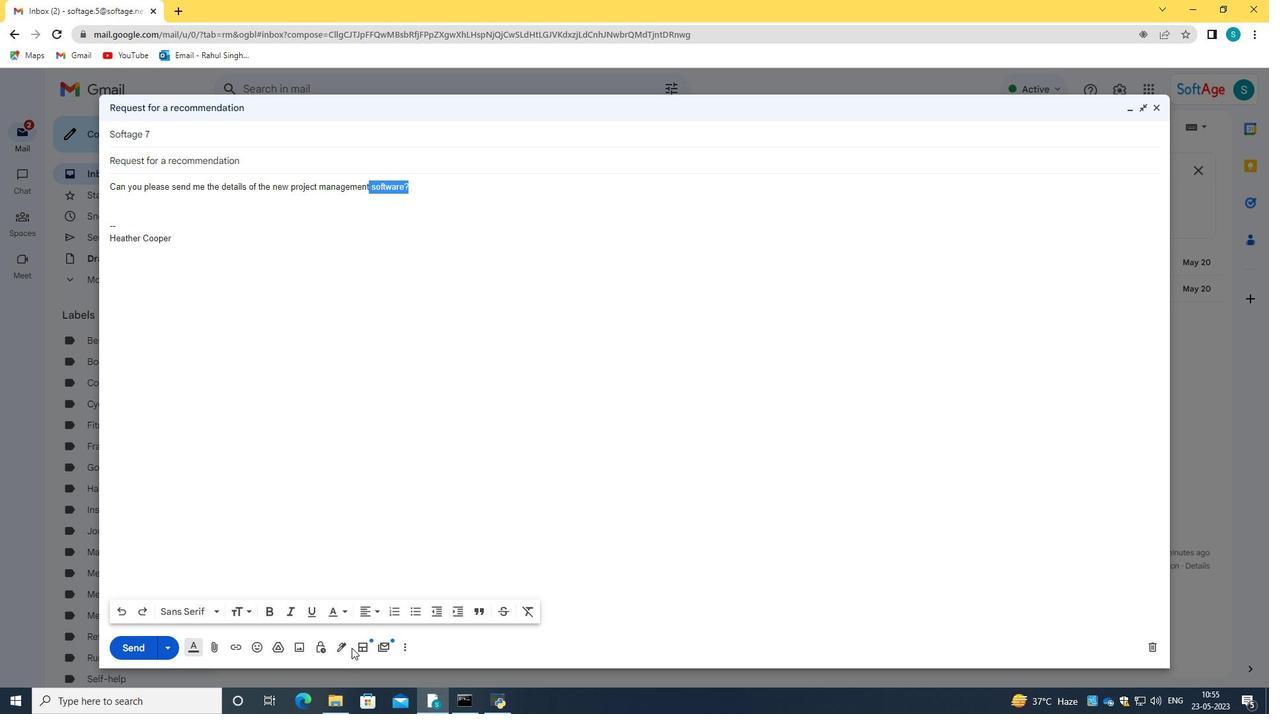
Action: Mouse pressed left at (342, 649)
Screenshot: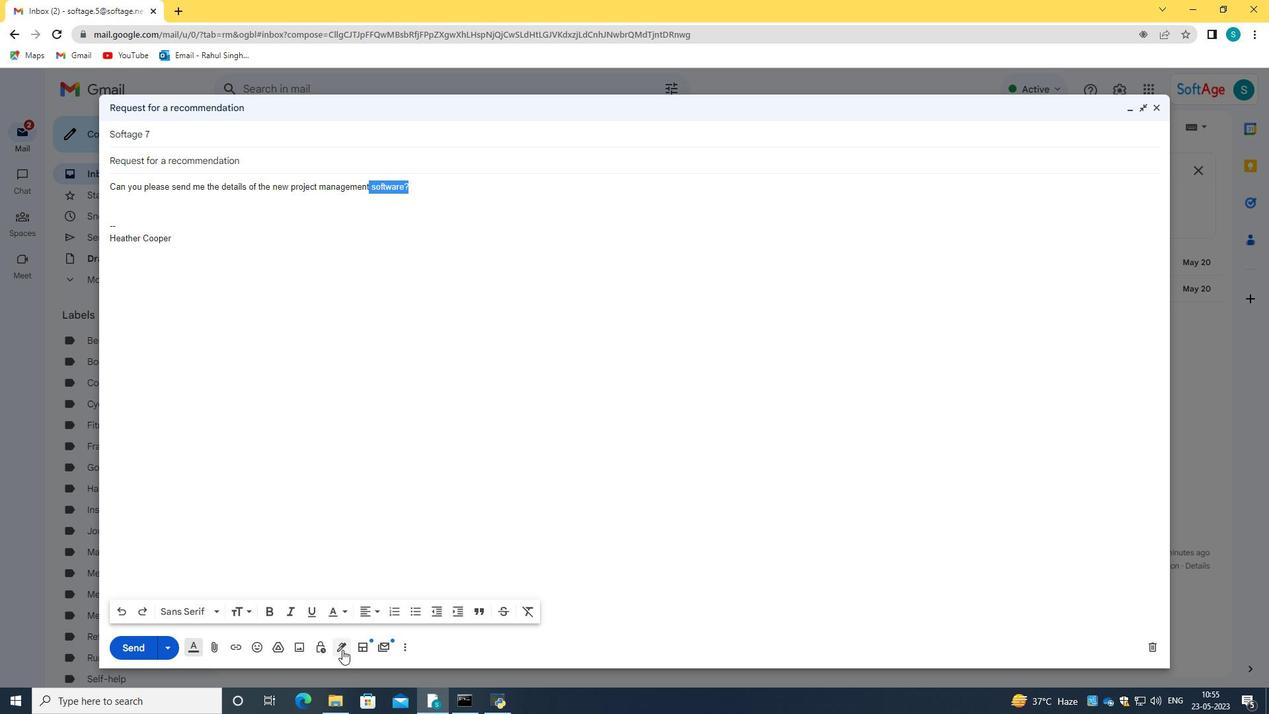 
Action: Mouse pressed left at (342, 649)
Screenshot: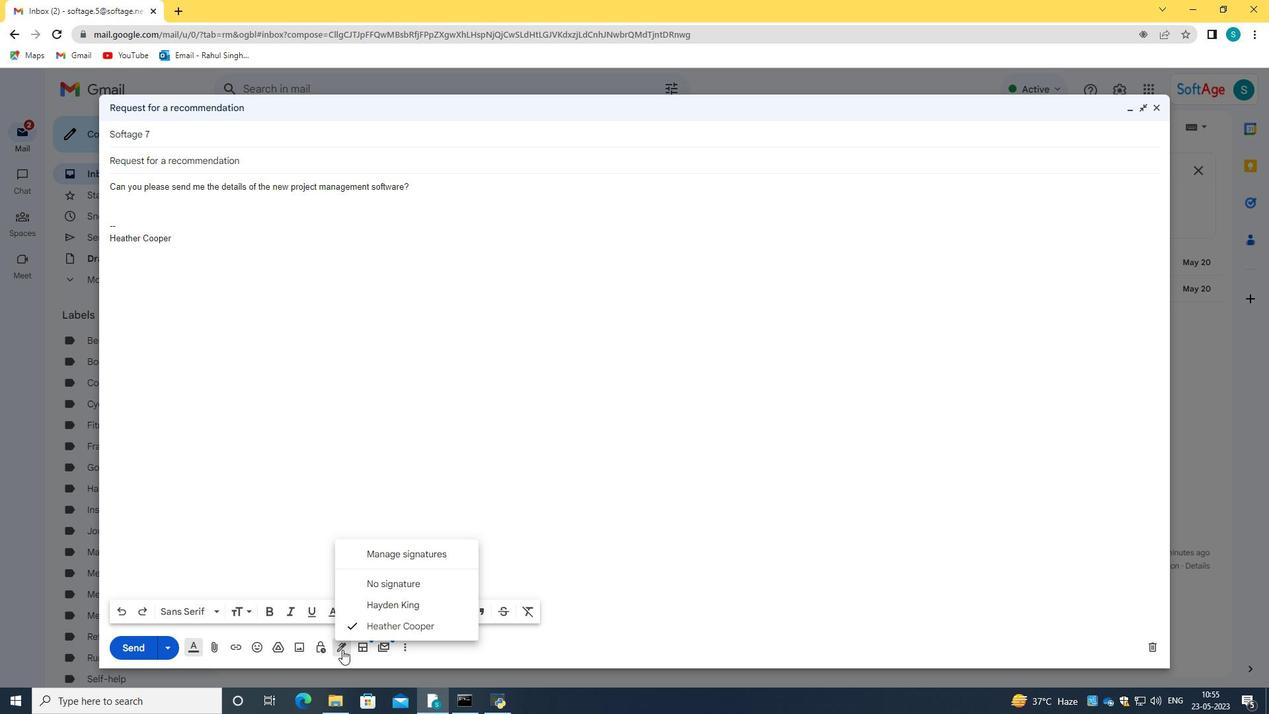 
Action: Mouse moved to (346, 616)
Screenshot: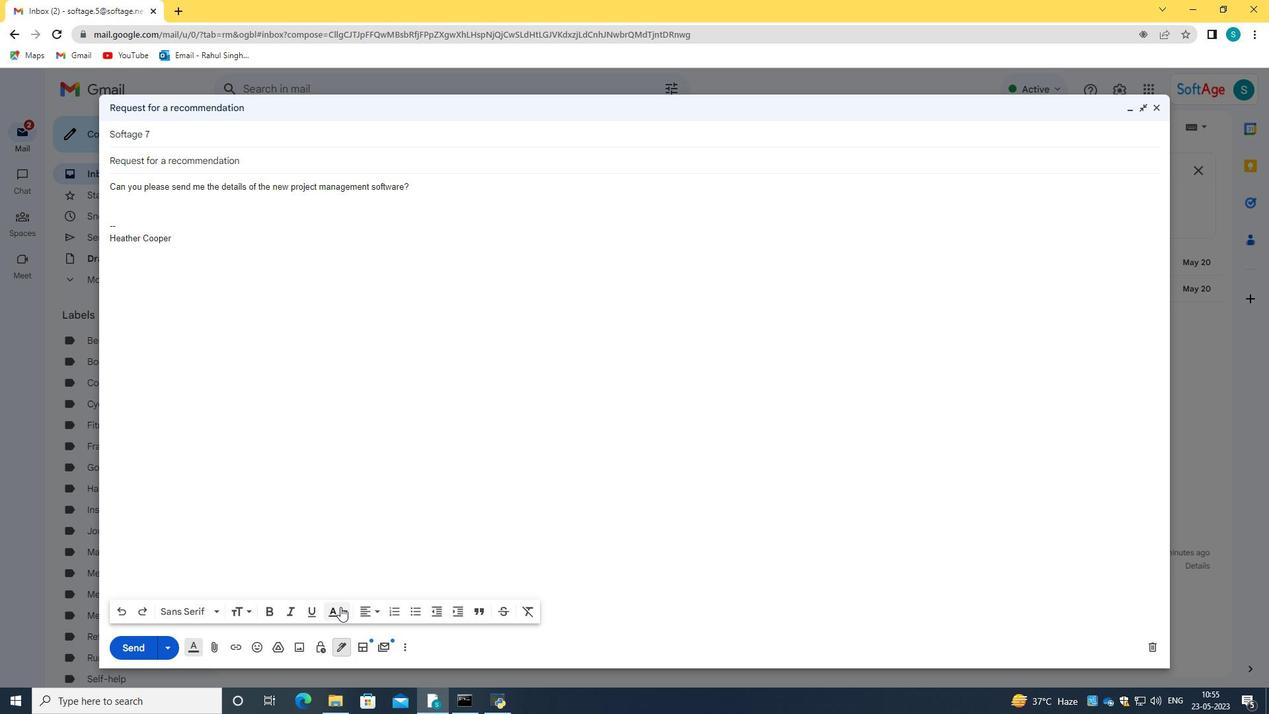 
Action: Mouse pressed left at (346, 616)
Screenshot: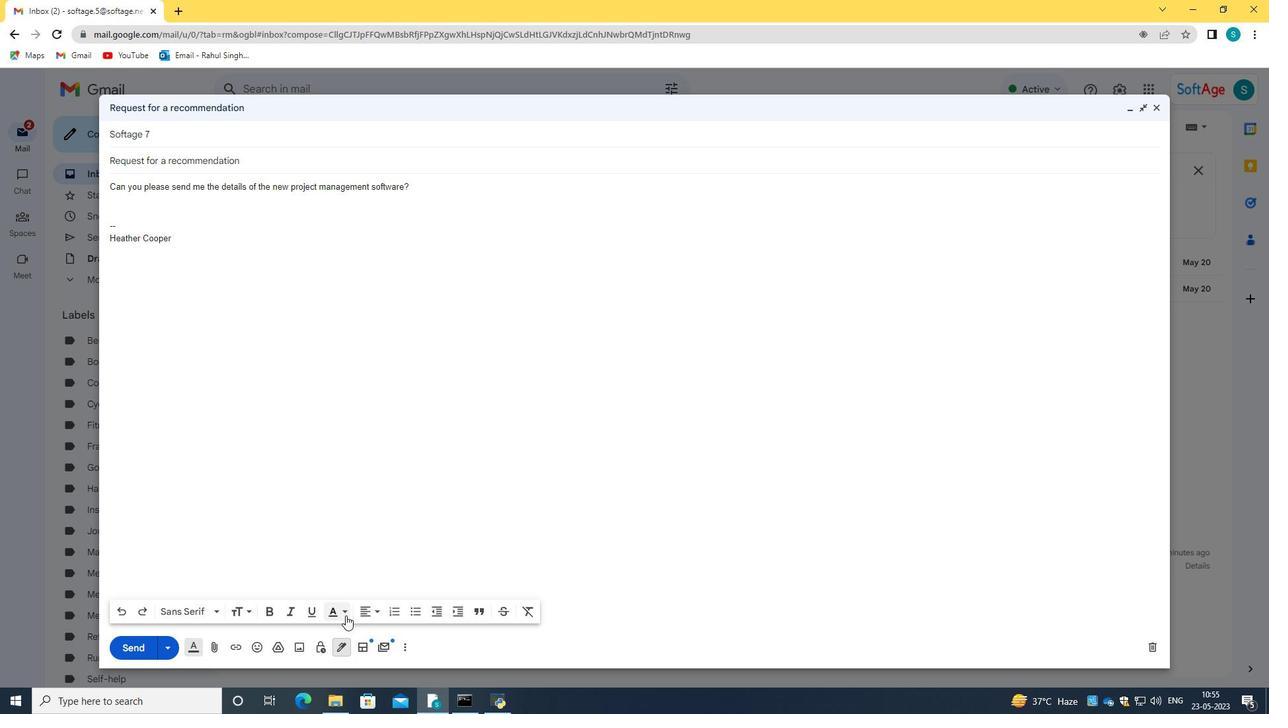 
Action: Mouse moved to (494, 305)
Screenshot: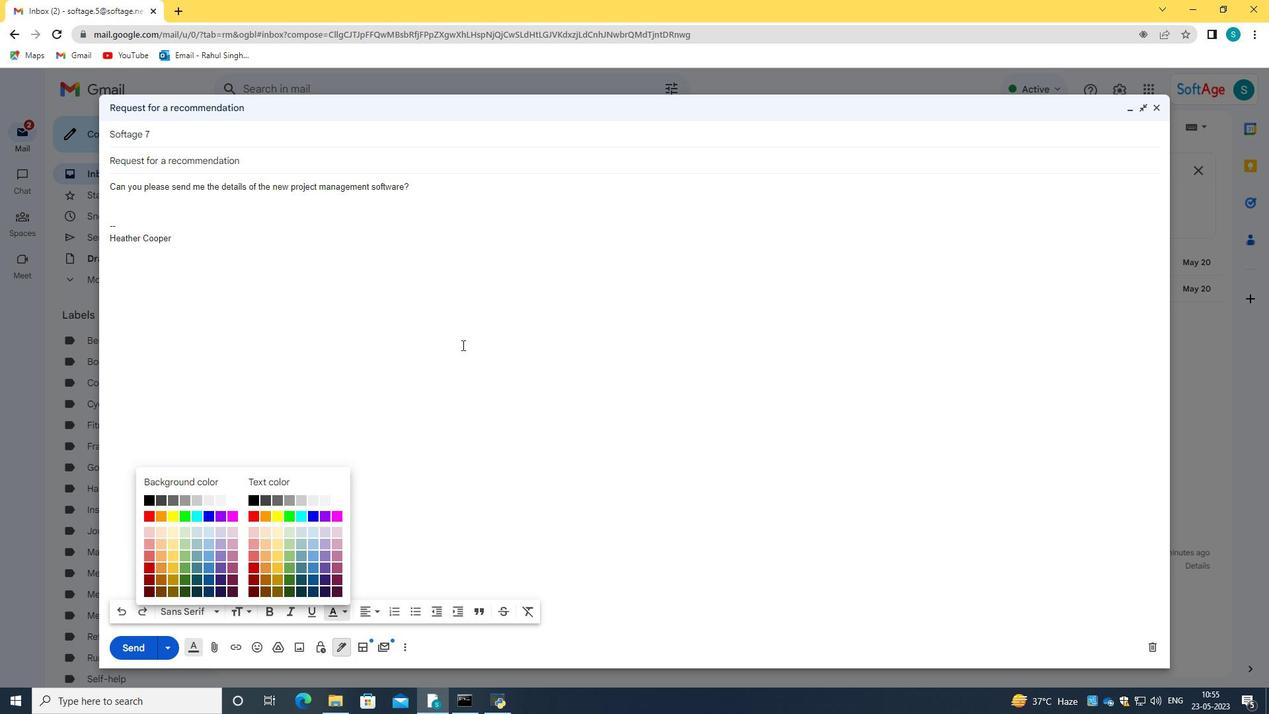 
Action: Mouse pressed left at (494, 305)
Screenshot: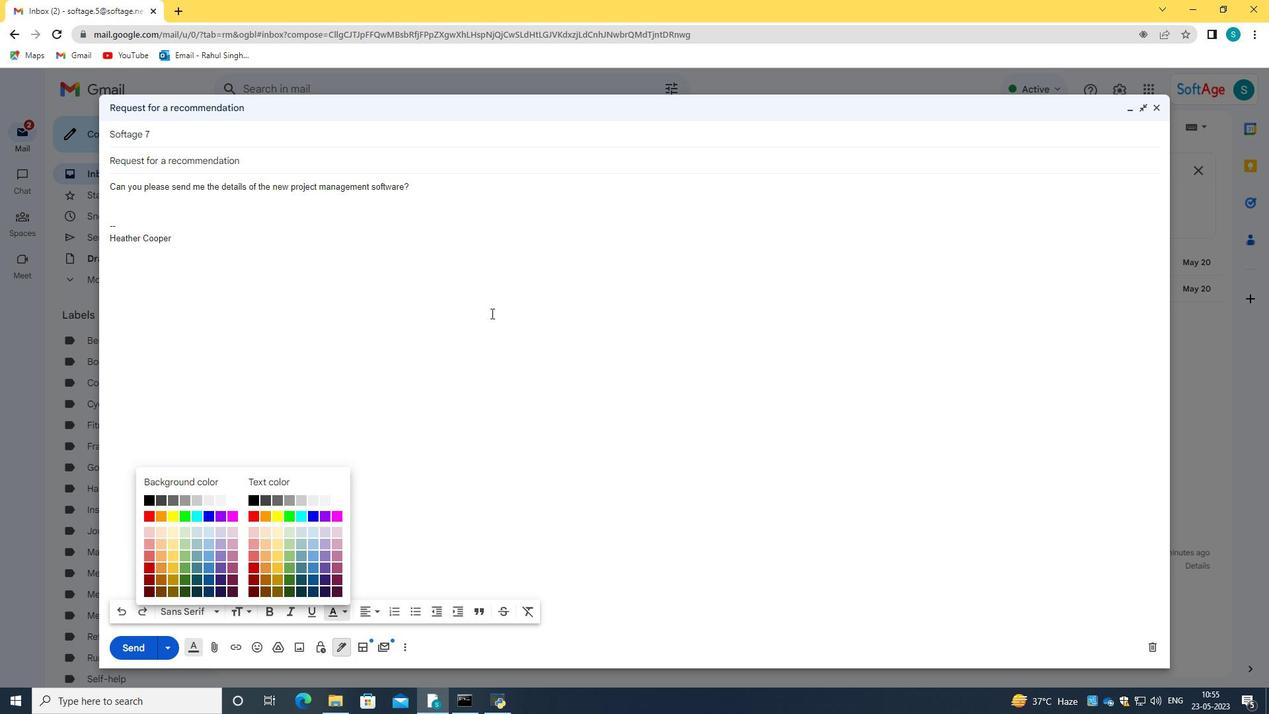 
Action: Mouse moved to (328, 619)
Screenshot: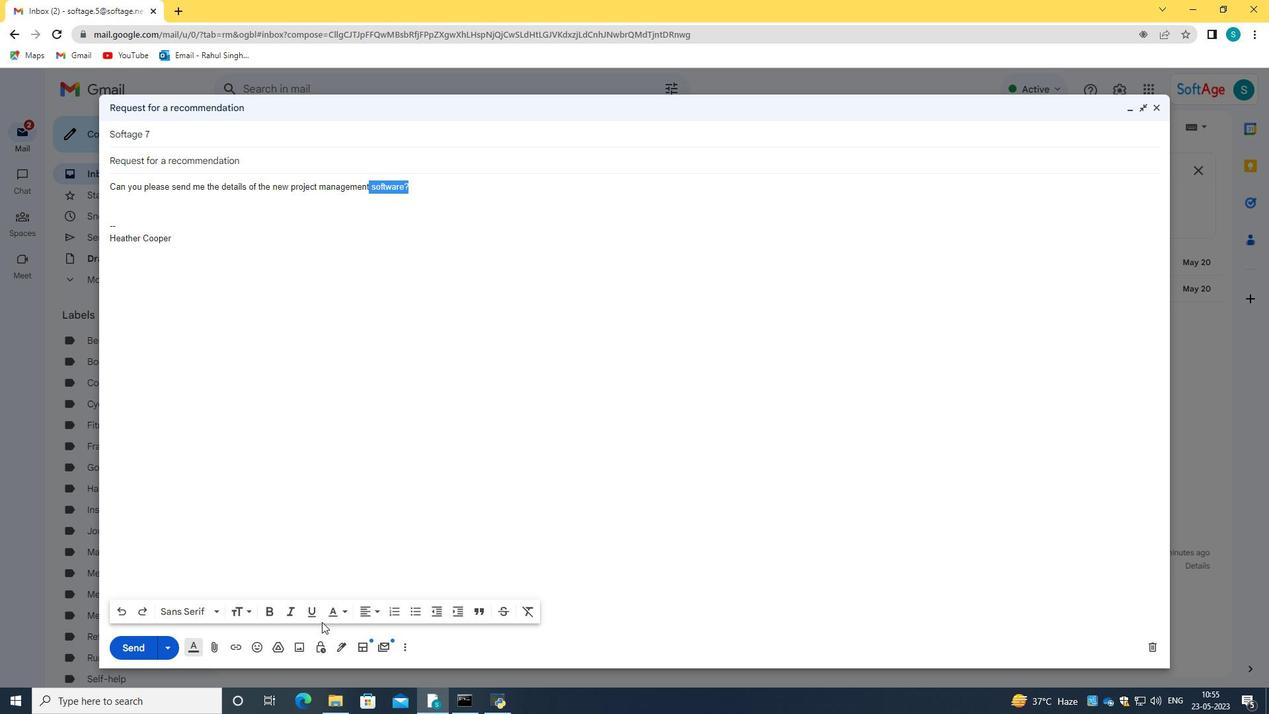 
Action: Mouse pressed left at (328, 619)
Screenshot: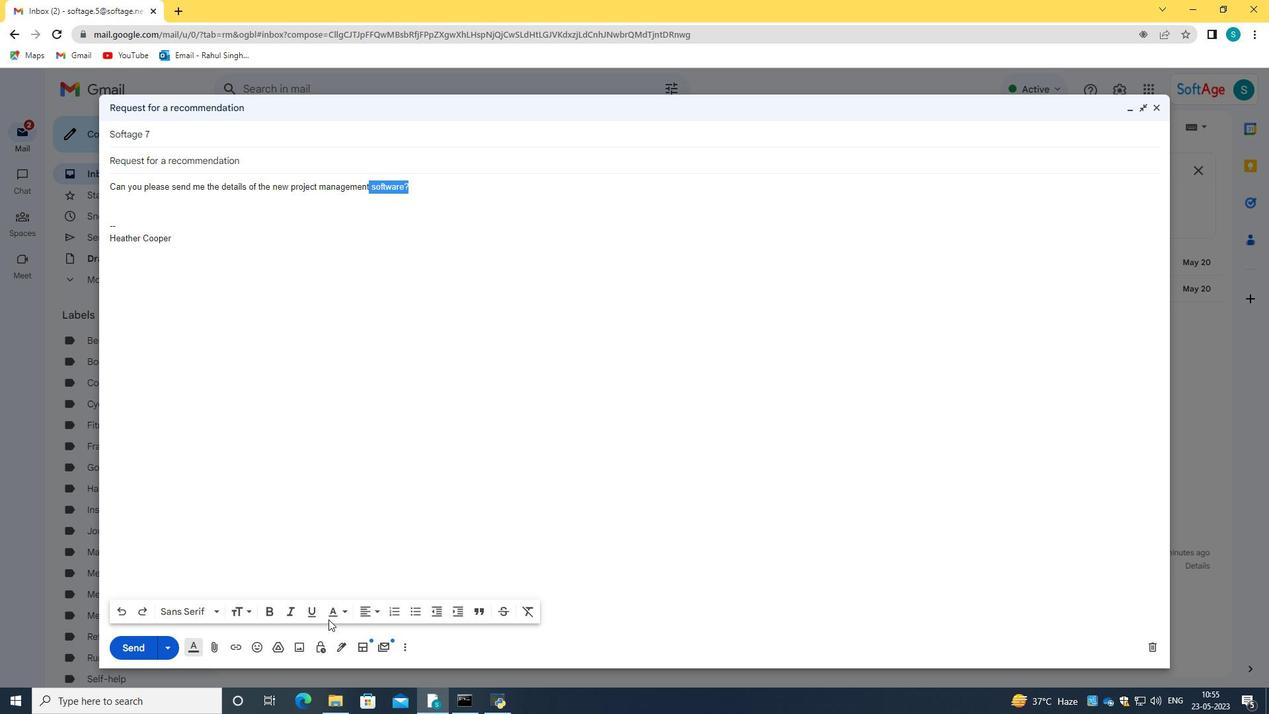 
Action: Mouse moved to (338, 611)
Screenshot: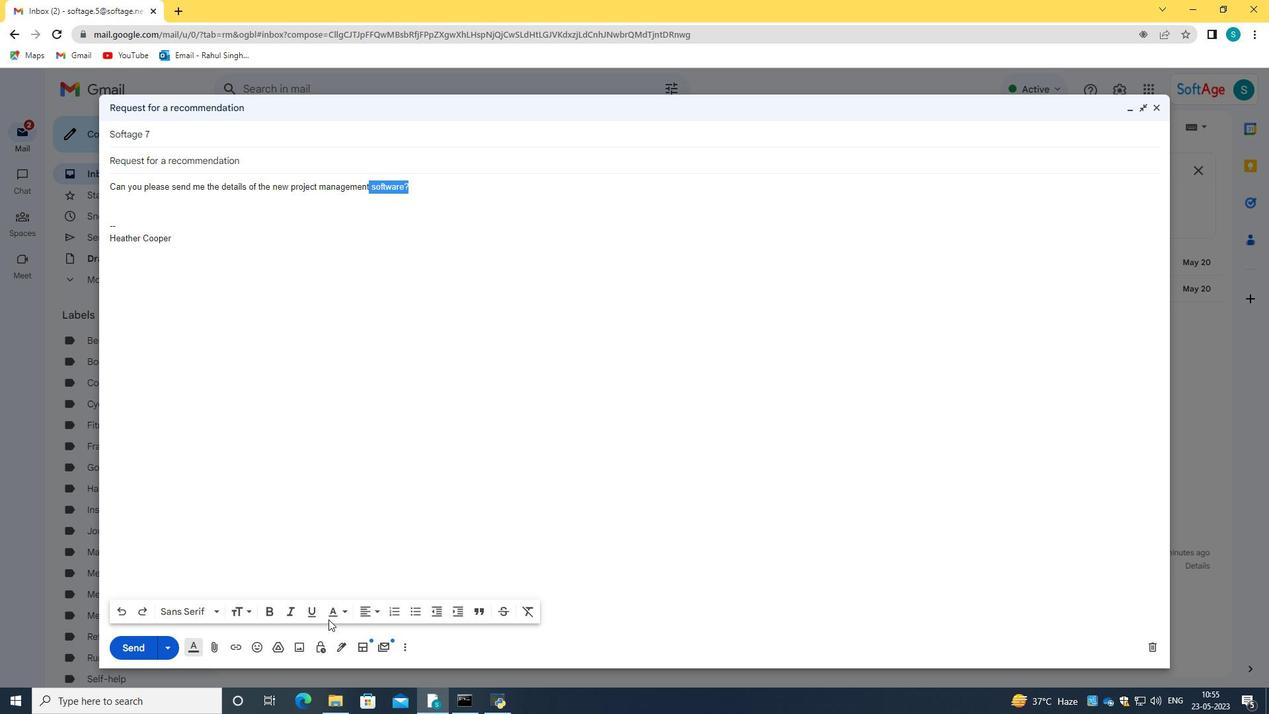 
Action: Mouse pressed left at (338, 611)
Screenshot: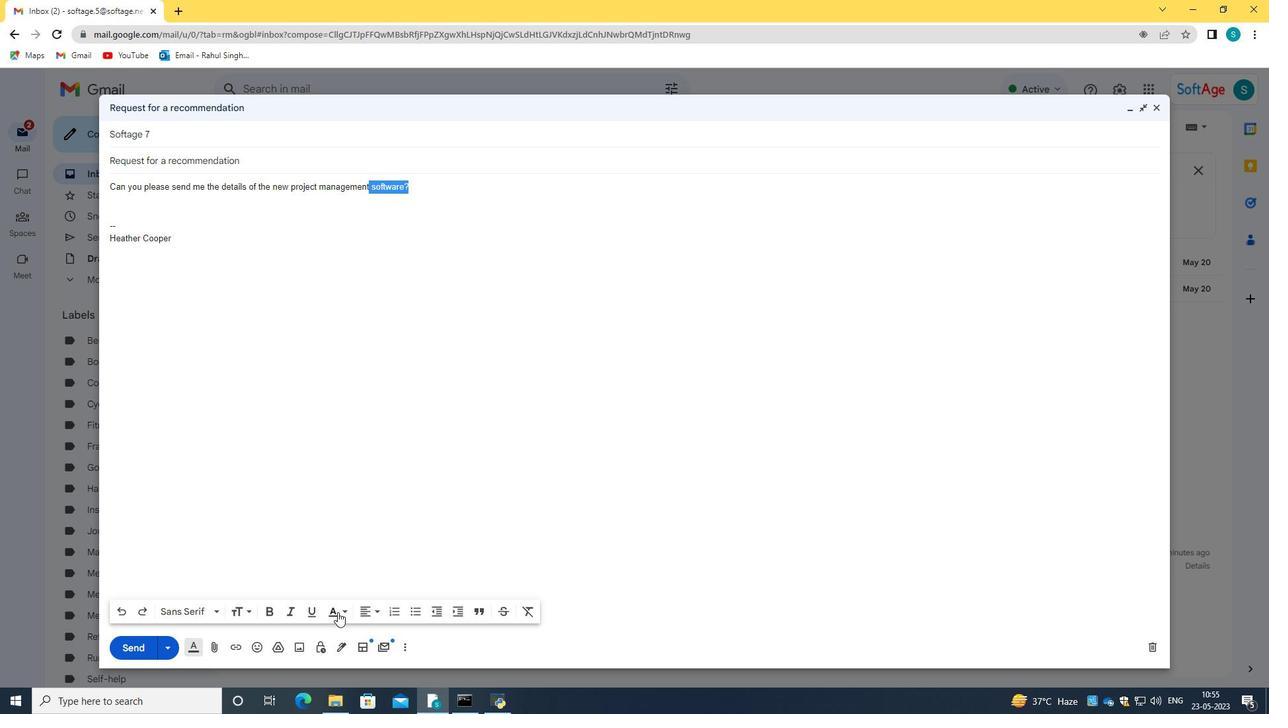 
Action: Mouse moved to (280, 513)
Screenshot: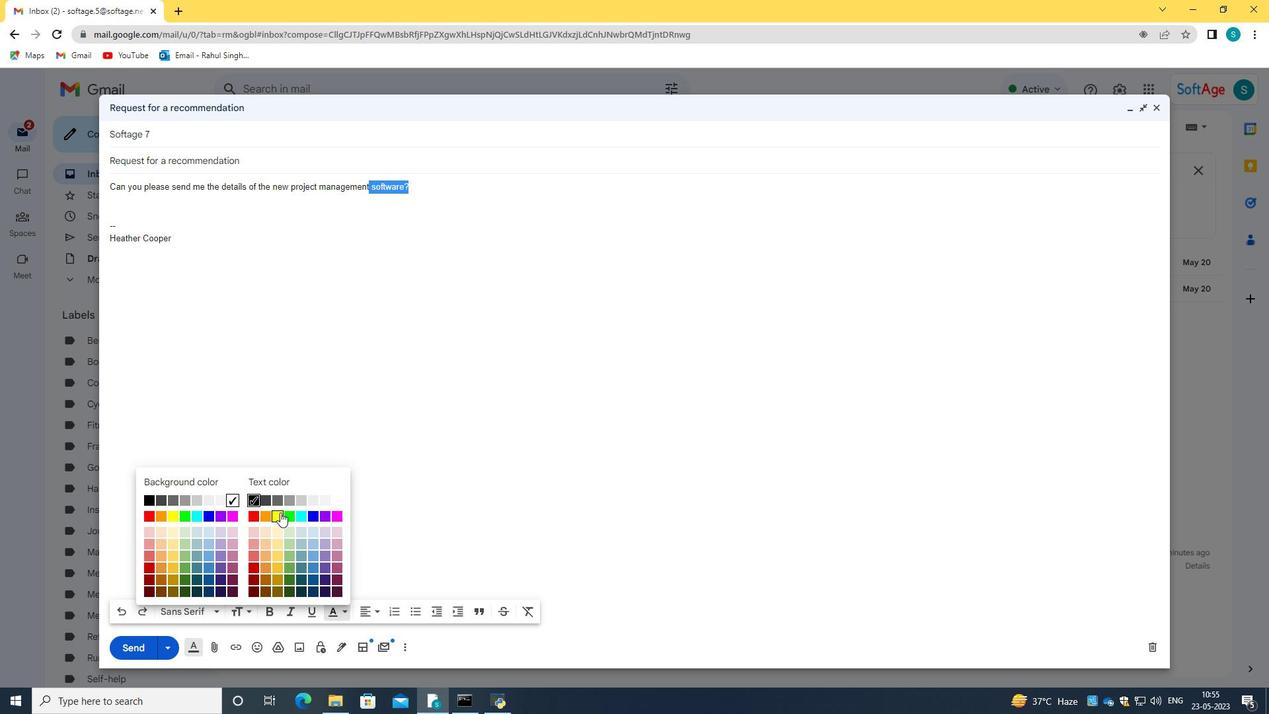 
Action: Mouse pressed left at (280, 513)
Screenshot: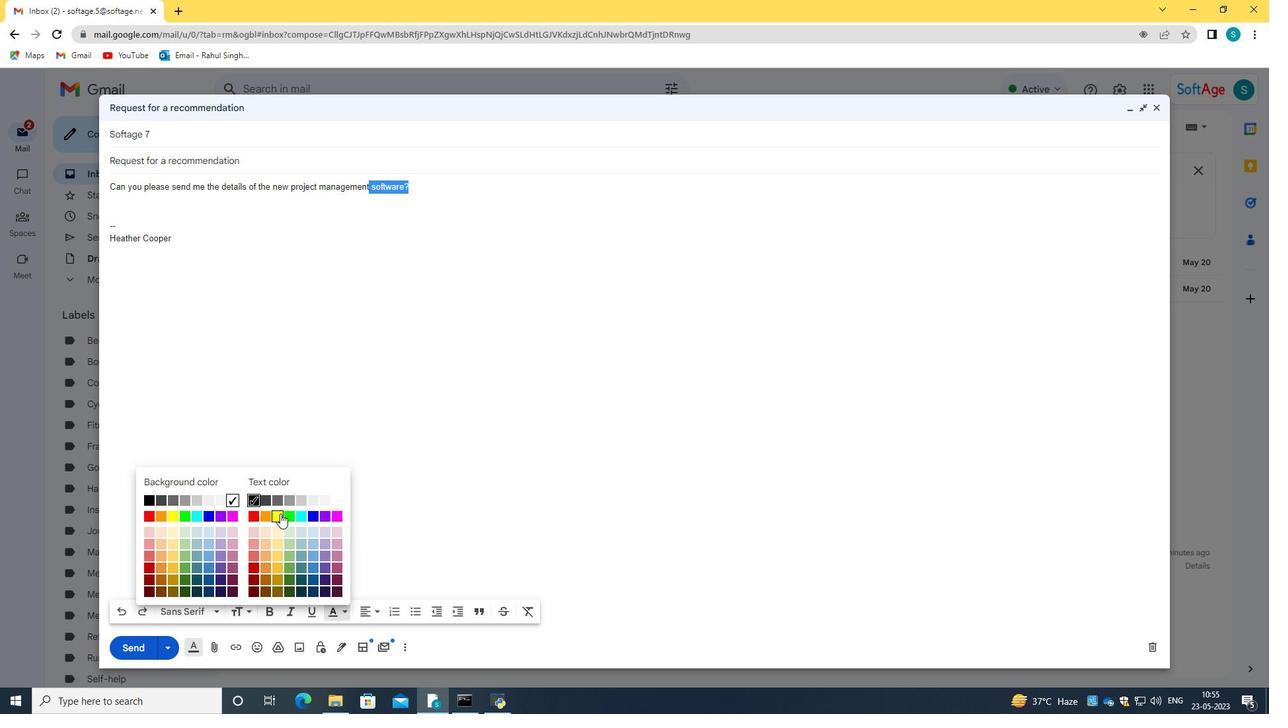
Action: Mouse moved to (340, 613)
Screenshot: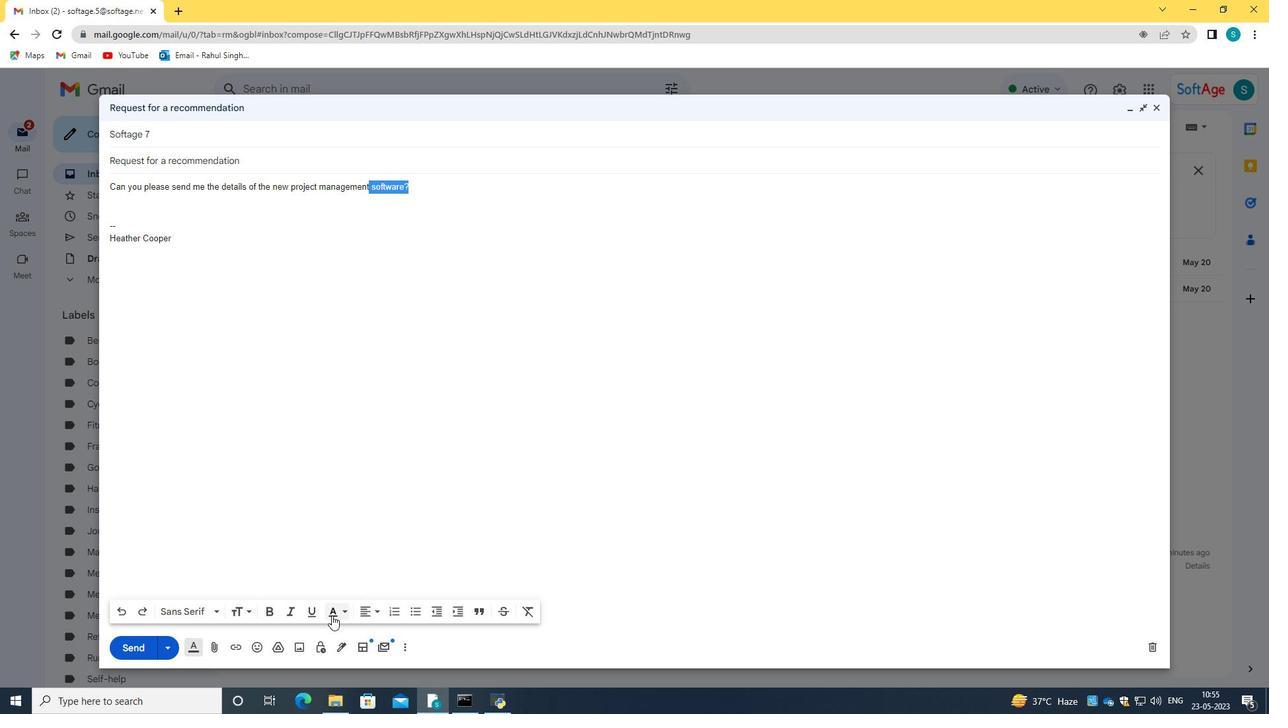 
Action: Mouse pressed left at (340, 613)
Screenshot: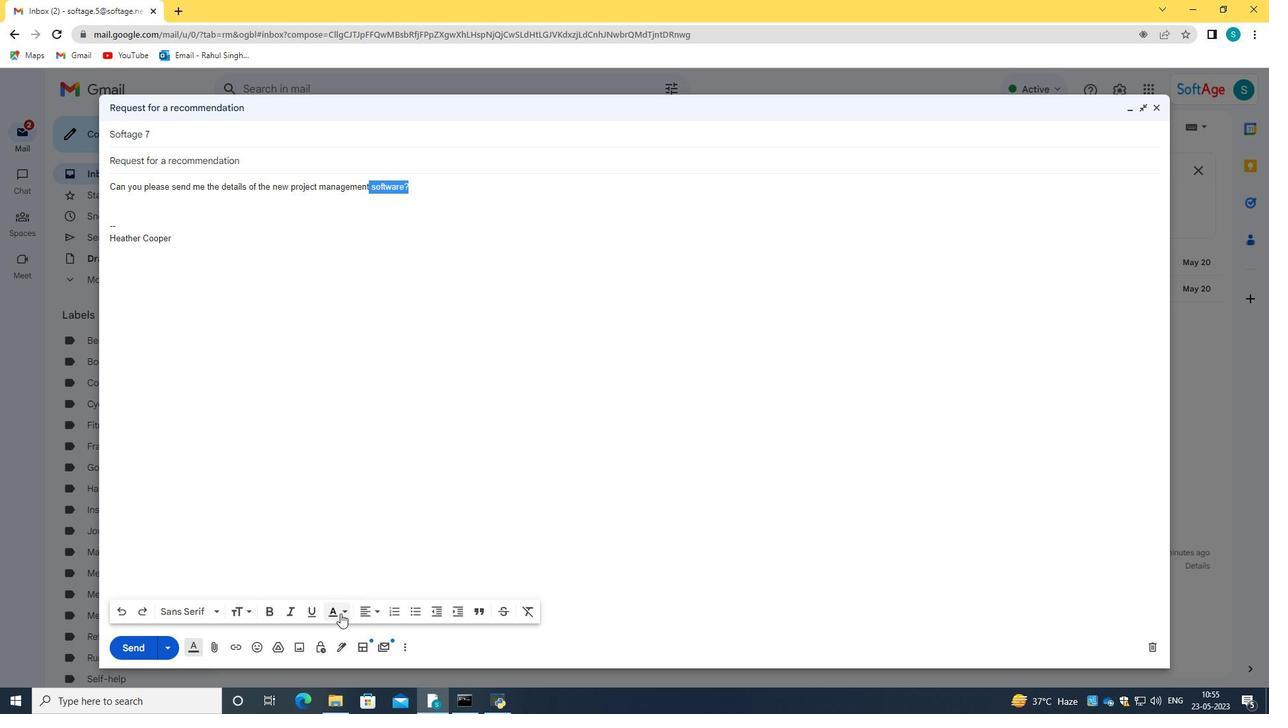
Action: Mouse moved to (205, 517)
Screenshot: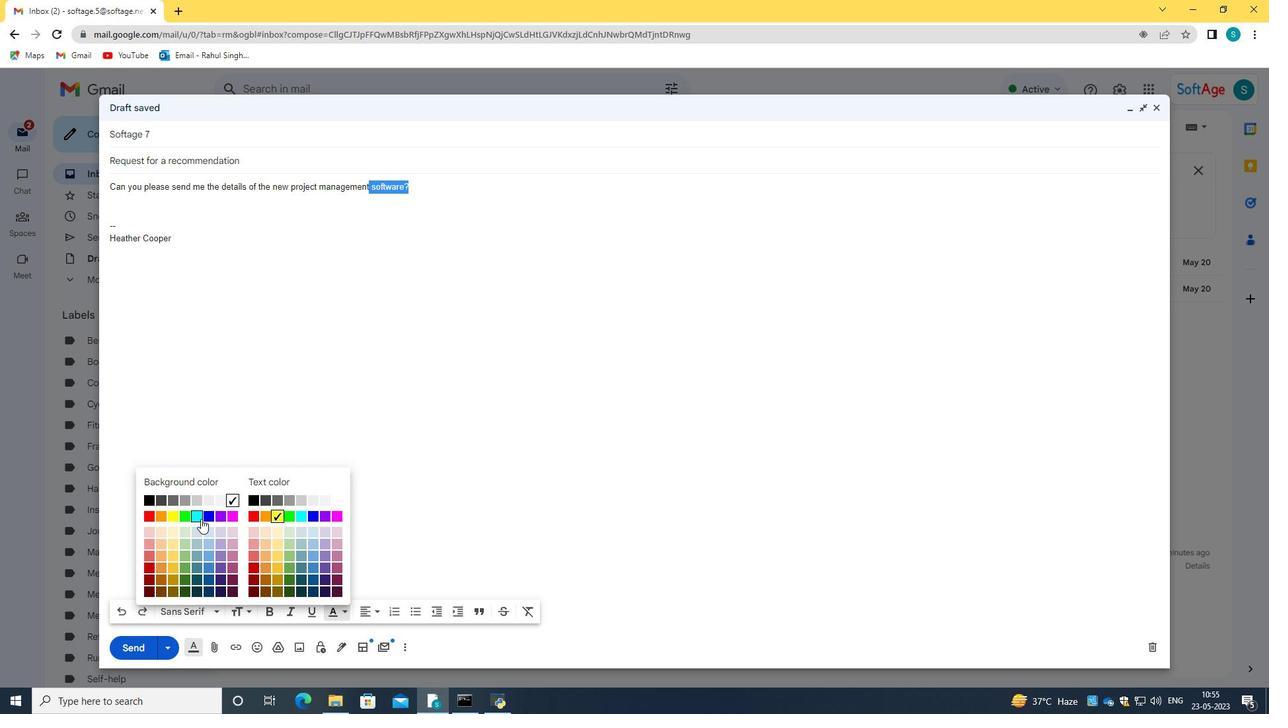 
Action: Mouse pressed left at (205, 517)
Screenshot: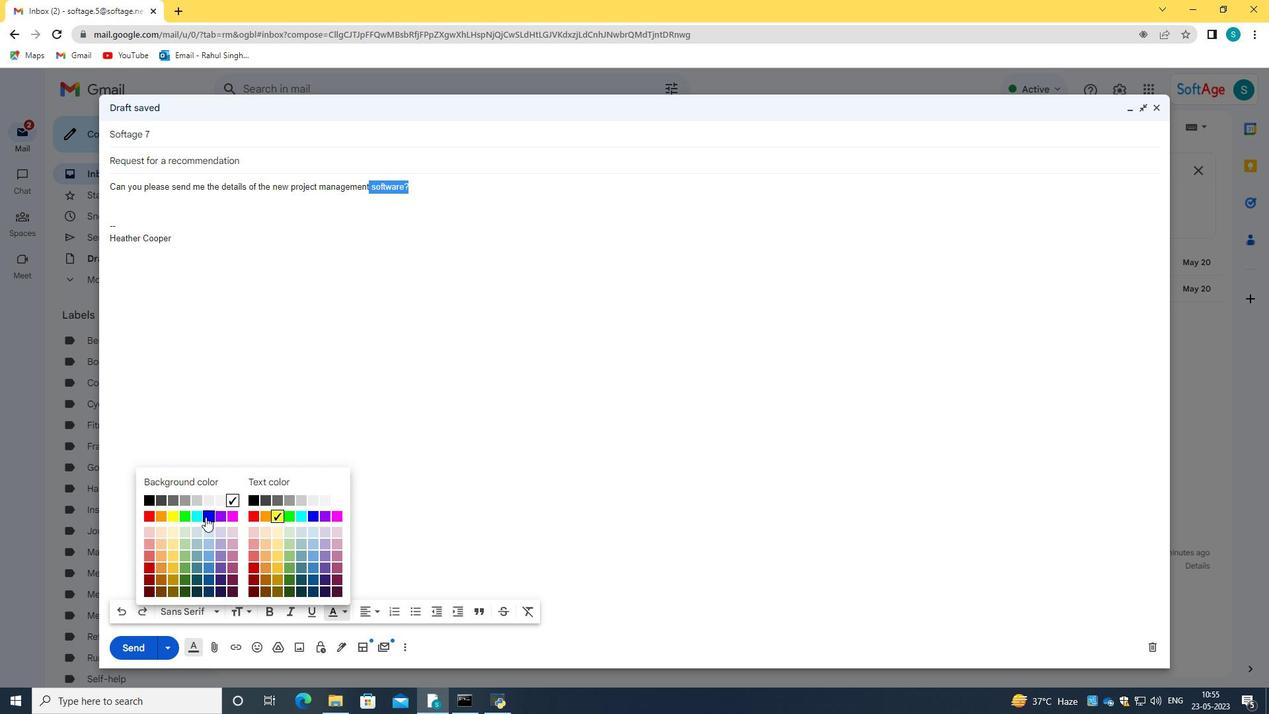 
Action: Mouse moved to (366, 373)
Screenshot: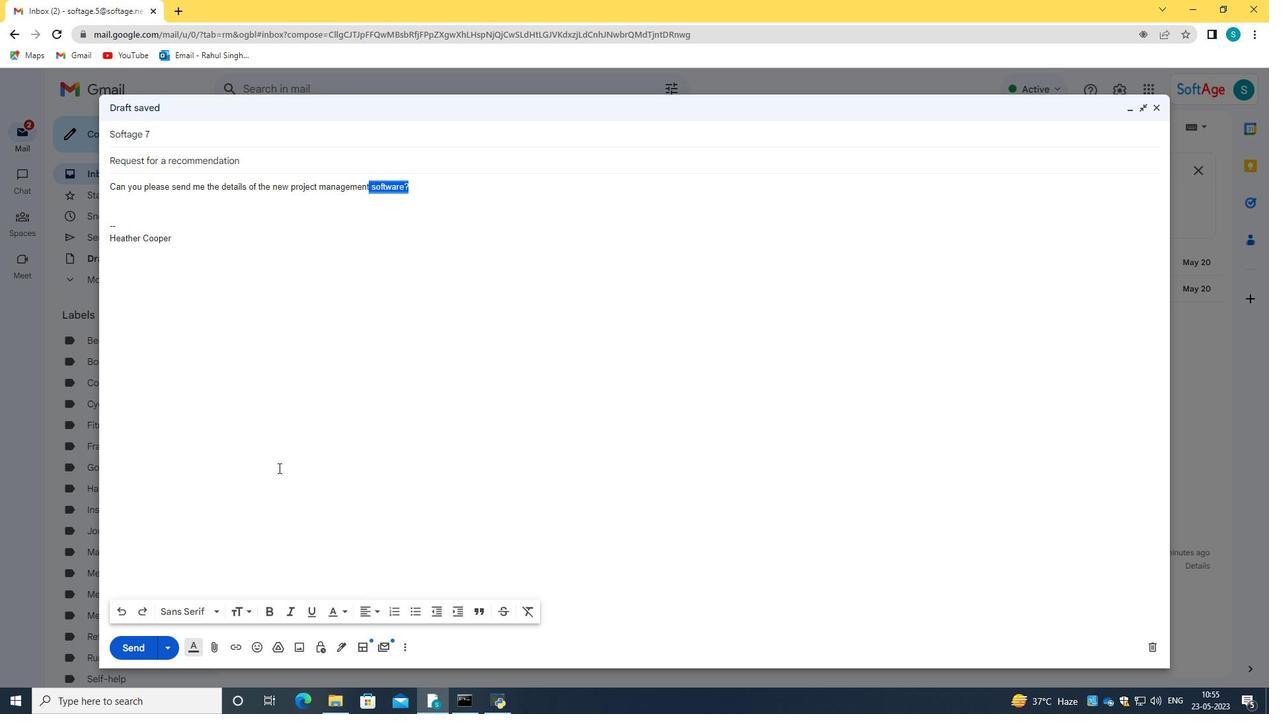 
Action: Mouse pressed left at (366, 373)
Screenshot: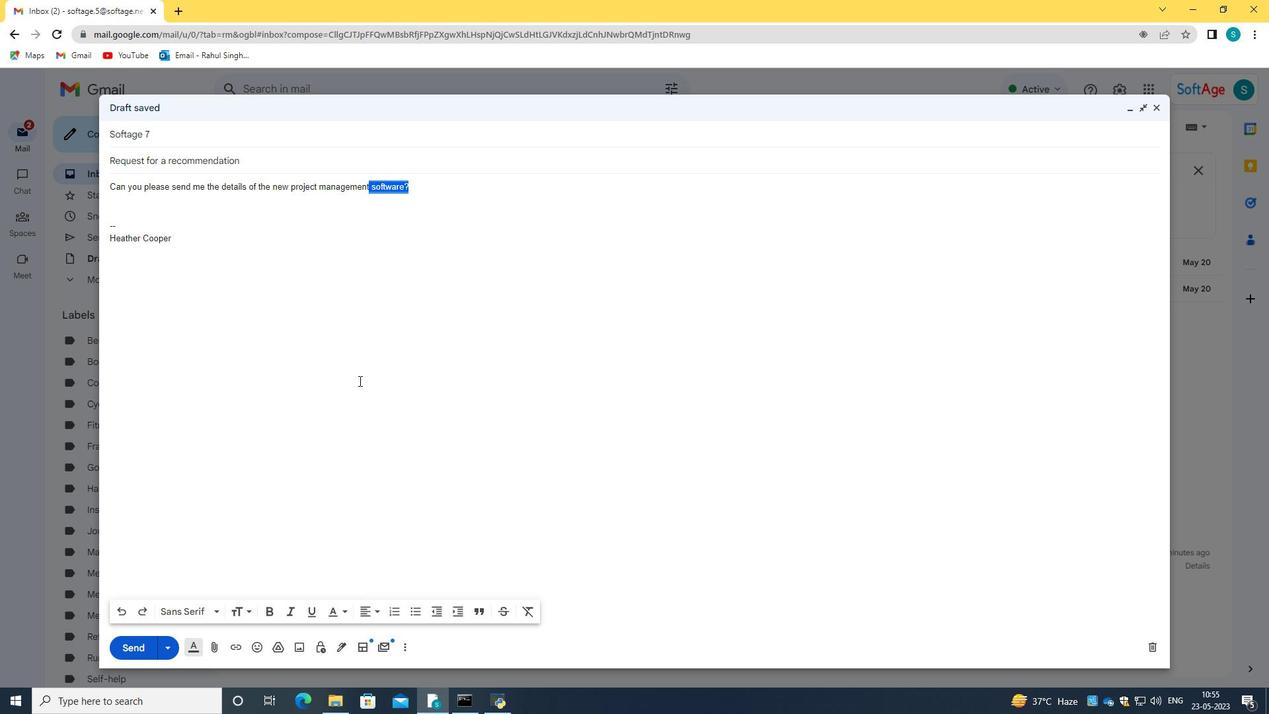 
Action: Mouse moved to (419, 432)
Screenshot: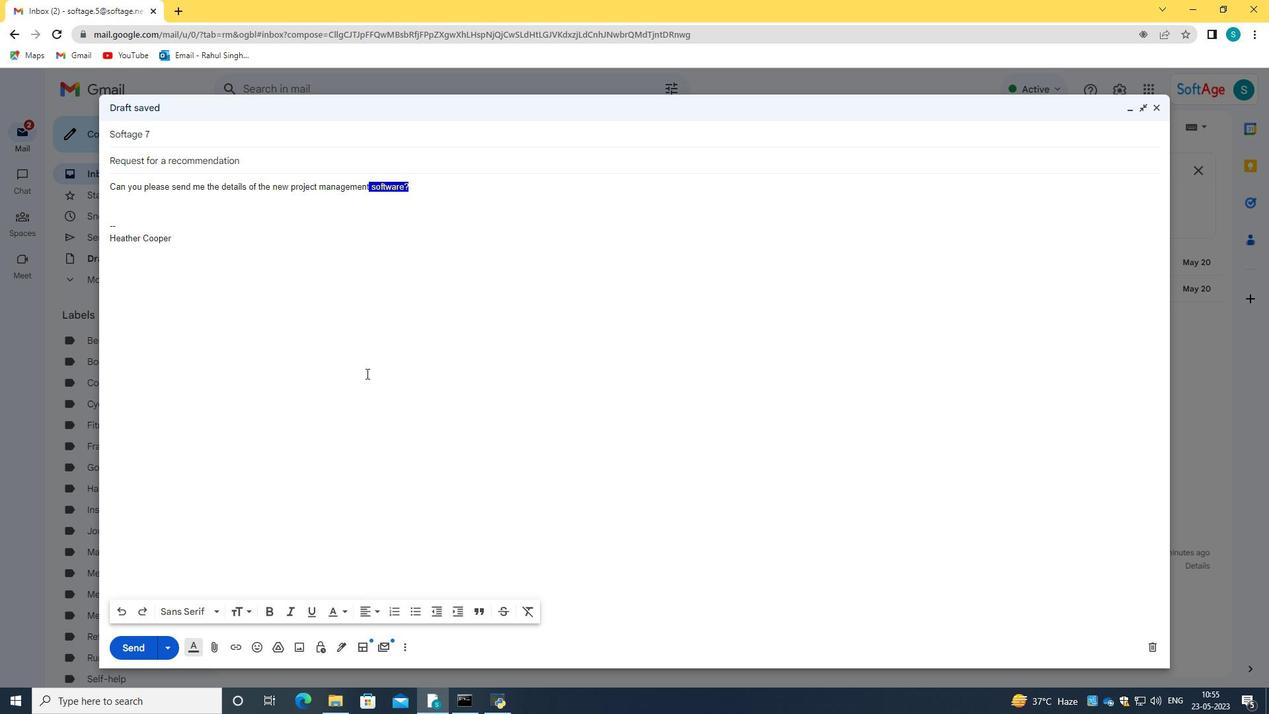 
Action: Mouse pressed left at (419, 432)
Screenshot: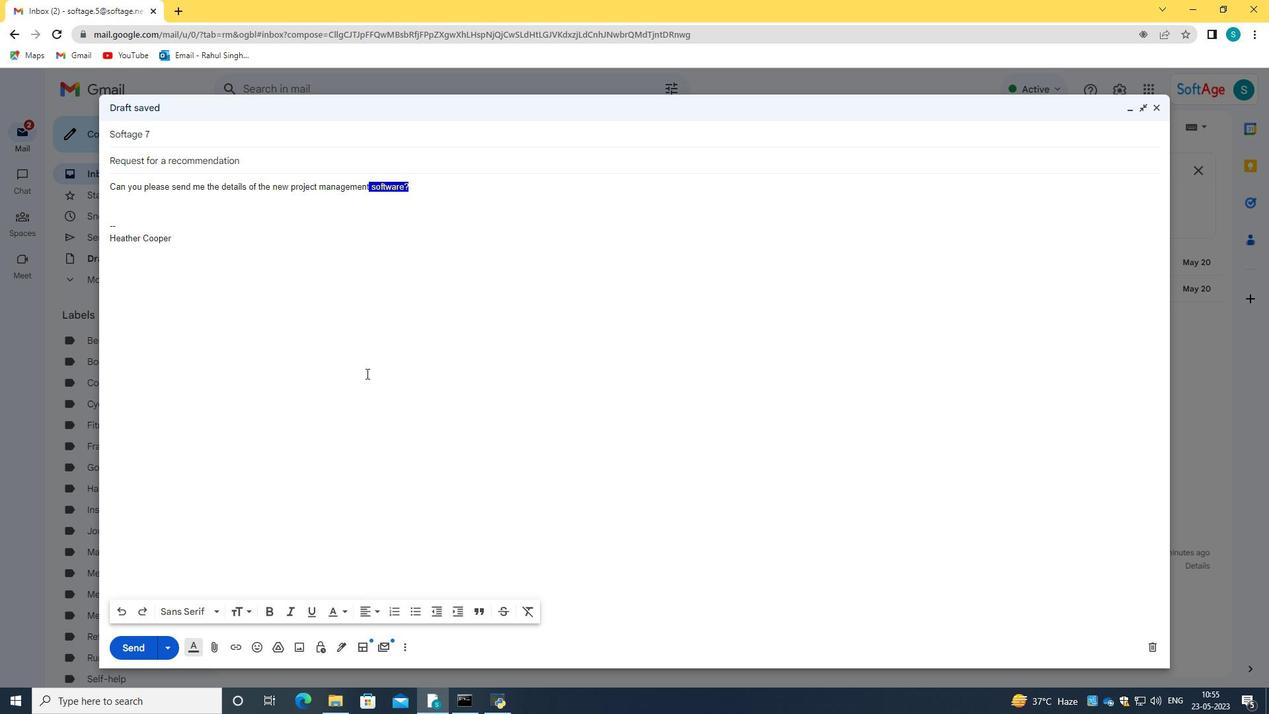 
Action: Mouse moved to (148, 649)
Screenshot: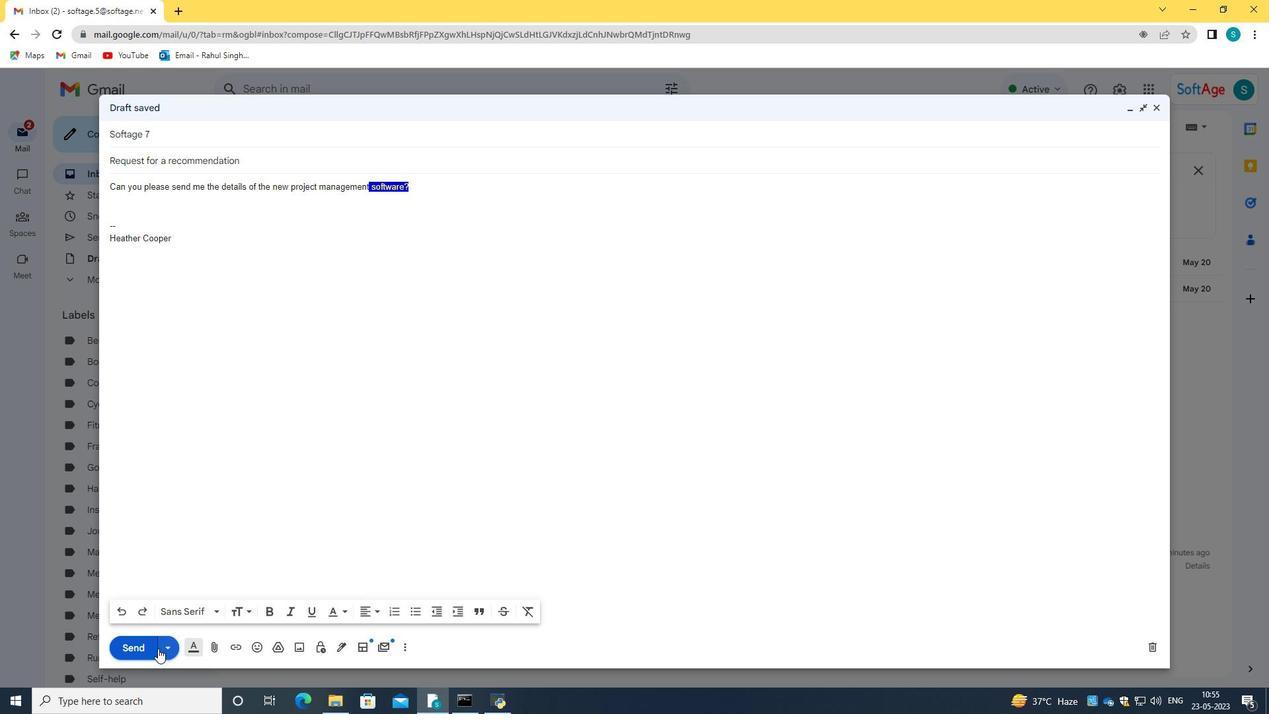 
Action: Mouse pressed left at (148, 649)
Screenshot: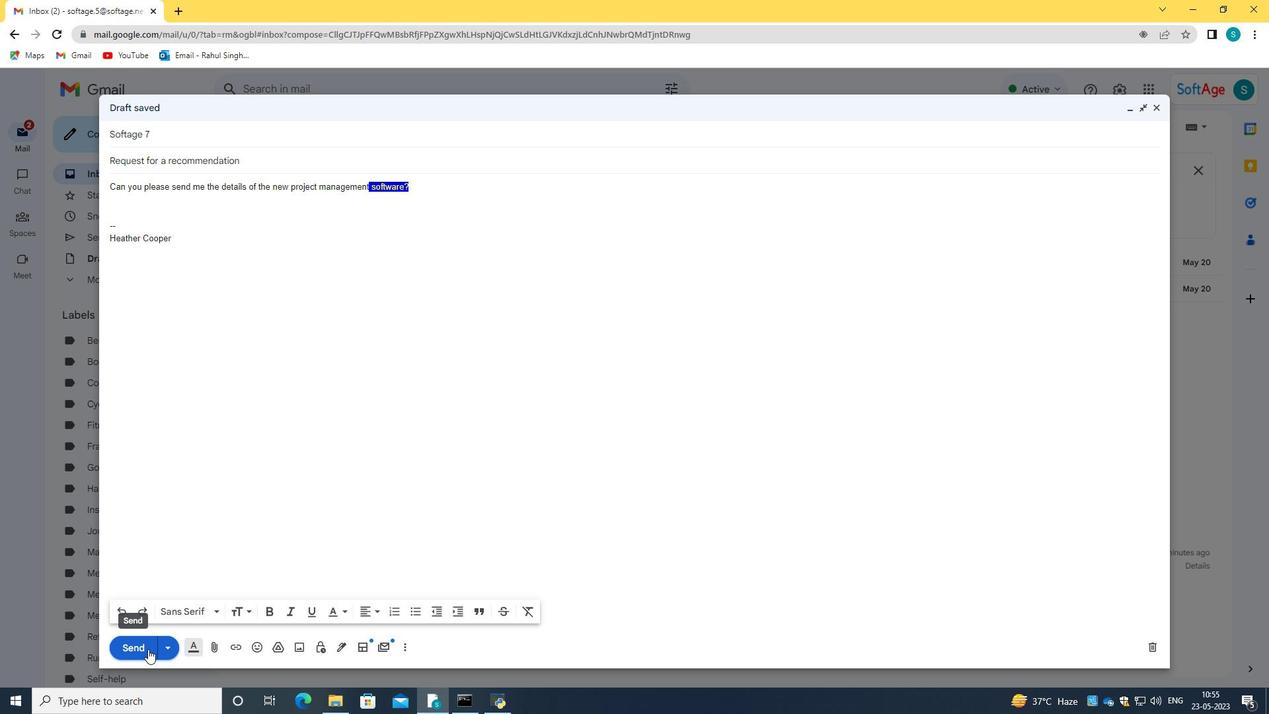 
Action: Mouse moved to (108, 230)
Screenshot: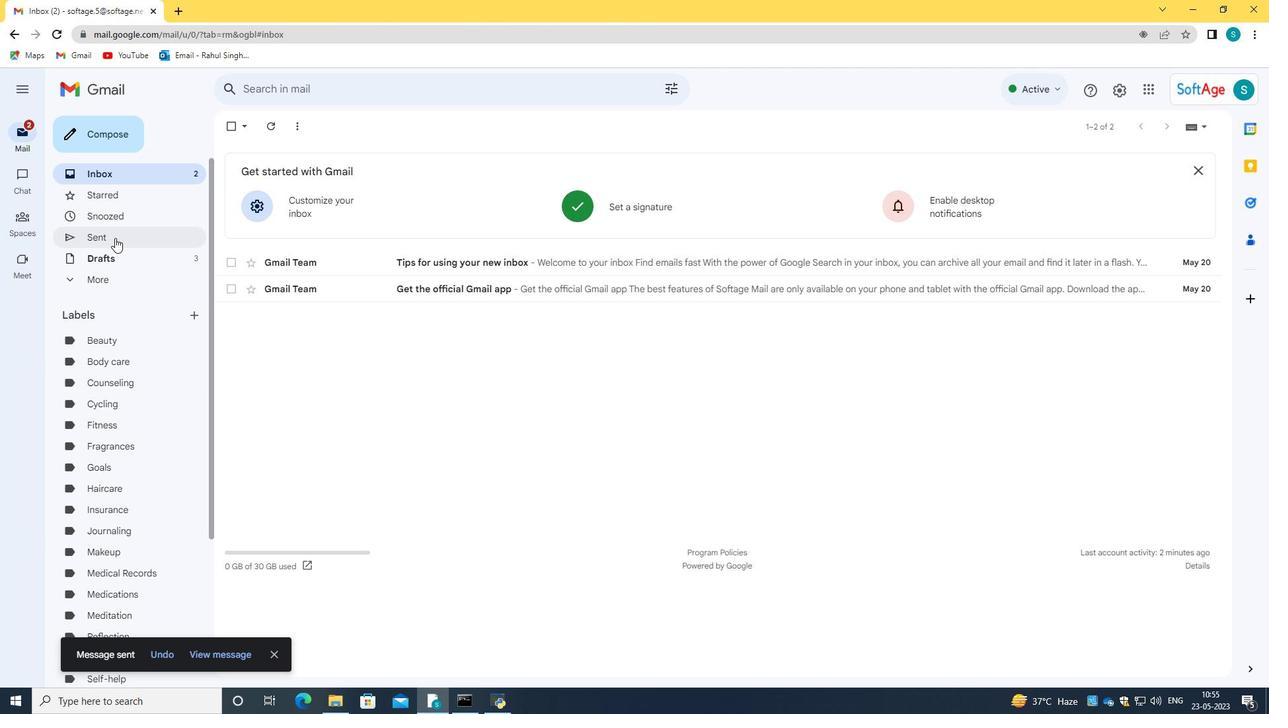 
Action: Mouse pressed left at (108, 230)
Screenshot: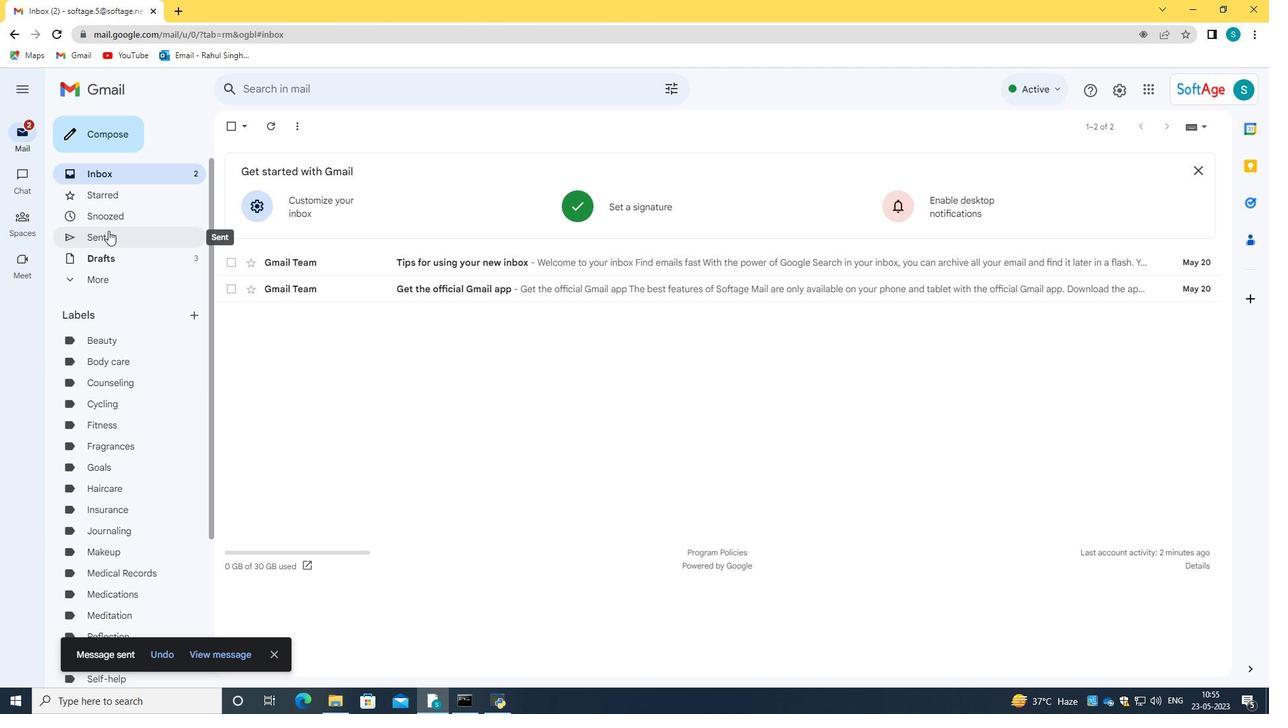 
Action: Mouse moved to (366, 193)
Screenshot: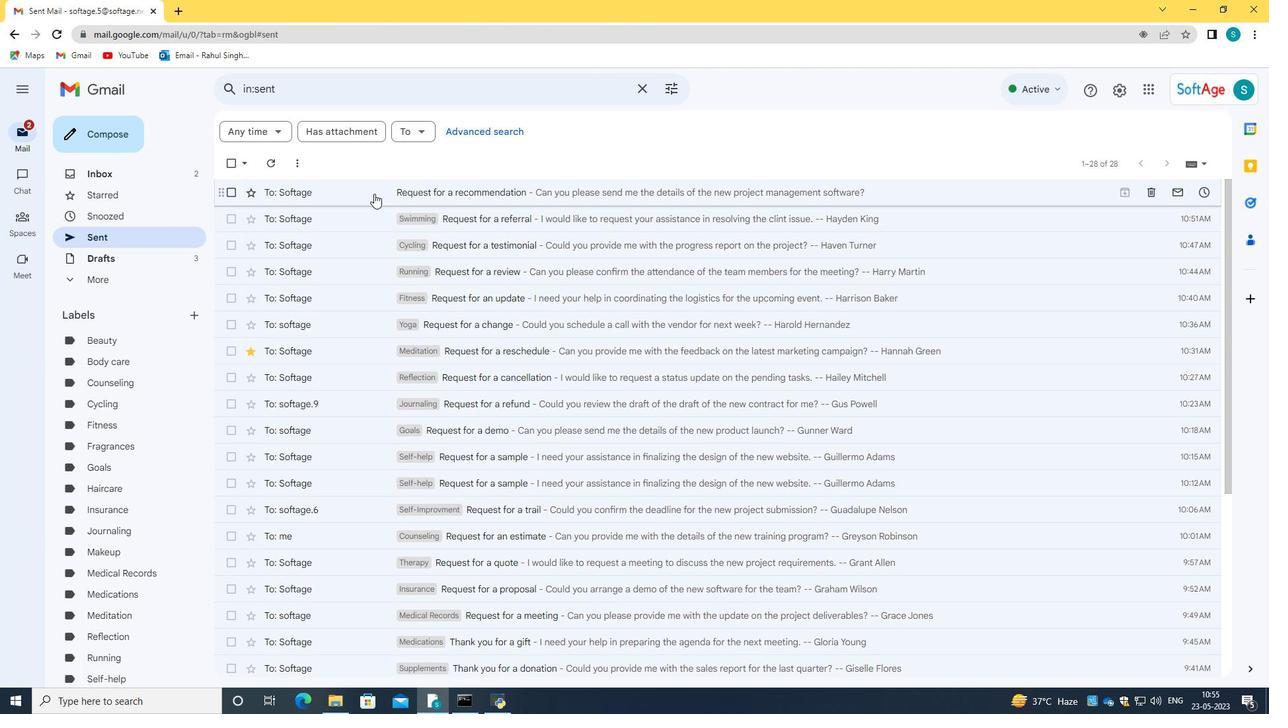 
Action: Mouse pressed left at (366, 193)
Screenshot: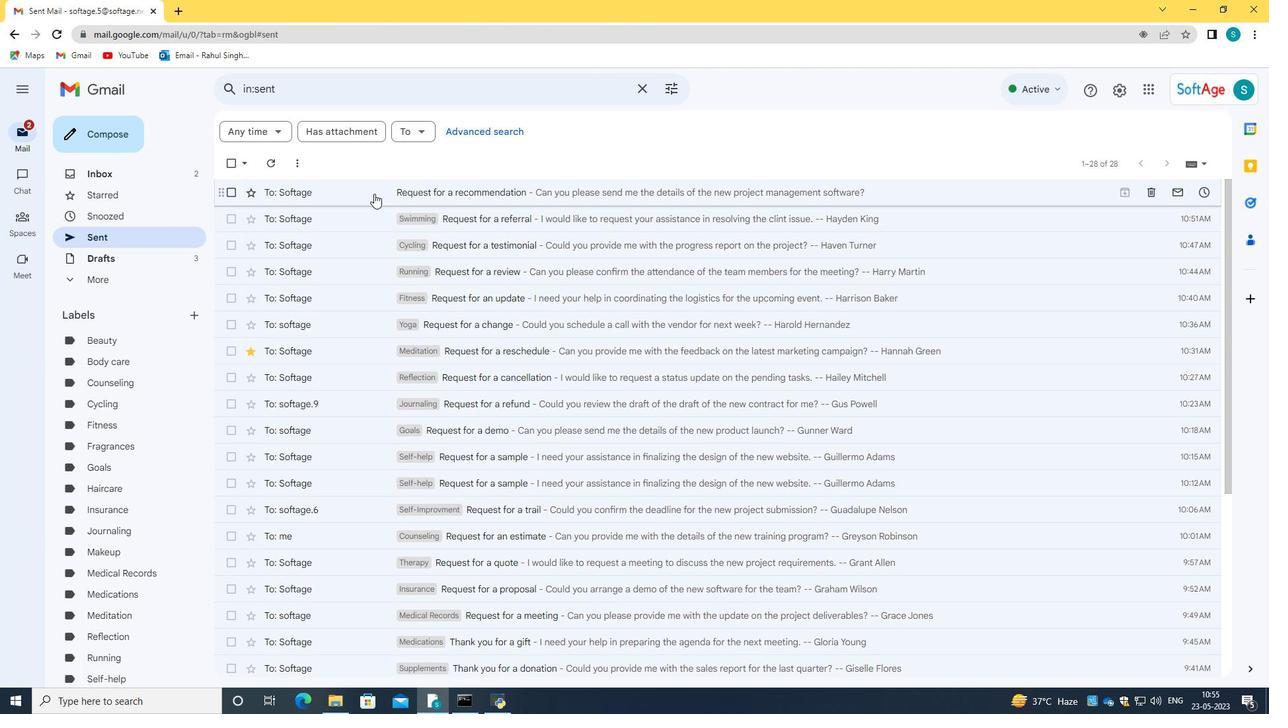
Action: Mouse moved to (226, 124)
Screenshot: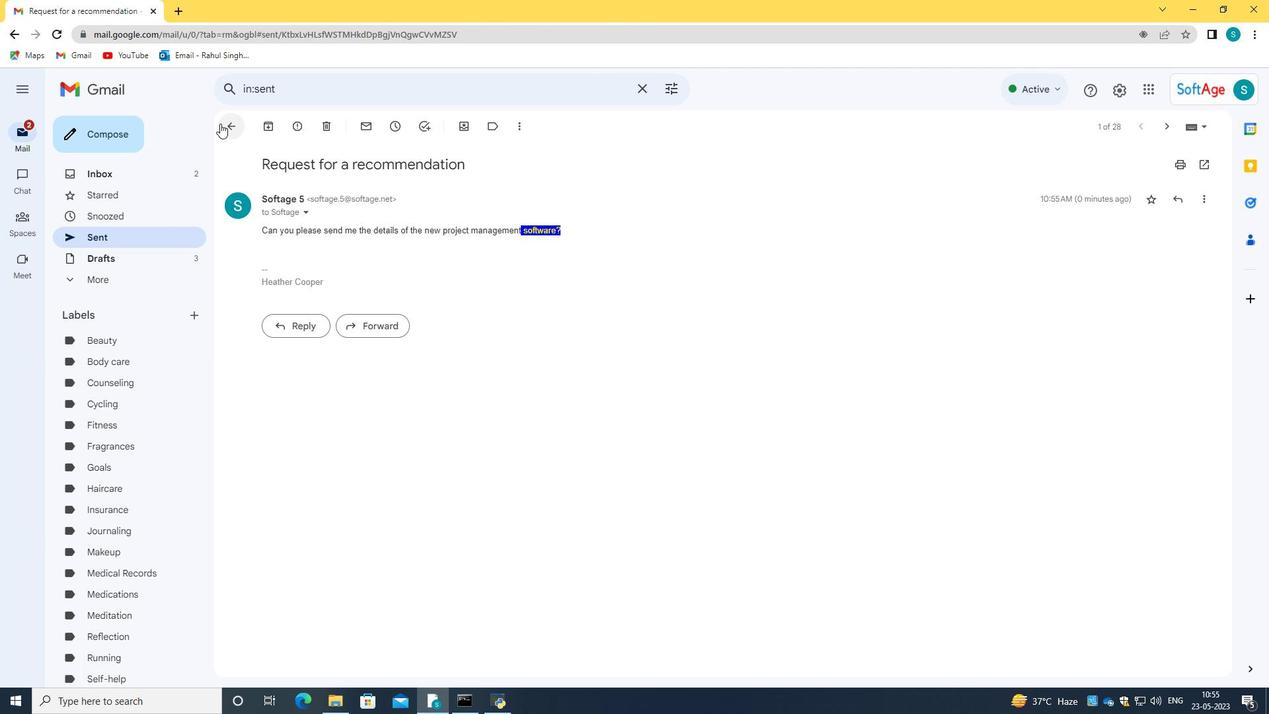 
Action: Mouse pressed left at (226, 124)
Screenshot: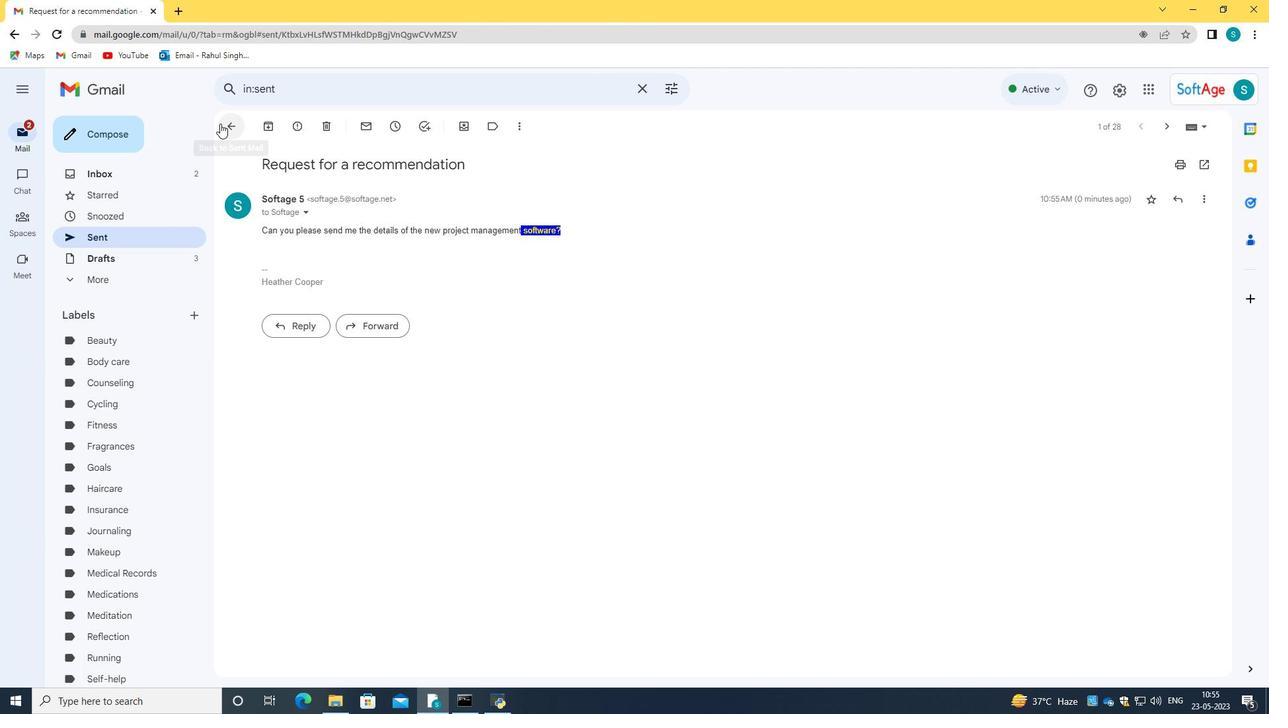 
Action: Mouse moved to (236, 195)
Screenshot: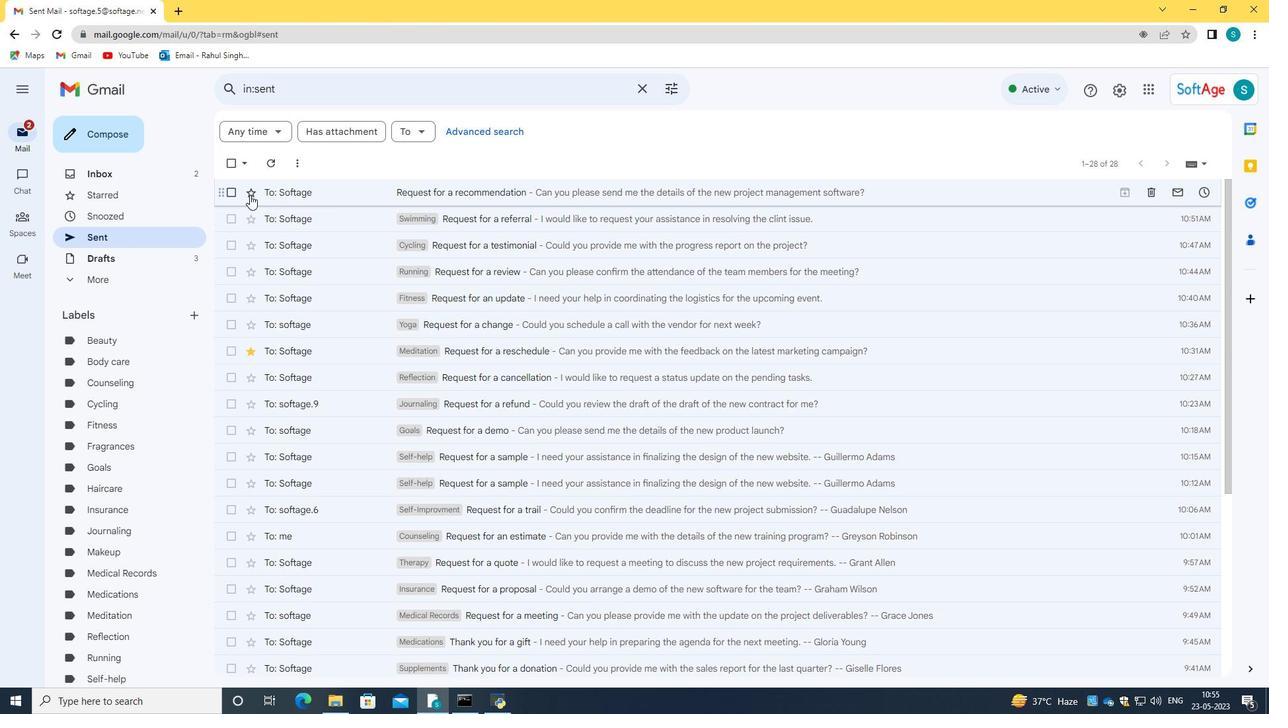 
Action: Mouse pressed left at (236, 195)
Screenshot: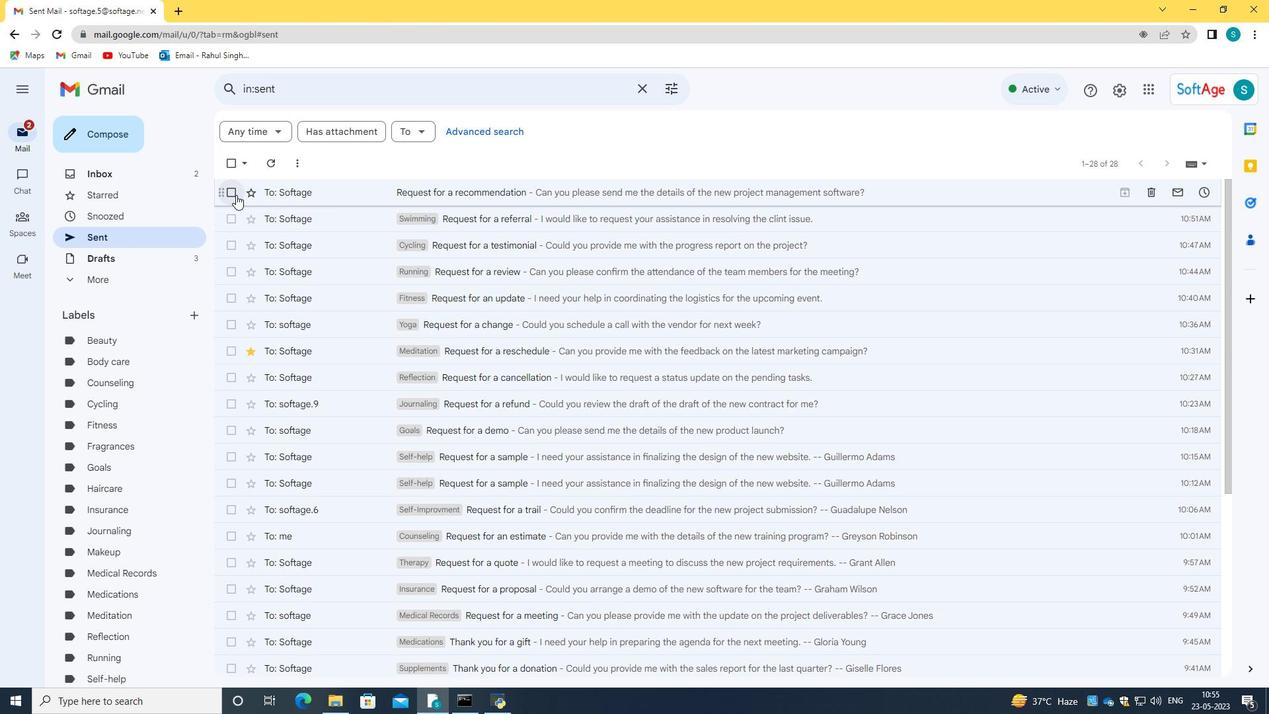 
Action: Mouse moved to (325, 191)
Screenshot: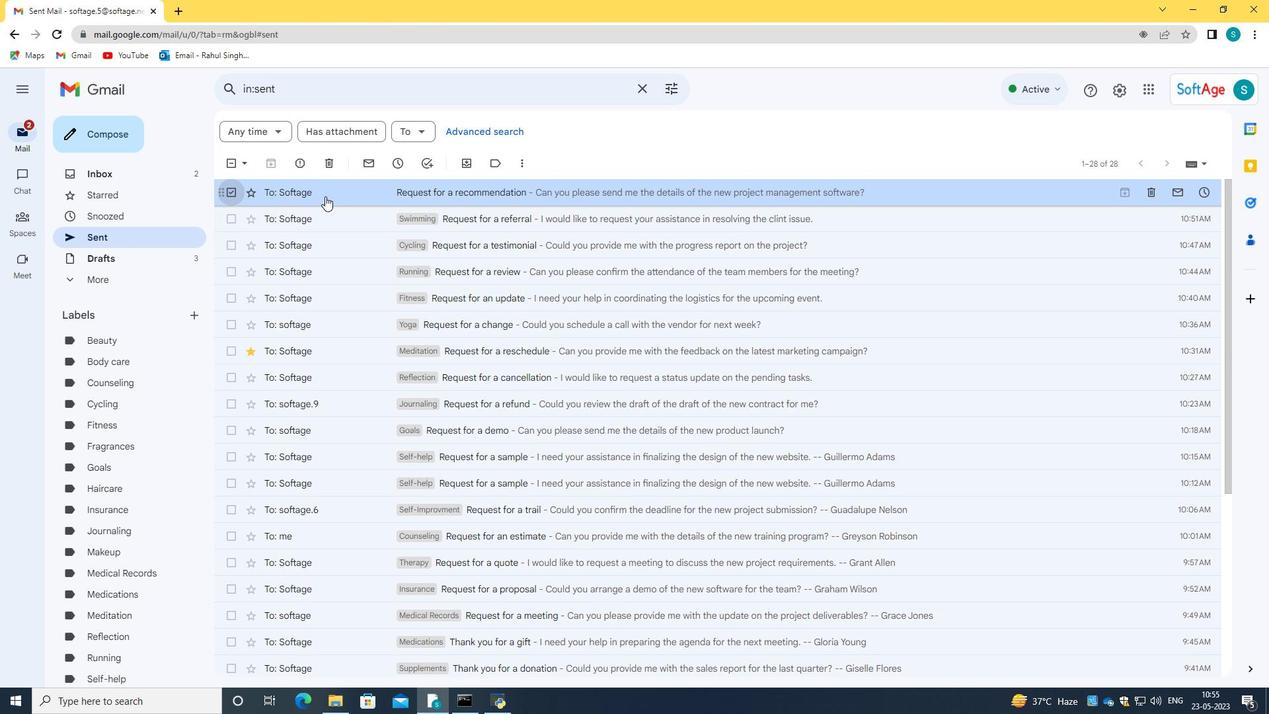 
Action: Mouse pressed right at (325, 191)
Screenshot: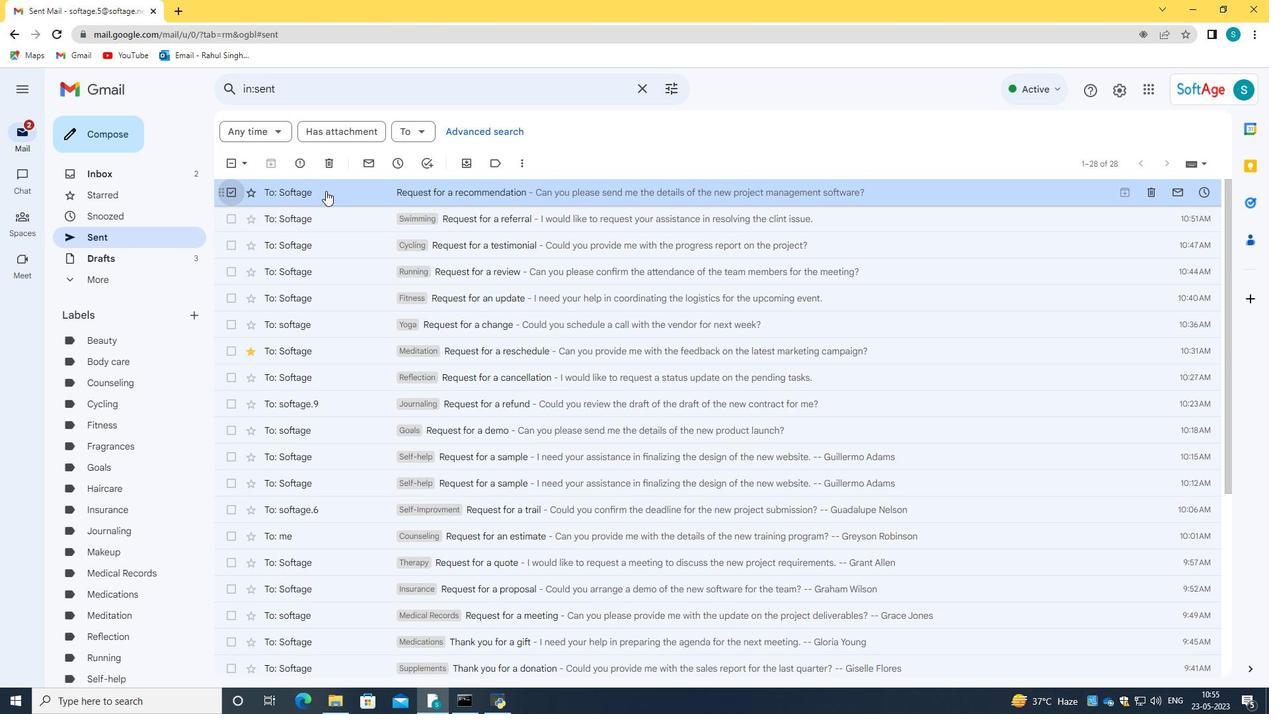 
Action: Mouse moved to (527, 382)
Screenshot: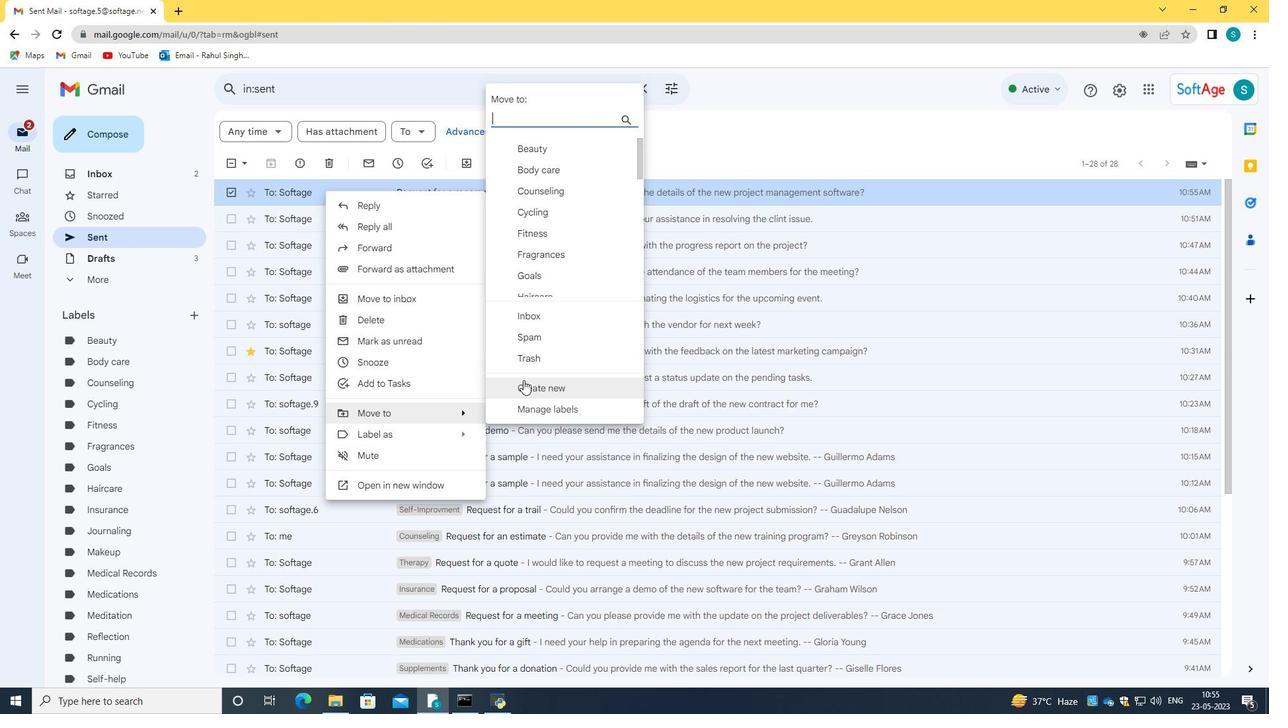 
Action: Mouse pressed left at (527, 382)
Screenshot: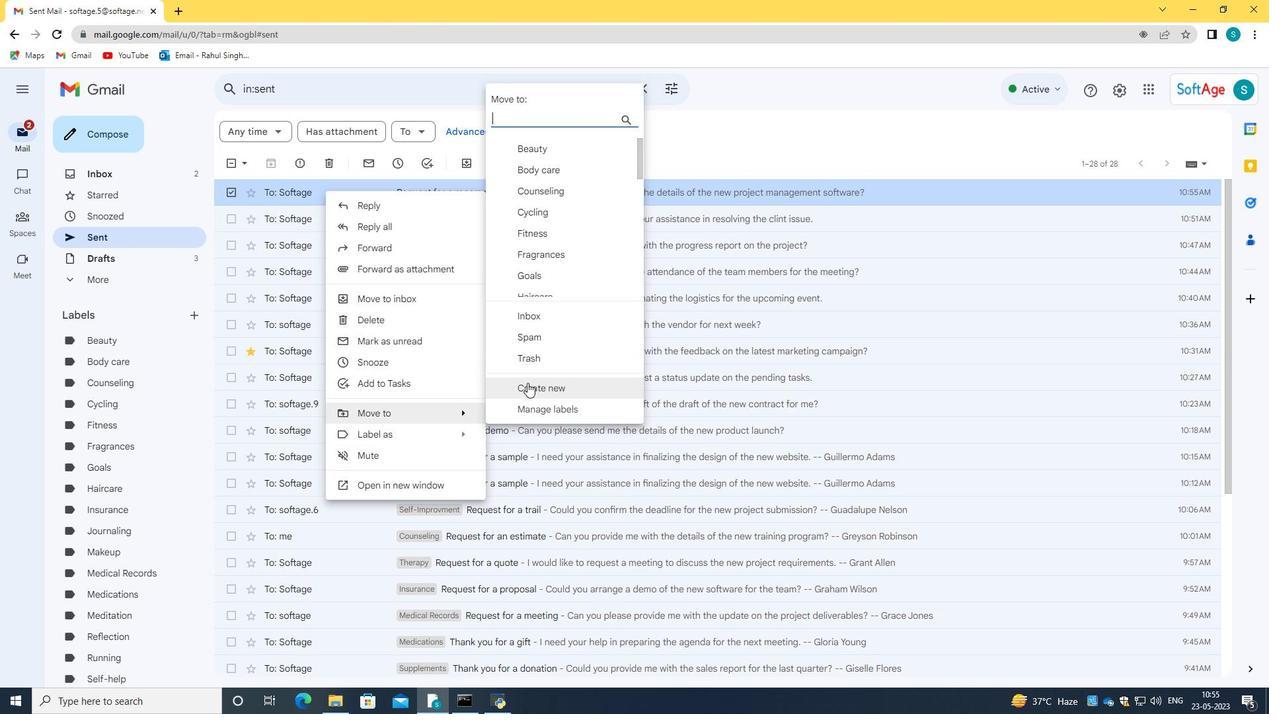 
Action: Key pressed <Key.caps_lock>W<Key.caps_lock>eightlifting
Screenshot: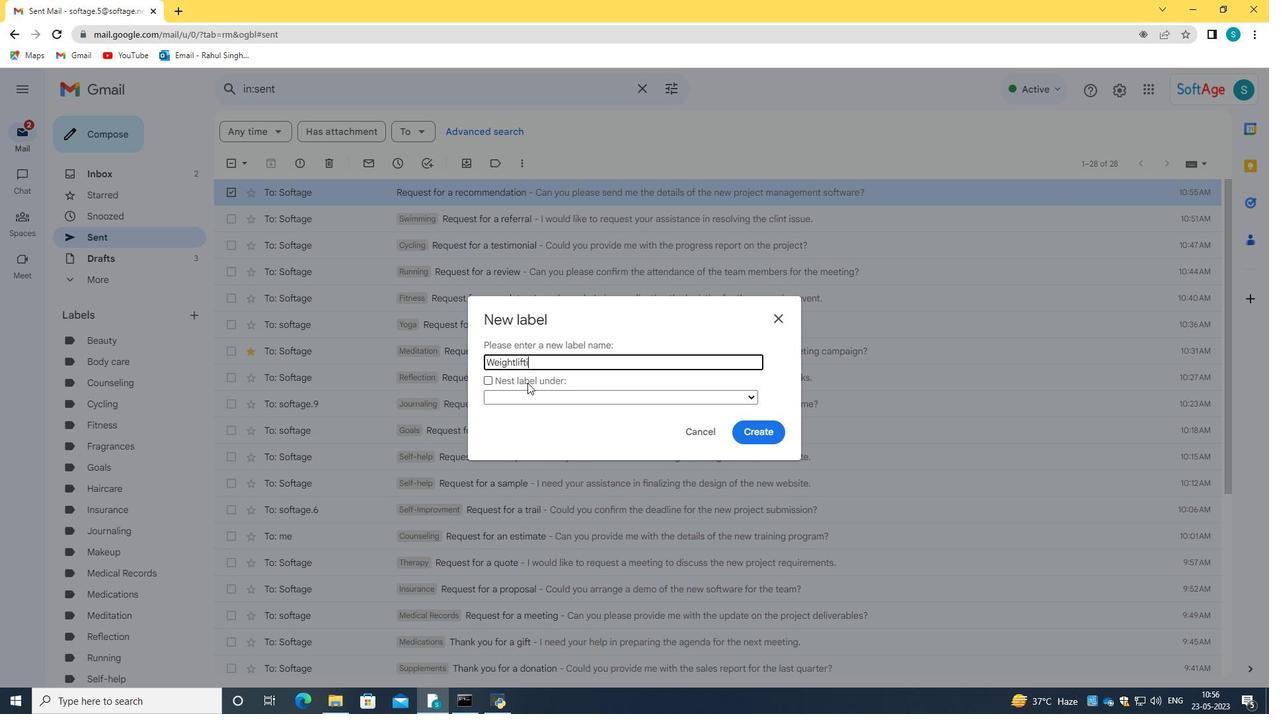 
Action: Mouse moved to (742, 429)
Screenshot: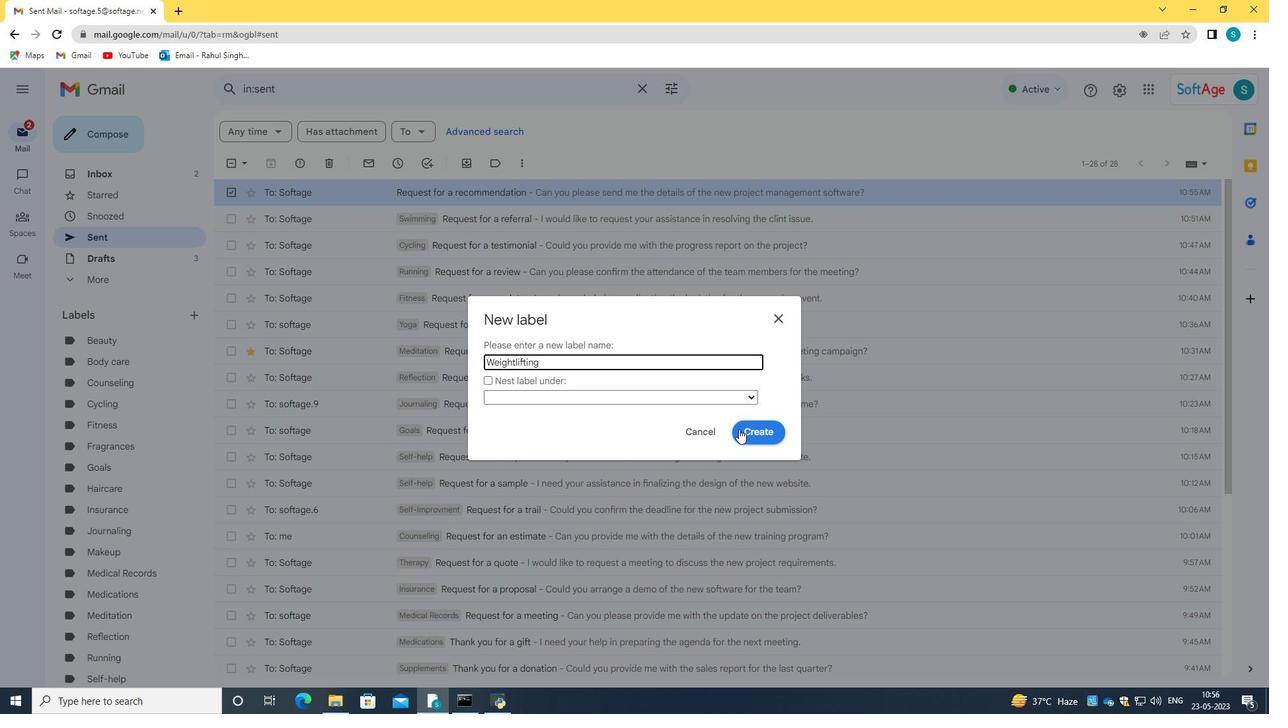 
Action: Mouse pressed left at (742, 429)
Screenshot: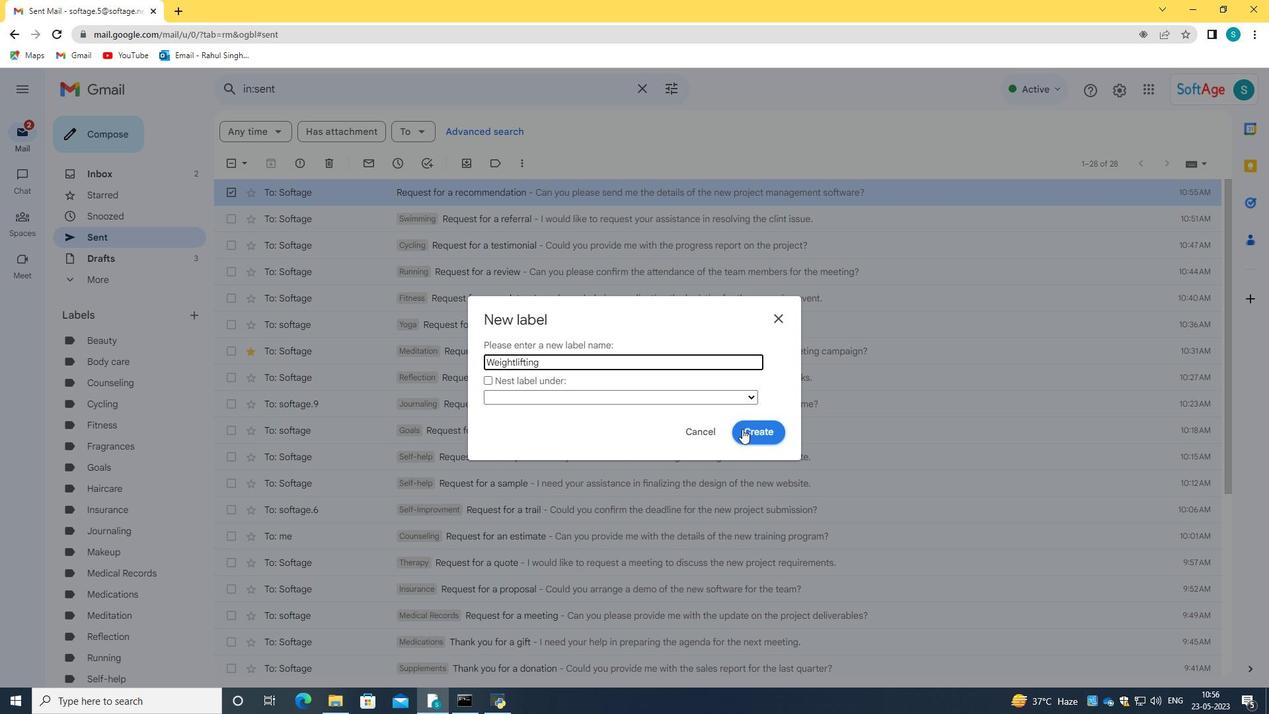 
Action: Mouse moved to (363, 200)
Screenshot: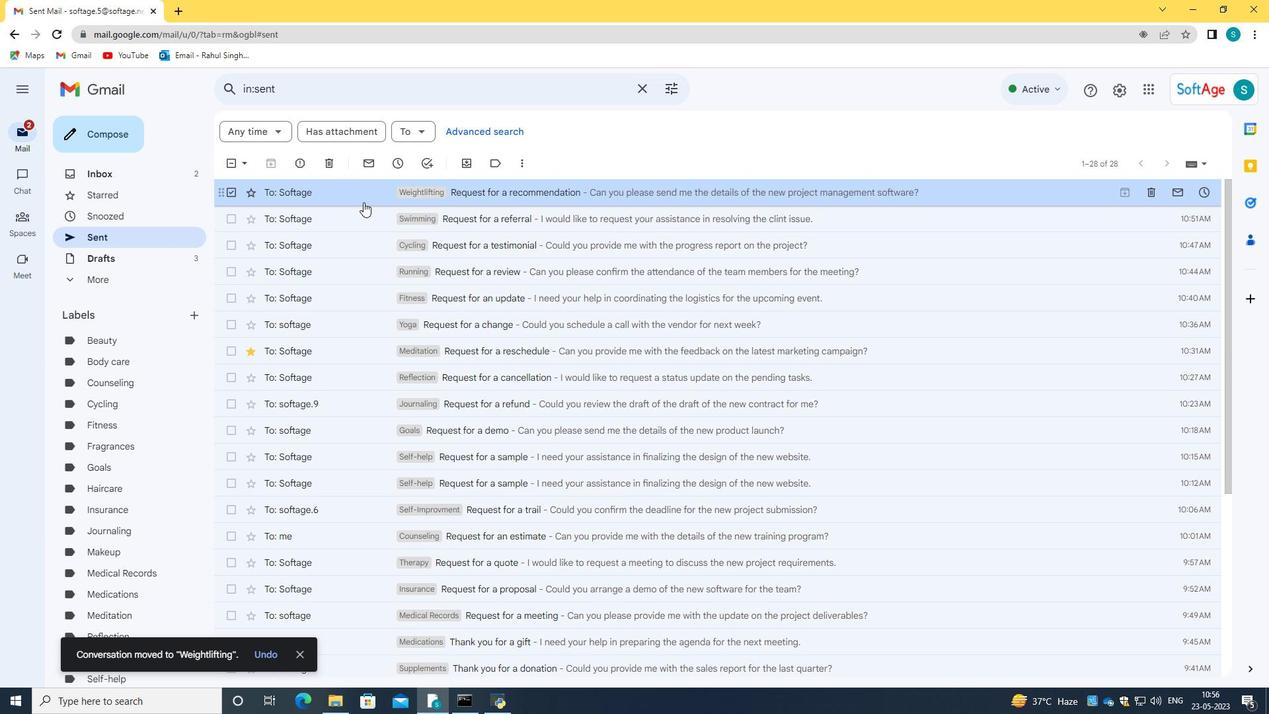 
Action: Mouse pressed left at (363, 200)
Screenshot: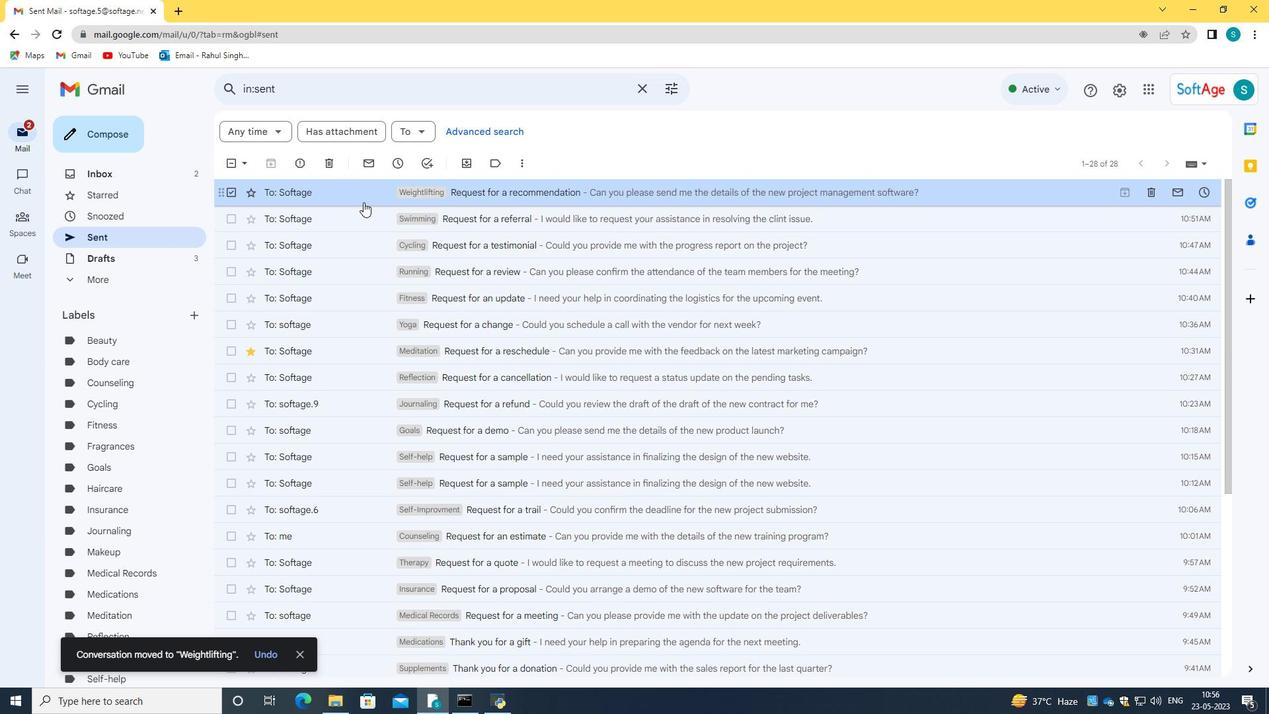 
Action: Mouse moved to (496, 379)
Screenshot: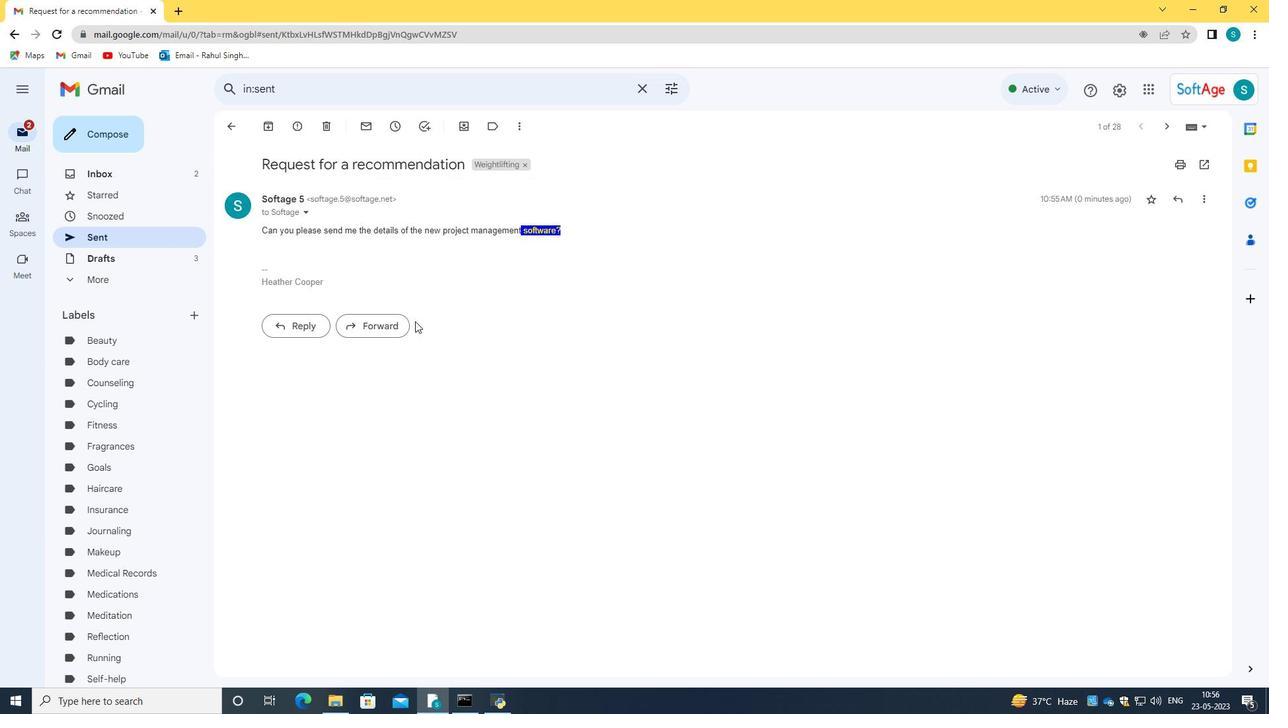 
